 Task: Find connections with filter location Wenchi with filter topic #engineeringwith filter profile language German with filter current company CHINT with filter school Bangalore Jobs youth with filter industry Dance Companies with filter service category Software Testing with filter keywords title Customer Service
Action: Mouse moved to (182, 303)
Screenshot: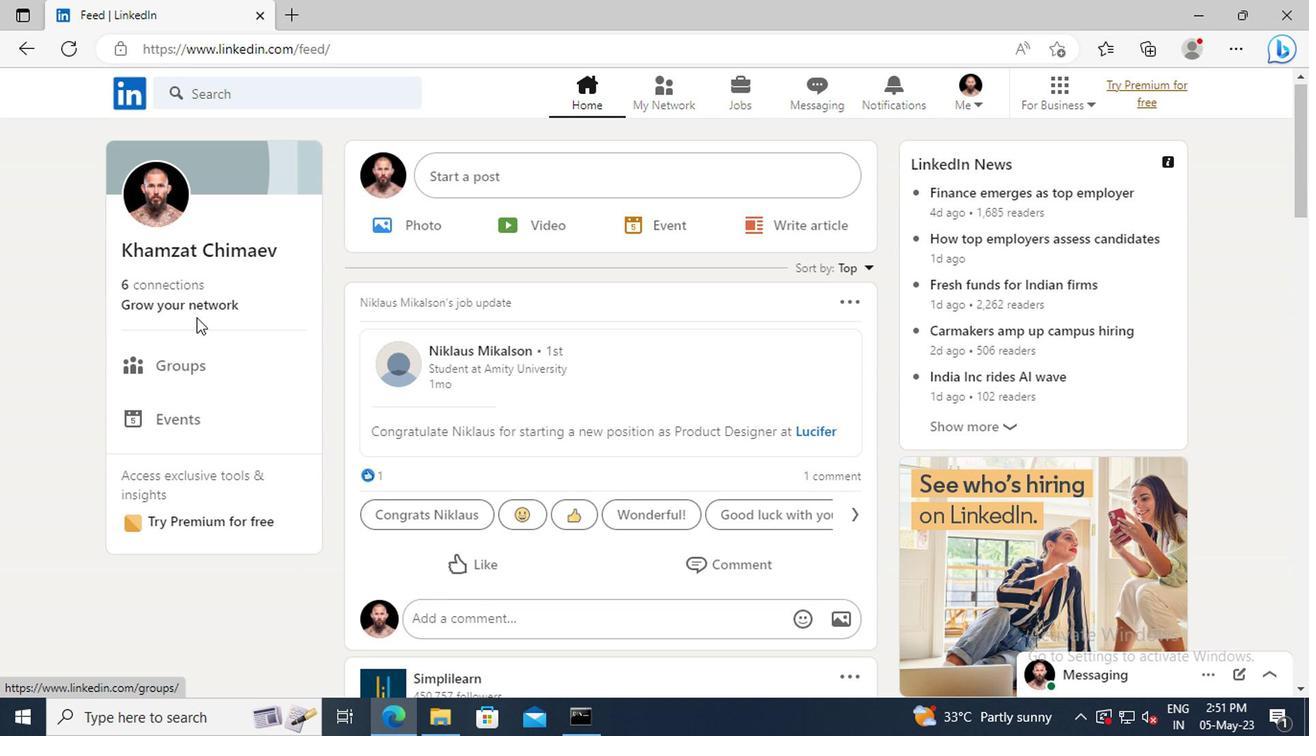 
Action: Mouse pressed left at (182, 303)
Screenshot: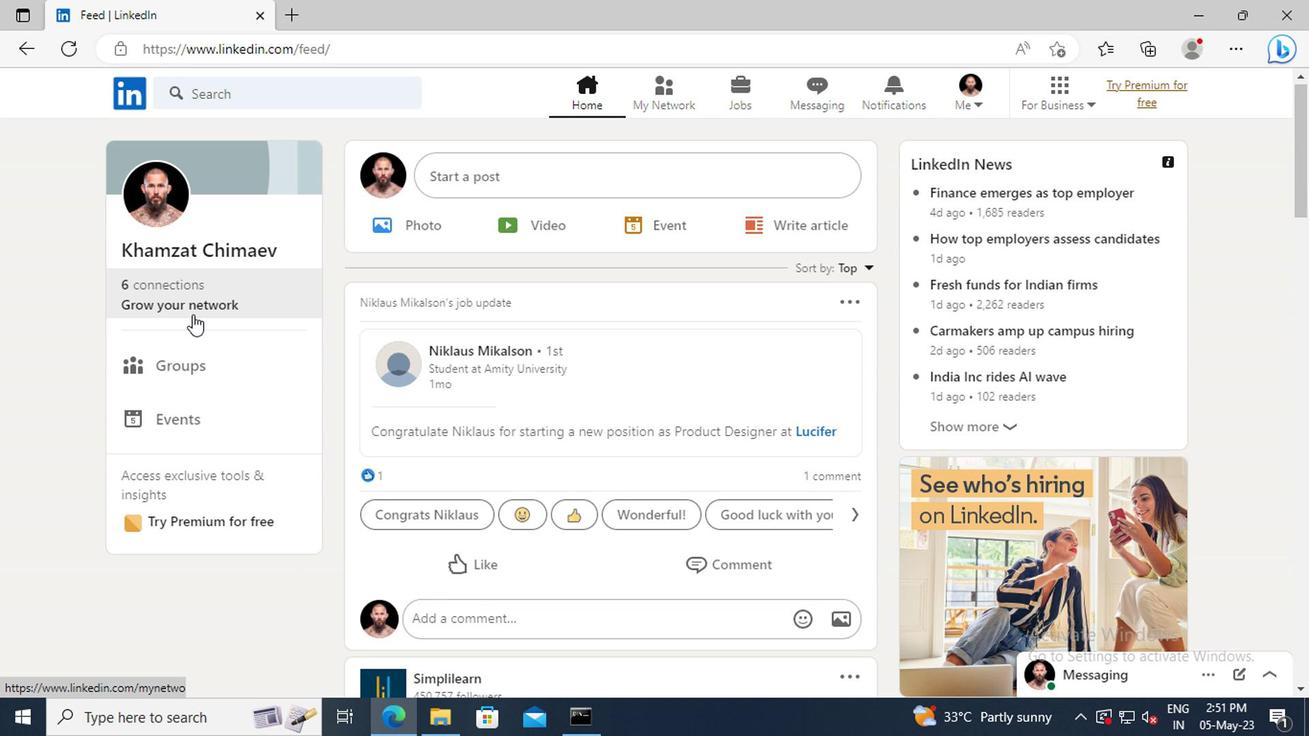 
Action: Mouse moved to (195, 204)
Screenshot: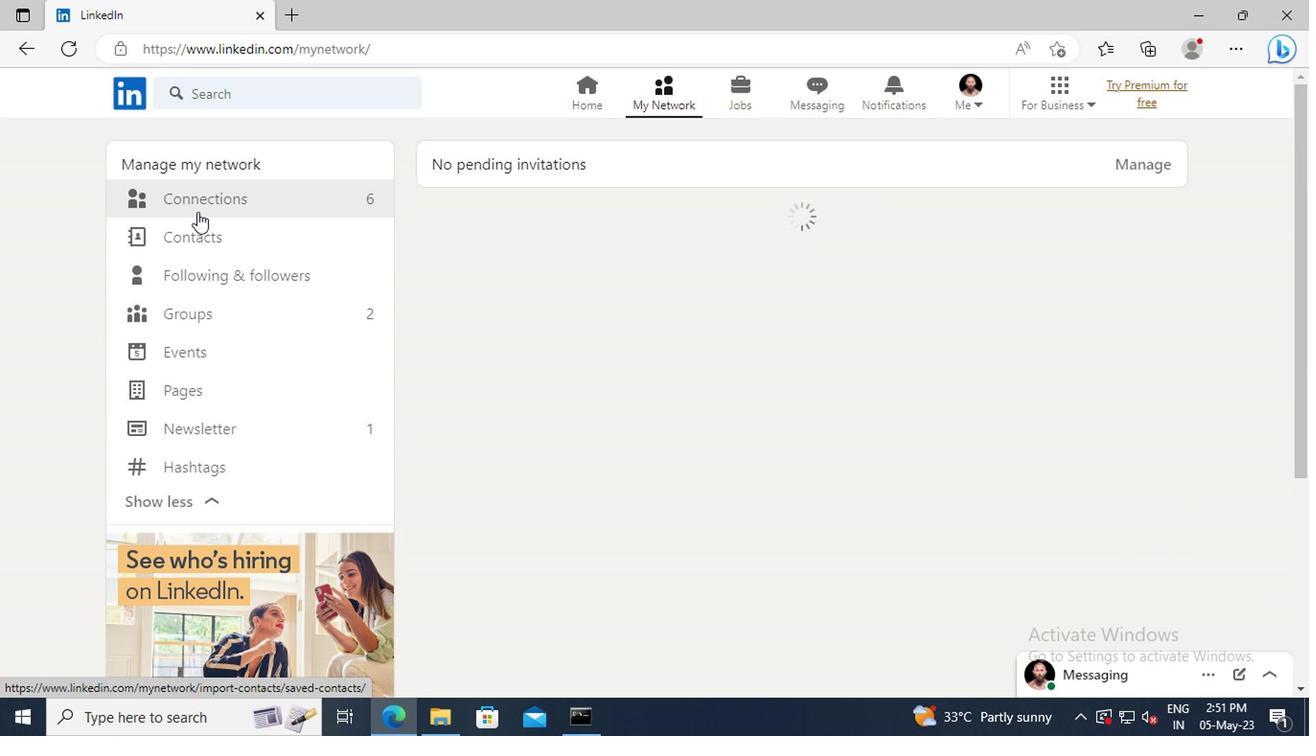 
Action: Mouse pressed left at (195, 204)
Screenshot: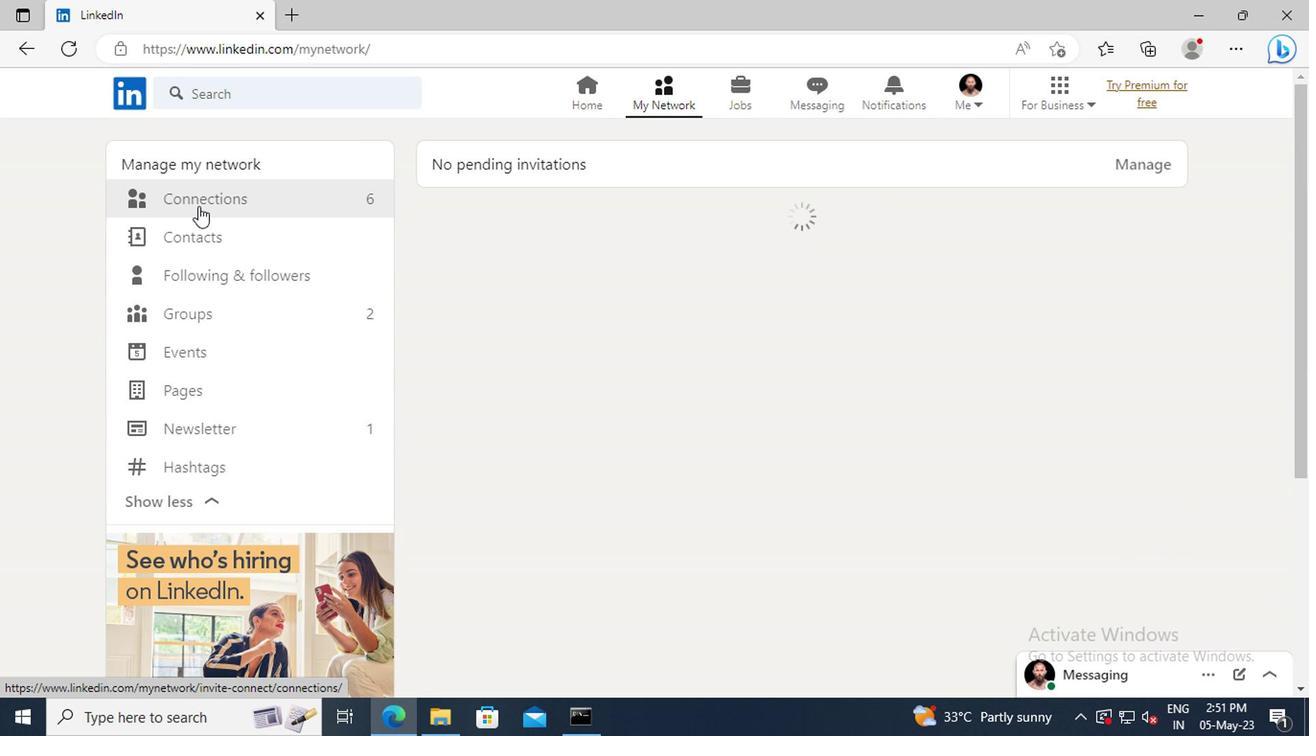 
Action: Mouse moved to (778, 205)
Screenshot: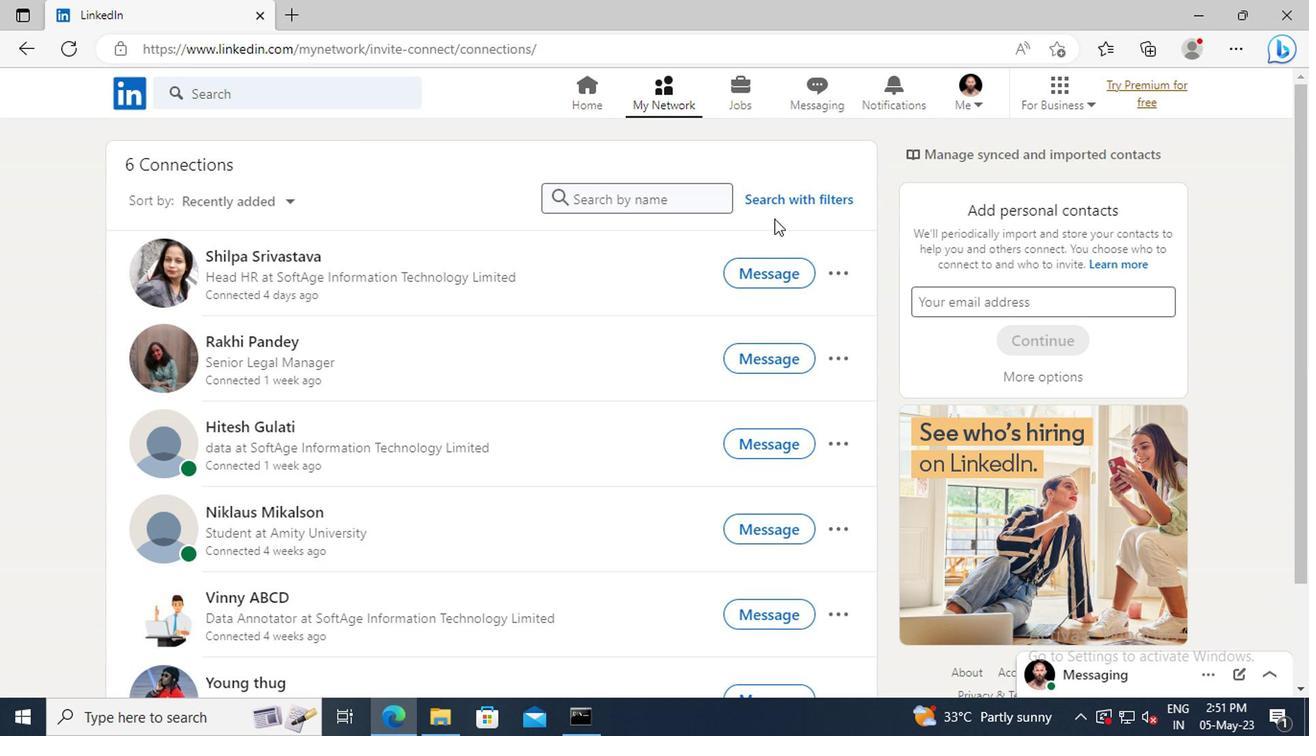 
Action: Mouse pressed left at (778, 205)
Screenshot: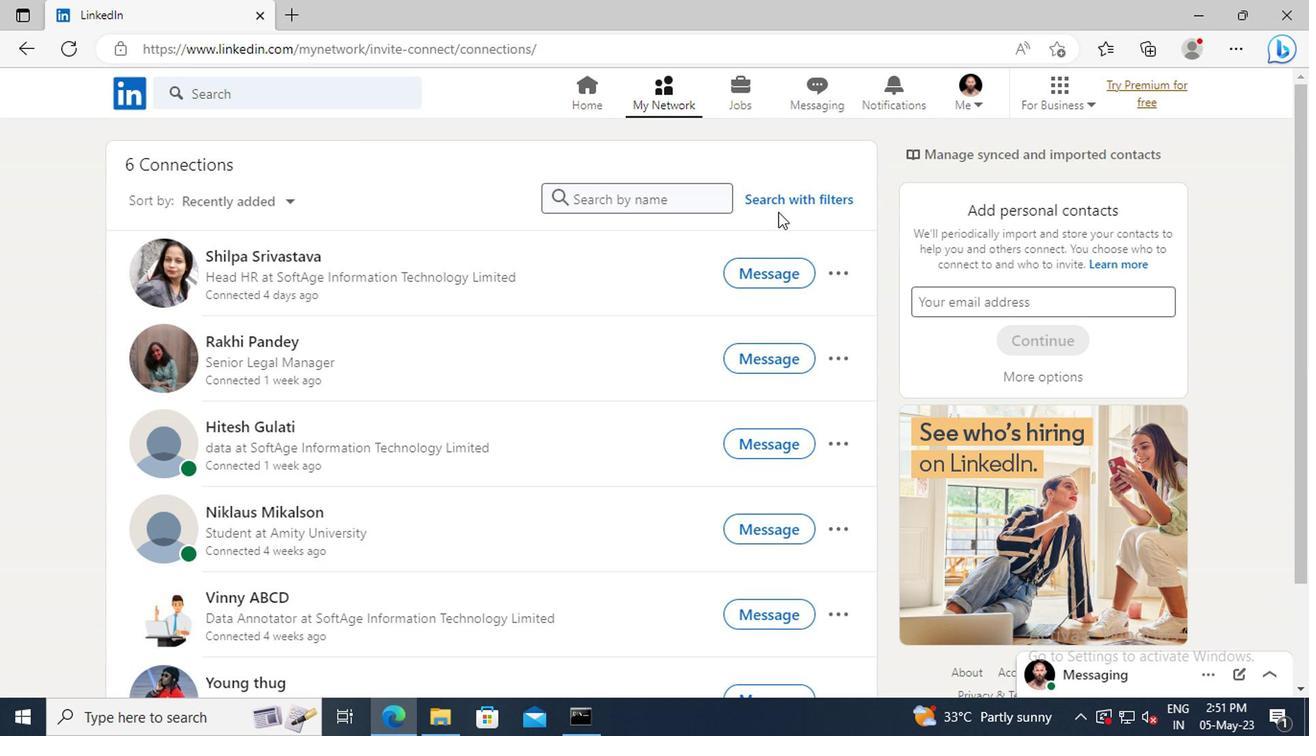 
Action: Mouse moved to (726, 154)
Screenshot: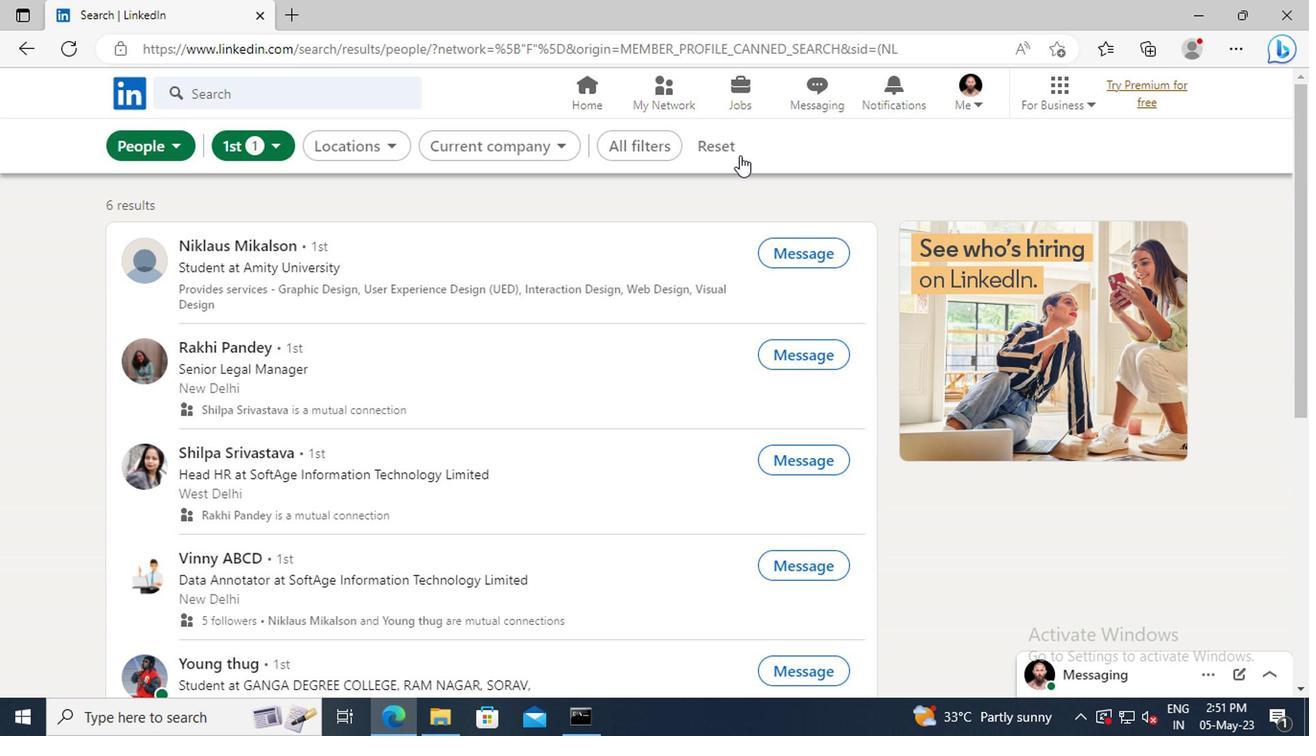 
Action: Mouse pressed left at (726, 154)
Screenshot: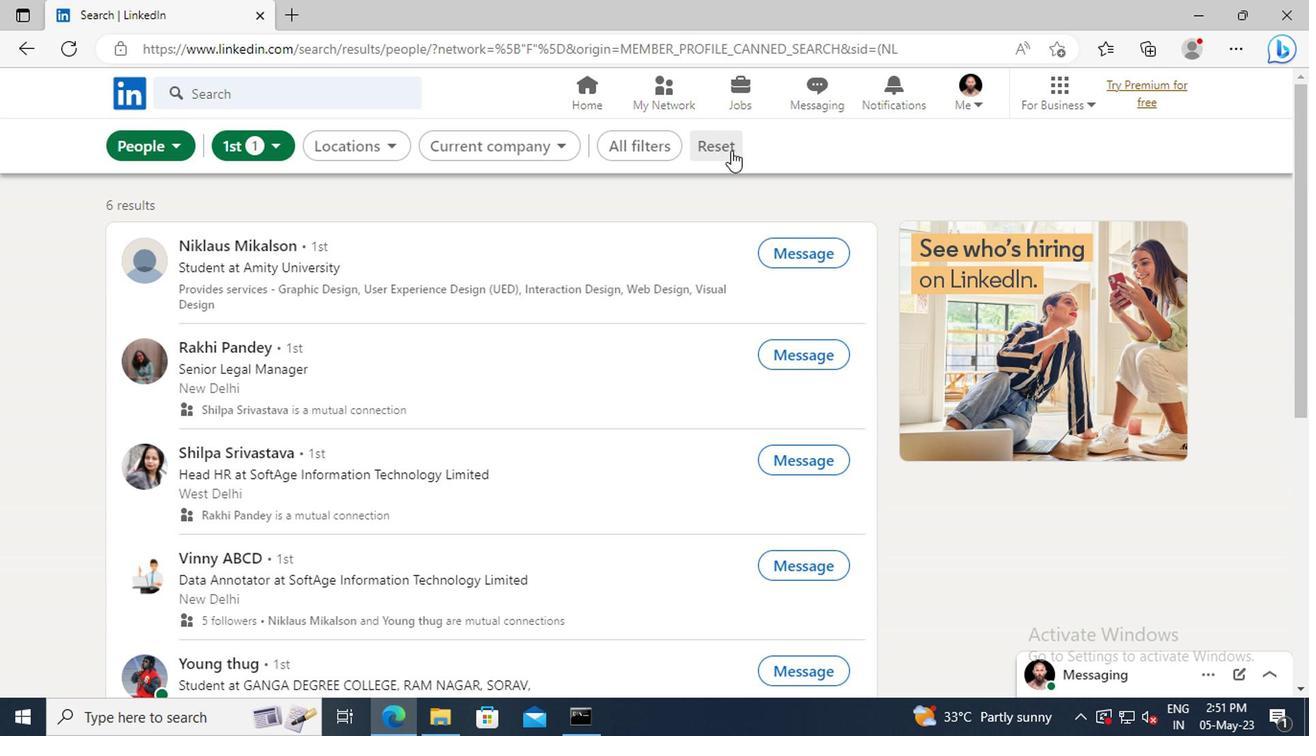 
Action: Mouse moved to (693, 154)
Screenshot: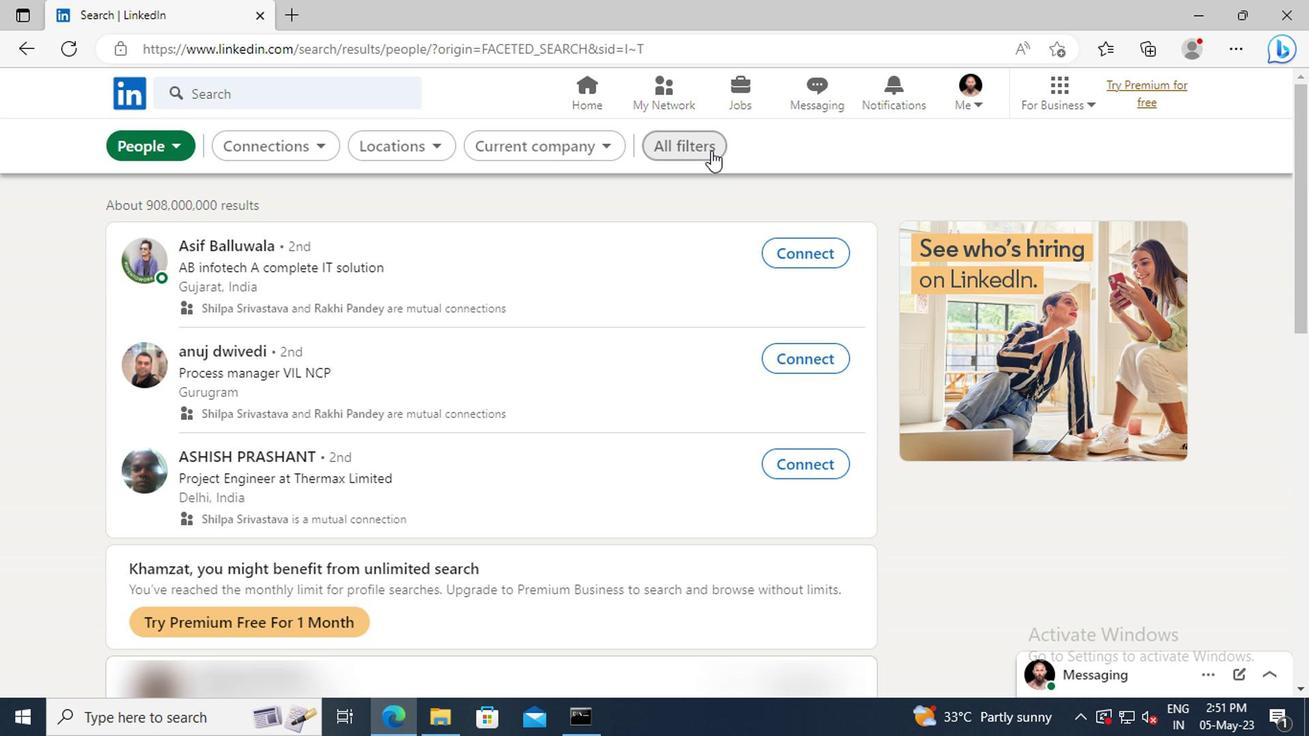 
Action: Mouse pressed left at (693, 154)
Screenshot: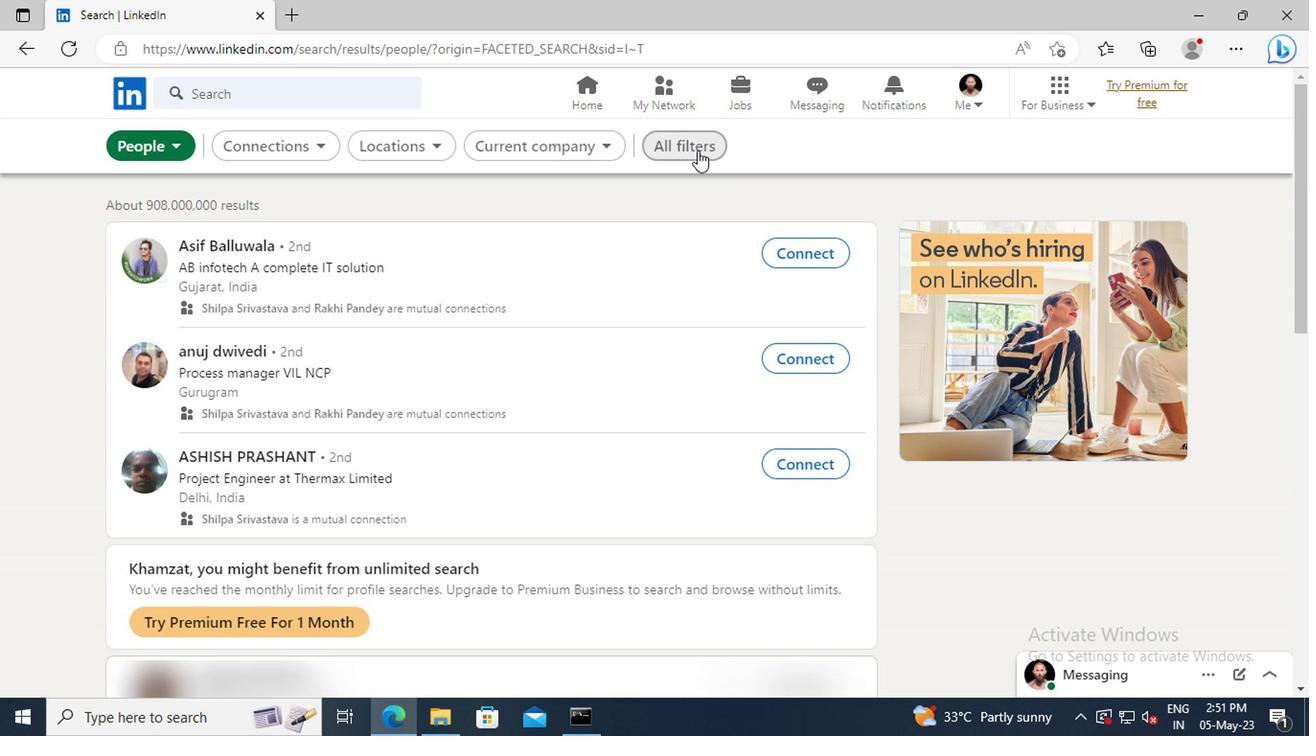 
Action: Mouse moved to (1024, 344)
Screenshot: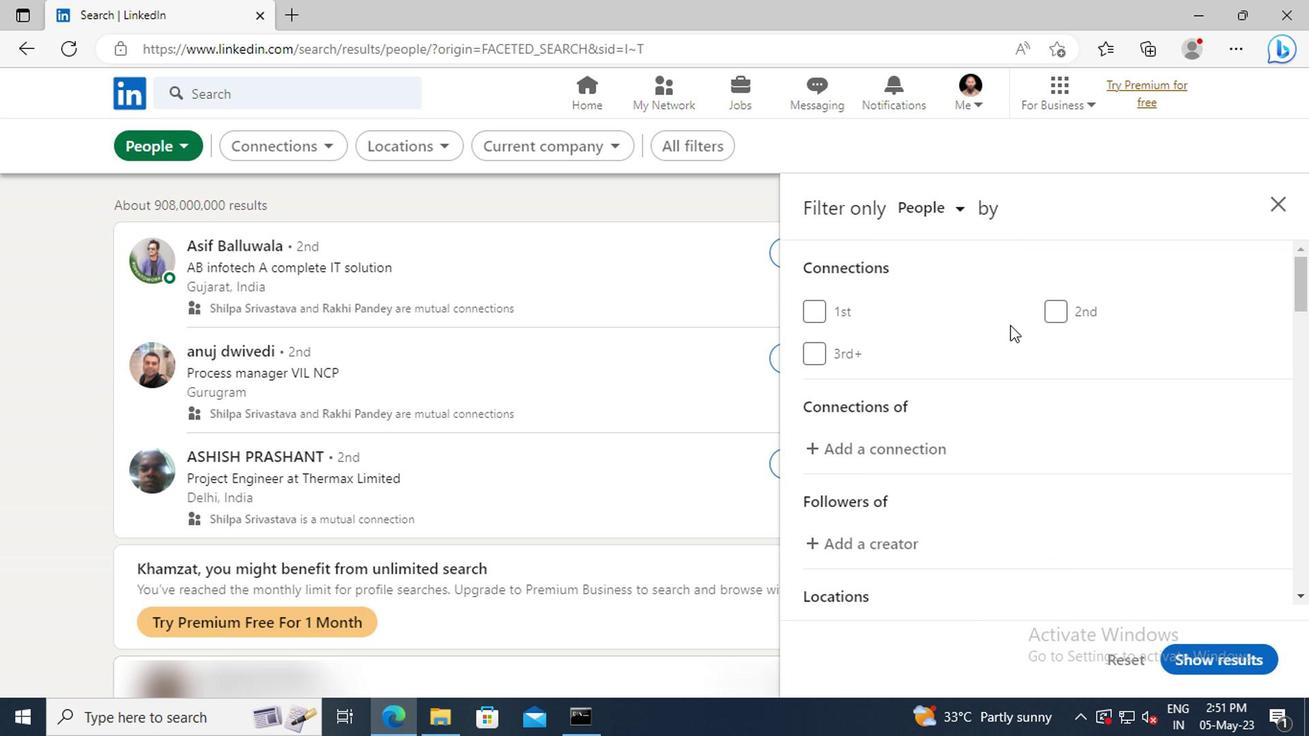 
Action: Mouse scrolled (1024, 342) with delta (0, -1)
Screenshot: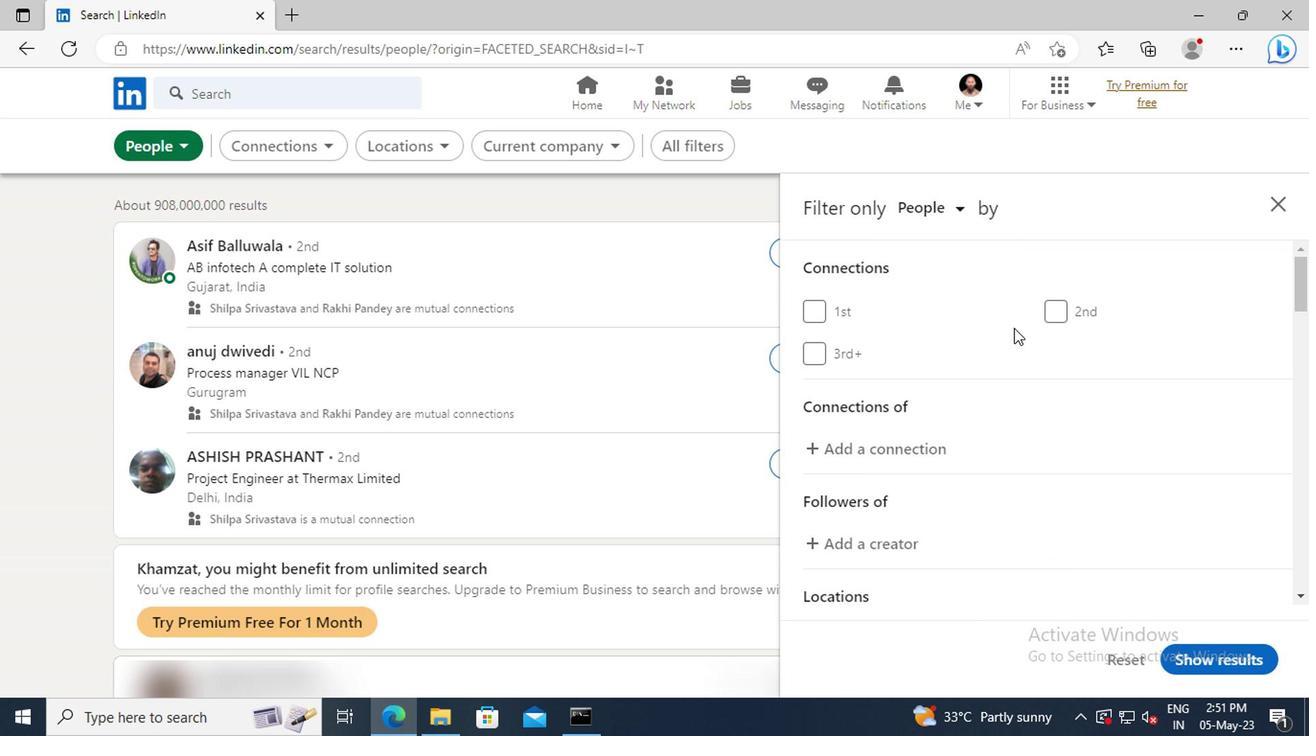 
Action: Mouse scrolled (1024, 342) with delta (0, -1)
Screenshot: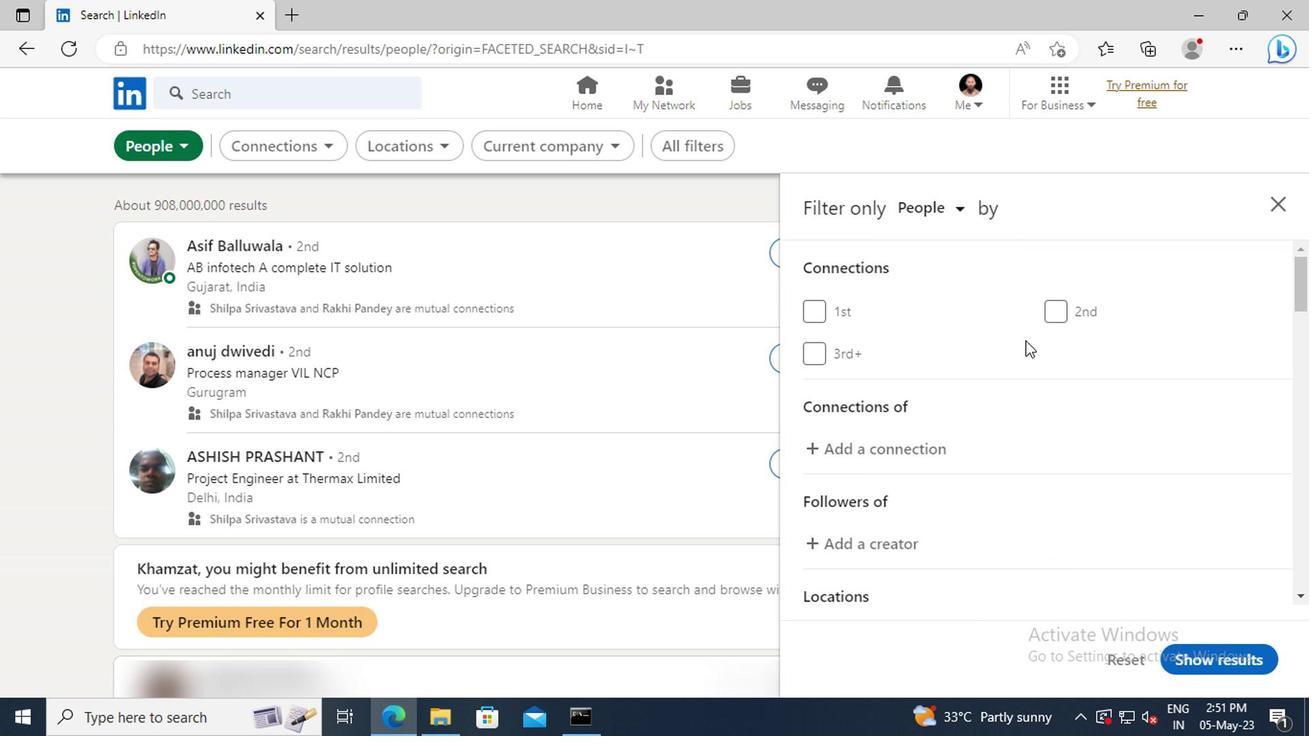 
Action: Mouse scrolled (1024, 342) with delta (0, -1)
Screenshot: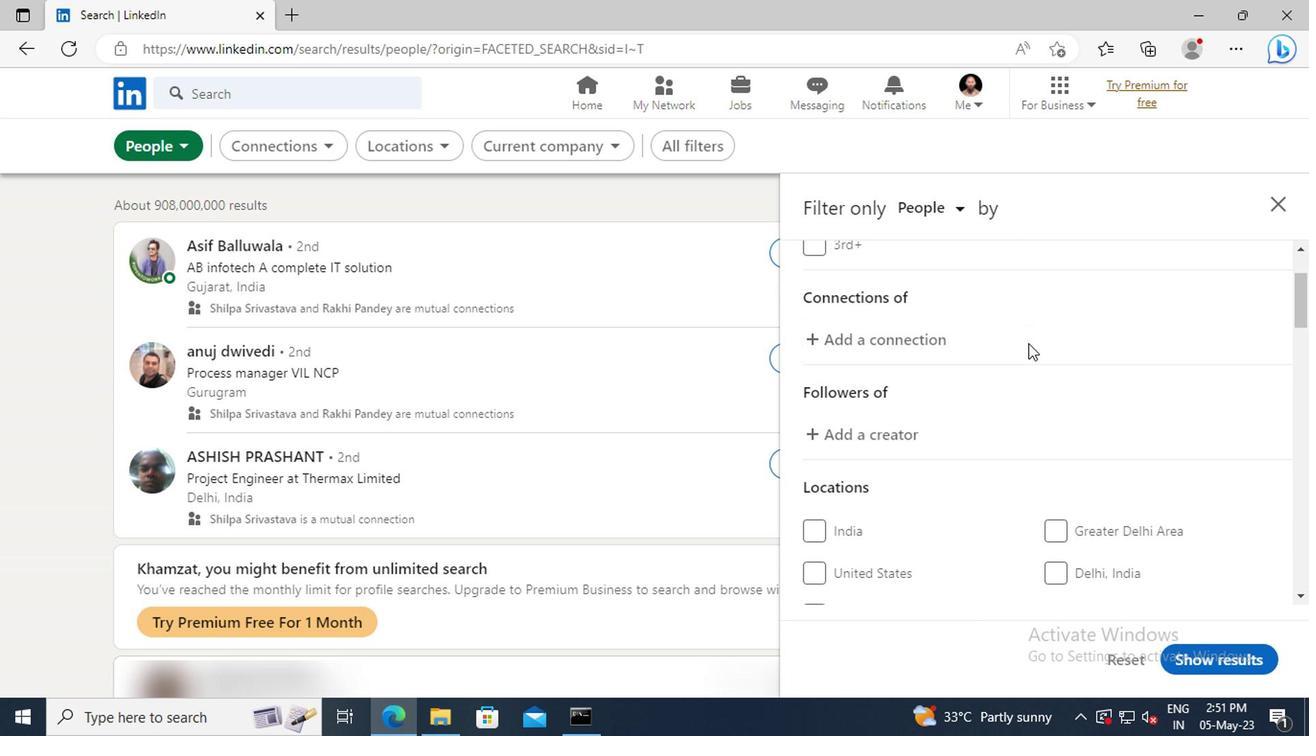 
Action: Mouse scrolled (1024, 342) with delta (0, -1)
Screenshot: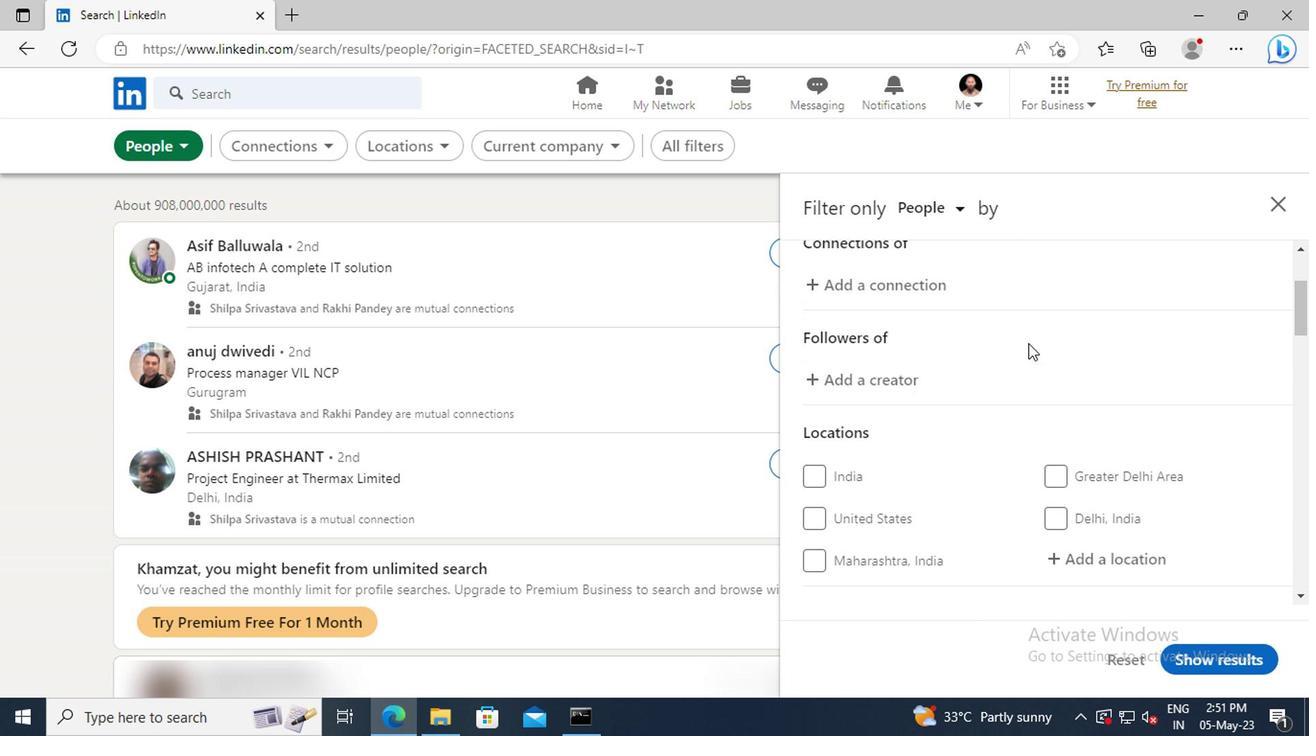 
Action: Mouse scrolled (1024, 342) with delta (0, -1)
Screenshot: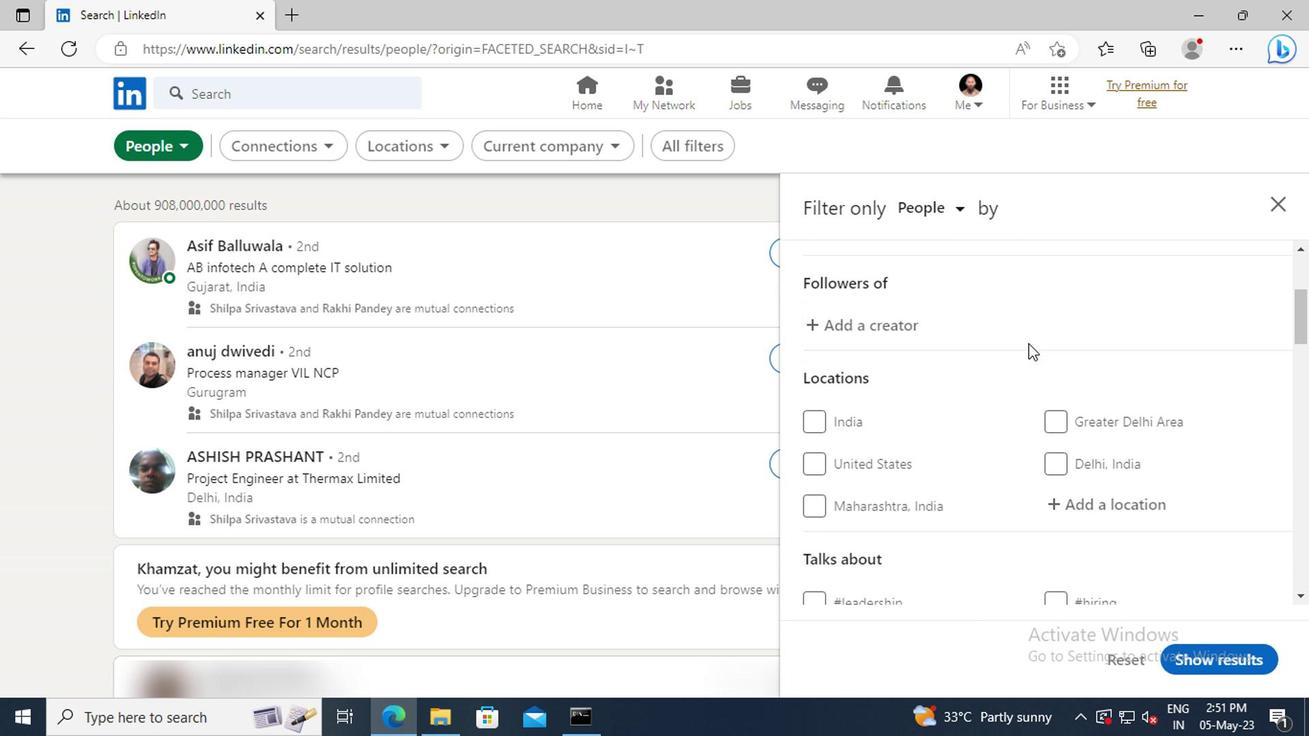 
Action: Mouse scrolled (1024, 342) with delta (0, -1)
Screenshot: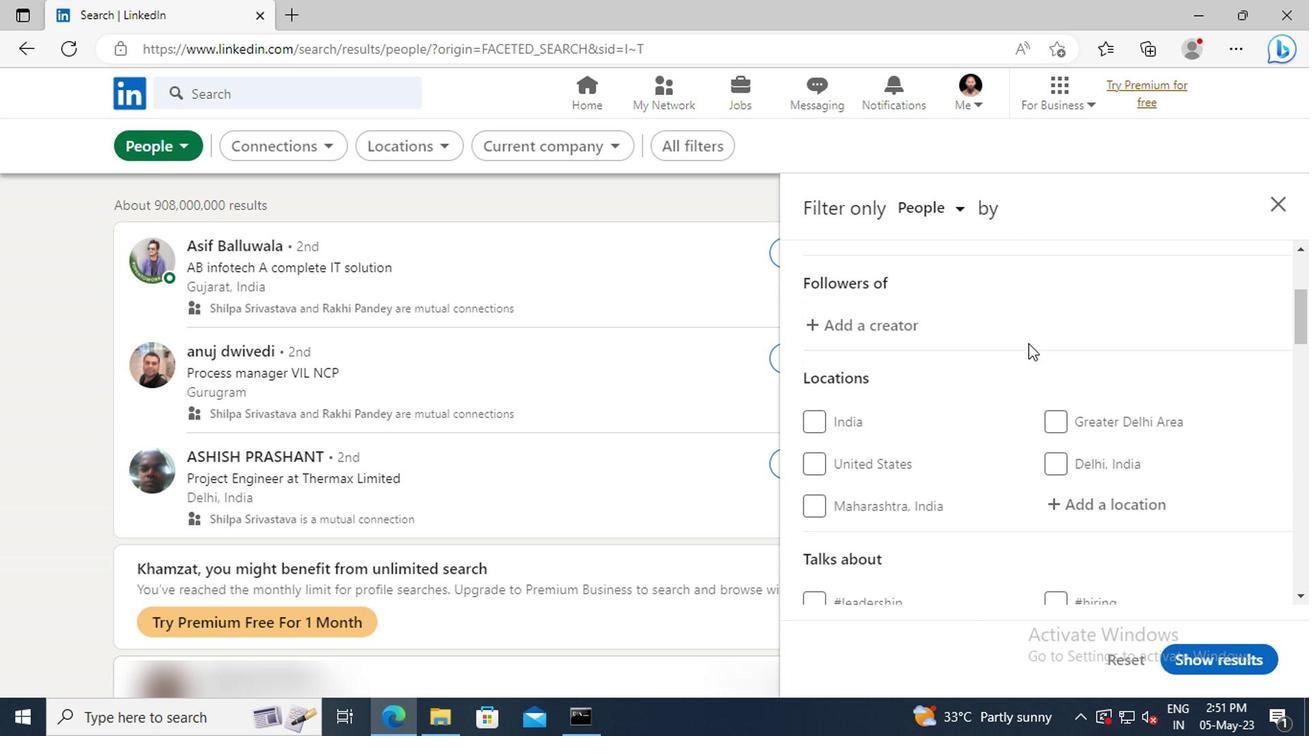
Action: Mouse moved to (1073, 394)
Screenshot: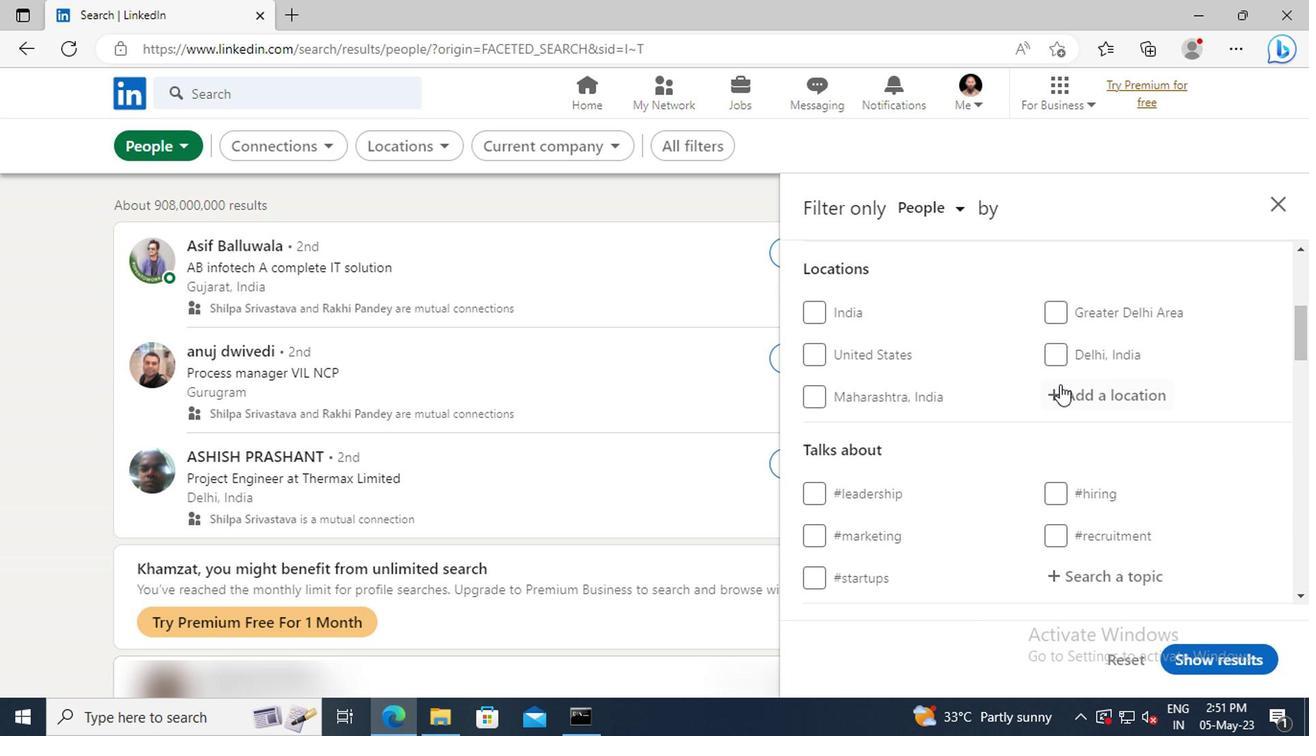 
Action: Mouse pressed left at (1073, 394)
Screenshot: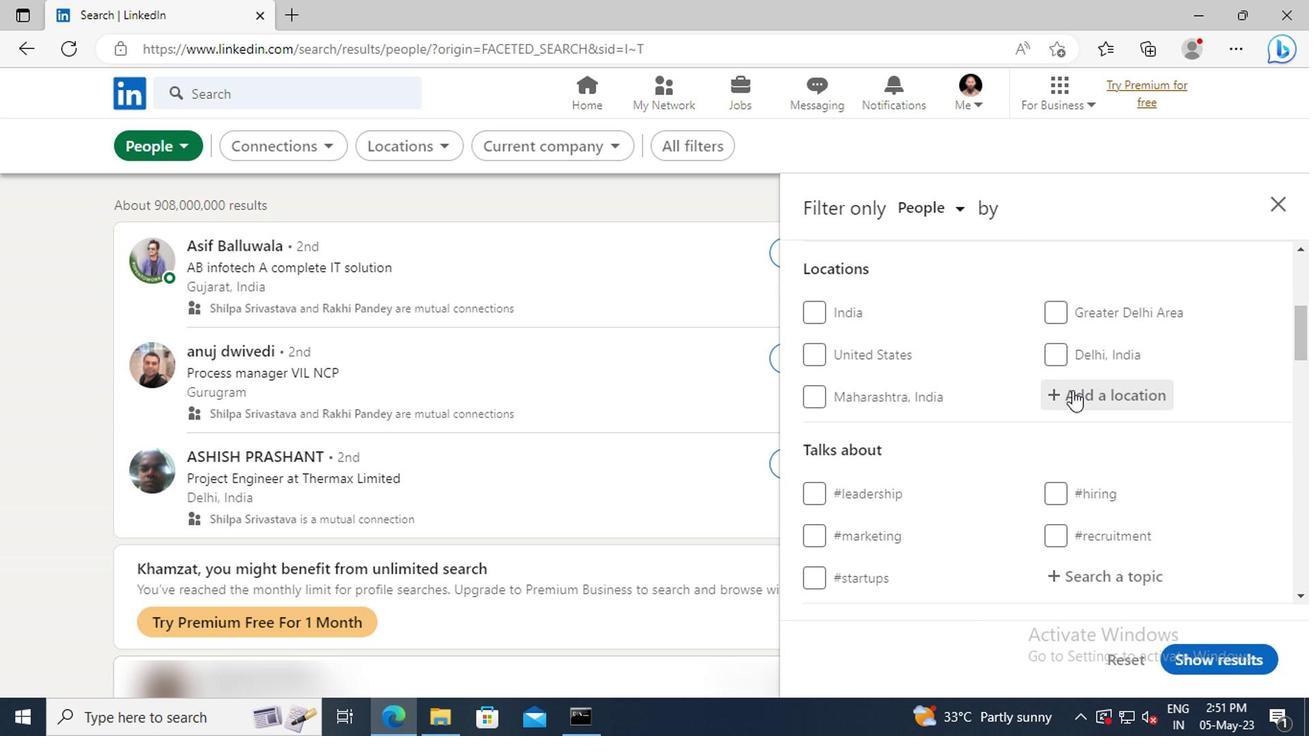 
Action: Key pressed <Key.shift><Key.shift><Key.shift><Key.shift><Key.shift><Key.shift><Key.shift>WENCHI<Key.enter>
Screenshot: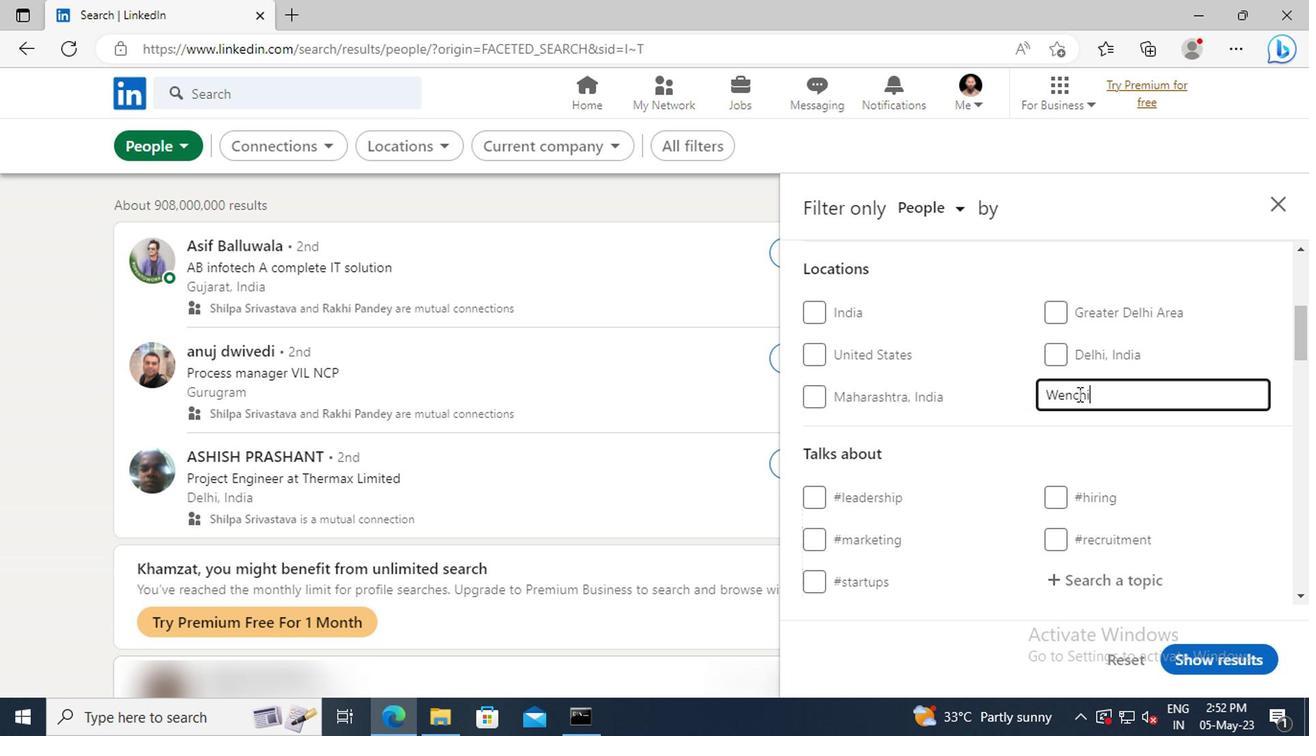 
Action: Mouse scrolled (1073, 393) with delta (0, 0)
Screenshot: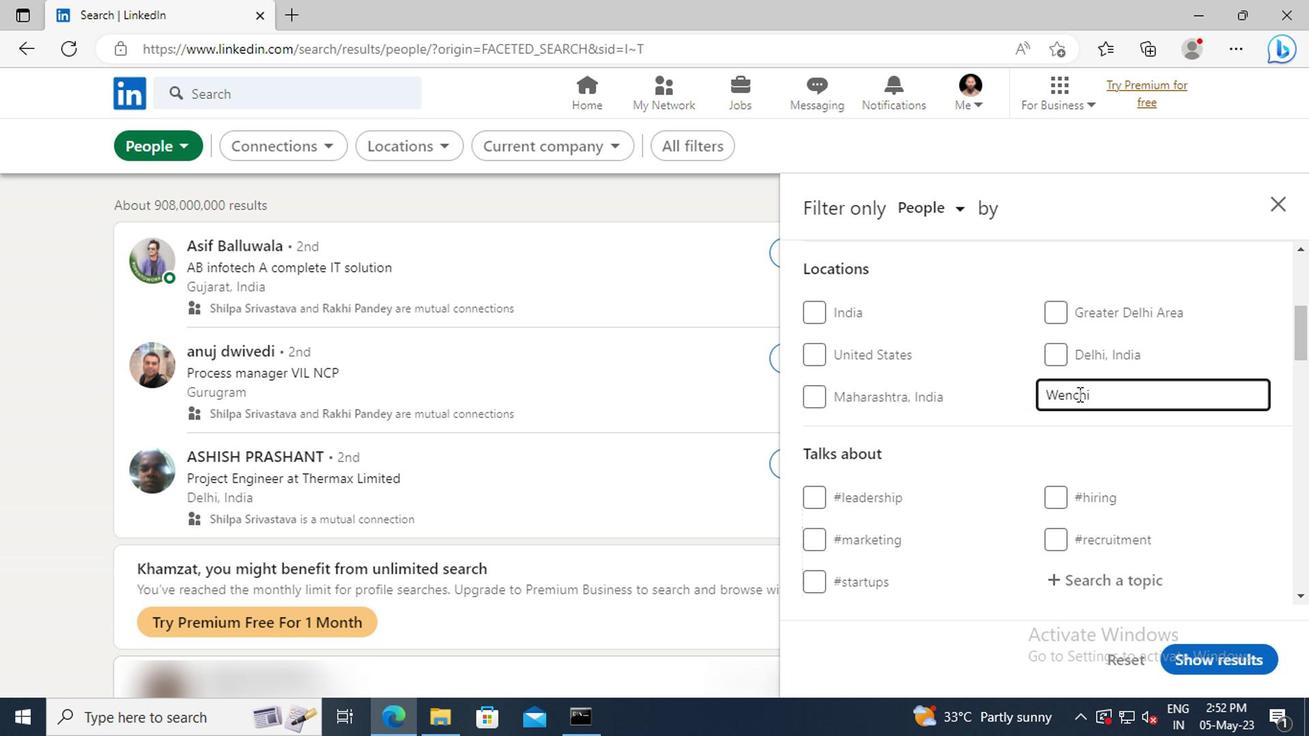 
Action: Mouse scrolled (1073, 393) with delta (0, 0)
Screenshot: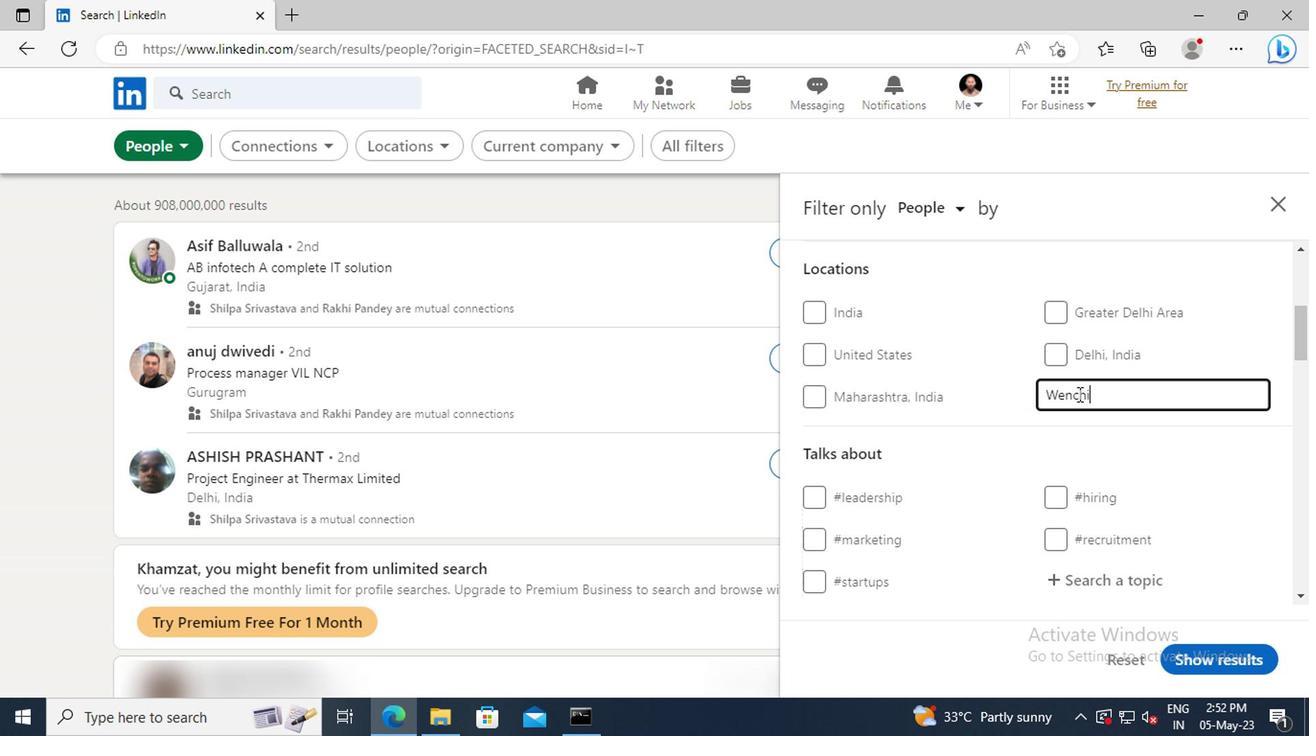 
Action: Mouse scrolled (1073, 393) with delta (0, 0)
Screenshot: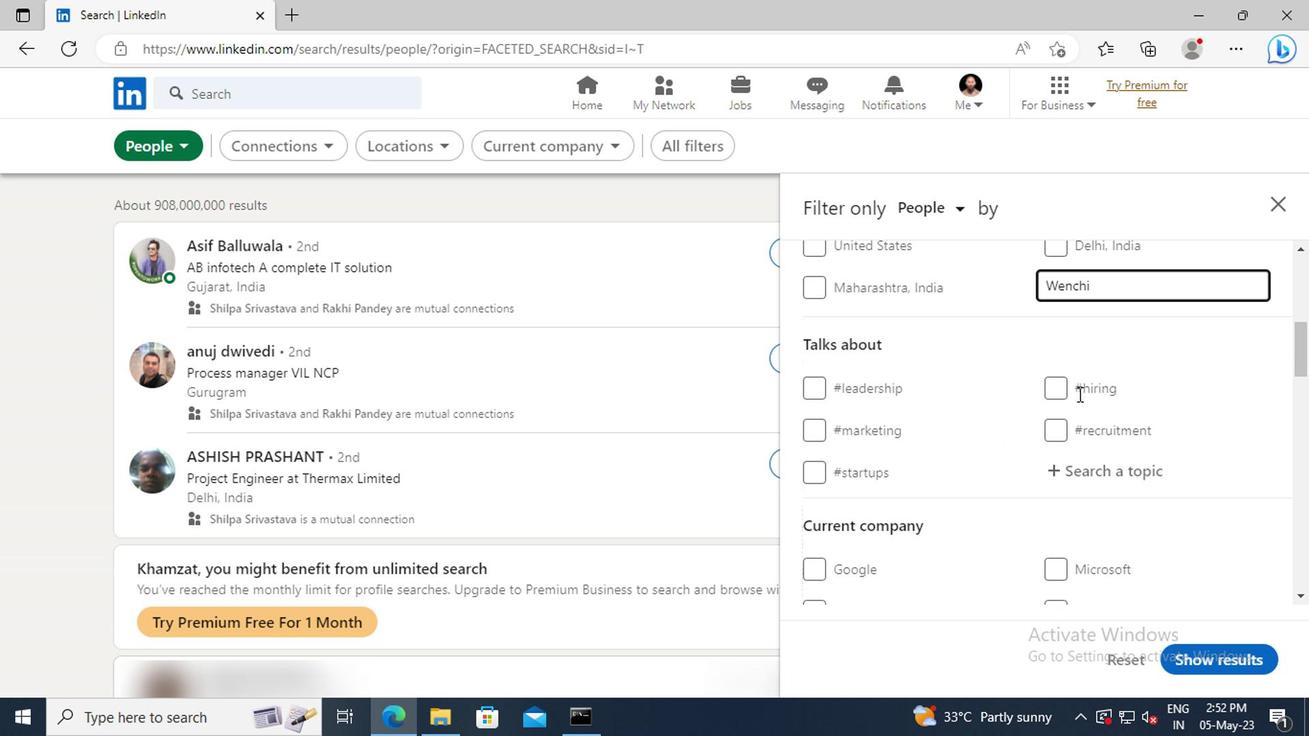 
Action: Mouse moved to (1082, 409)
Screenshot: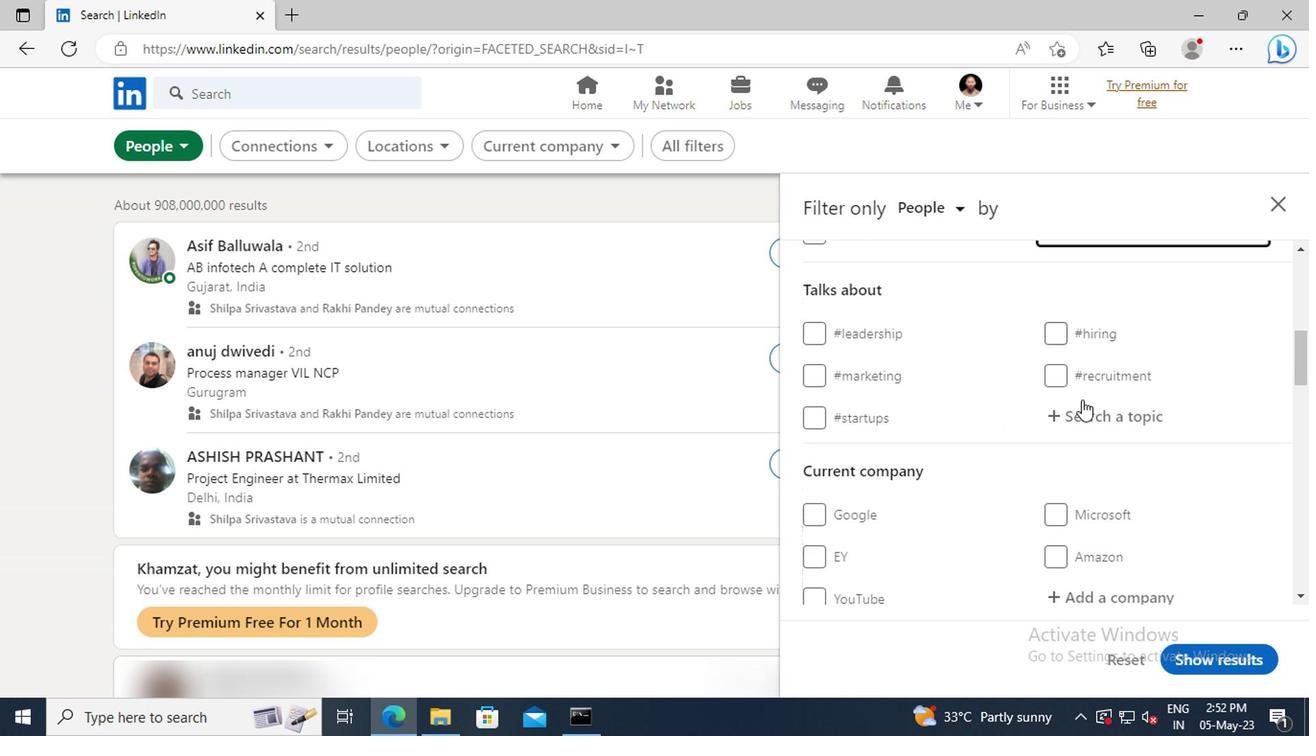 
Action: Mouse pressed left at (1082, 409)
Screenshot: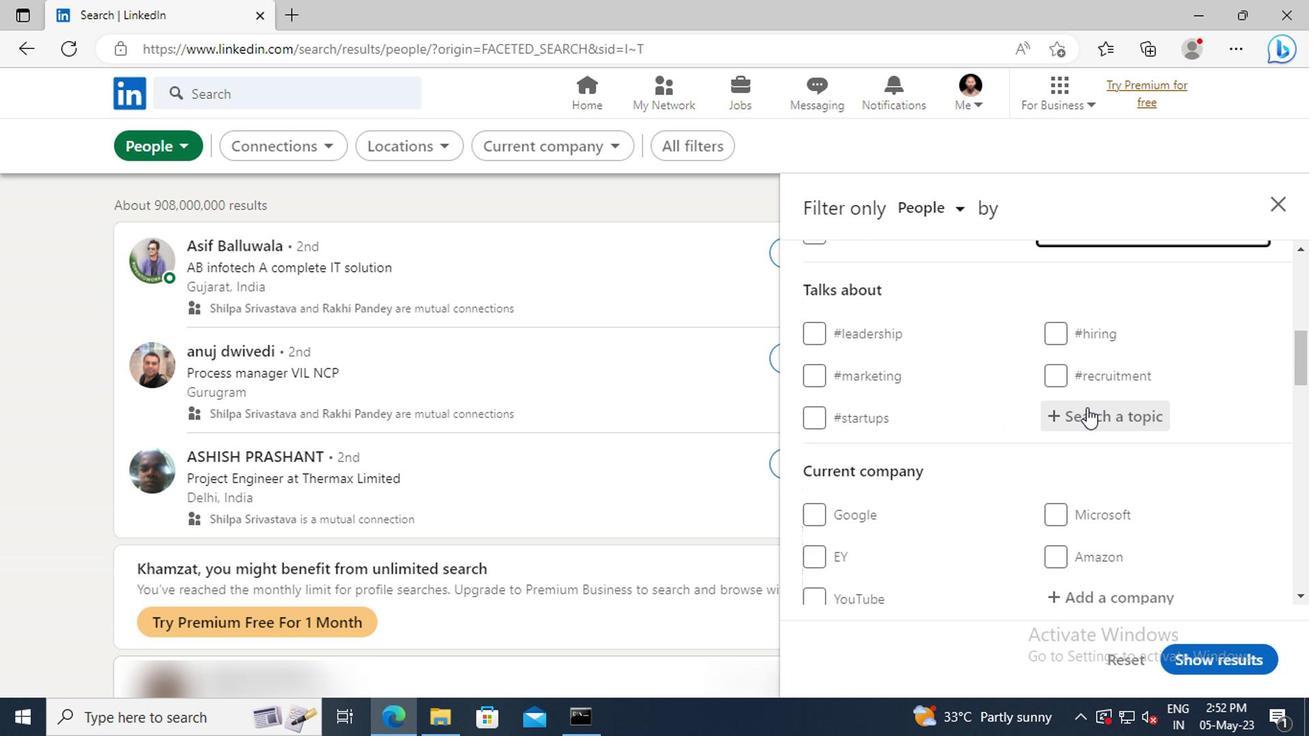 
Action: Key pressed ENGINEERIN
Screenshot: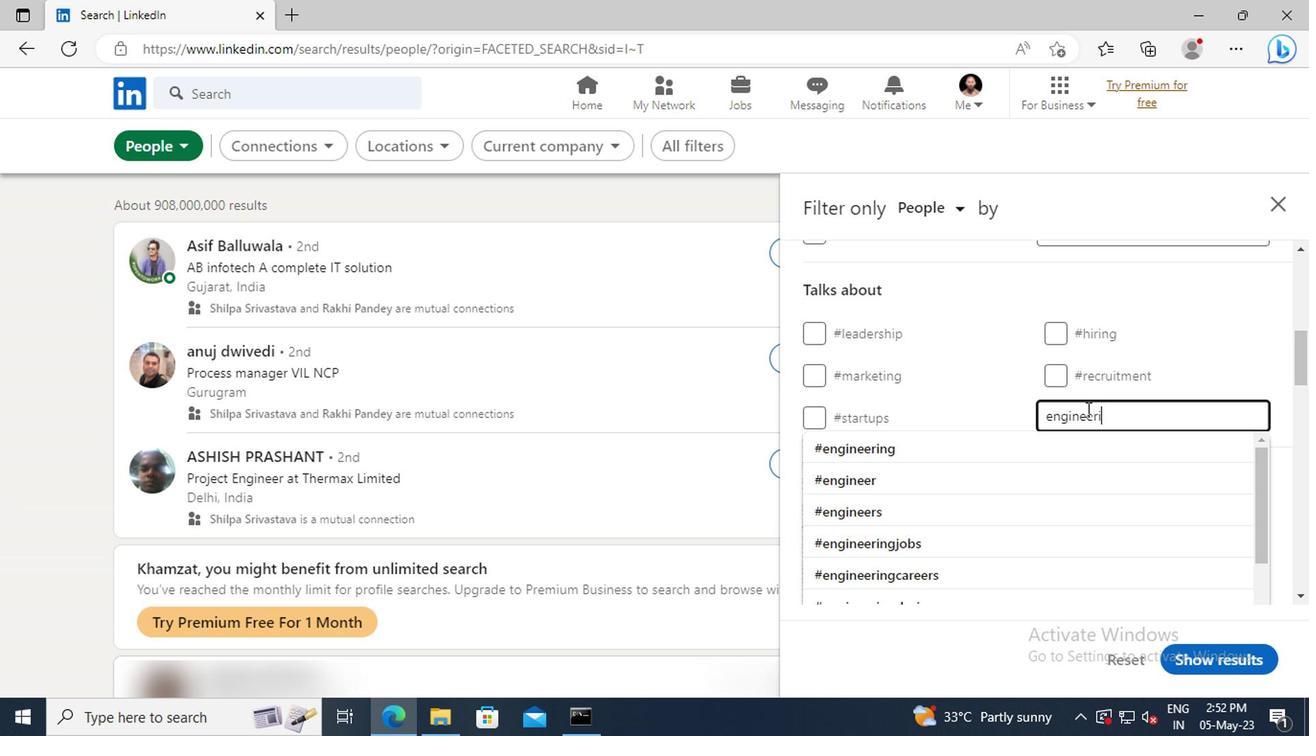 
Action: Mouse moved to (1083, 439)
Screenshot: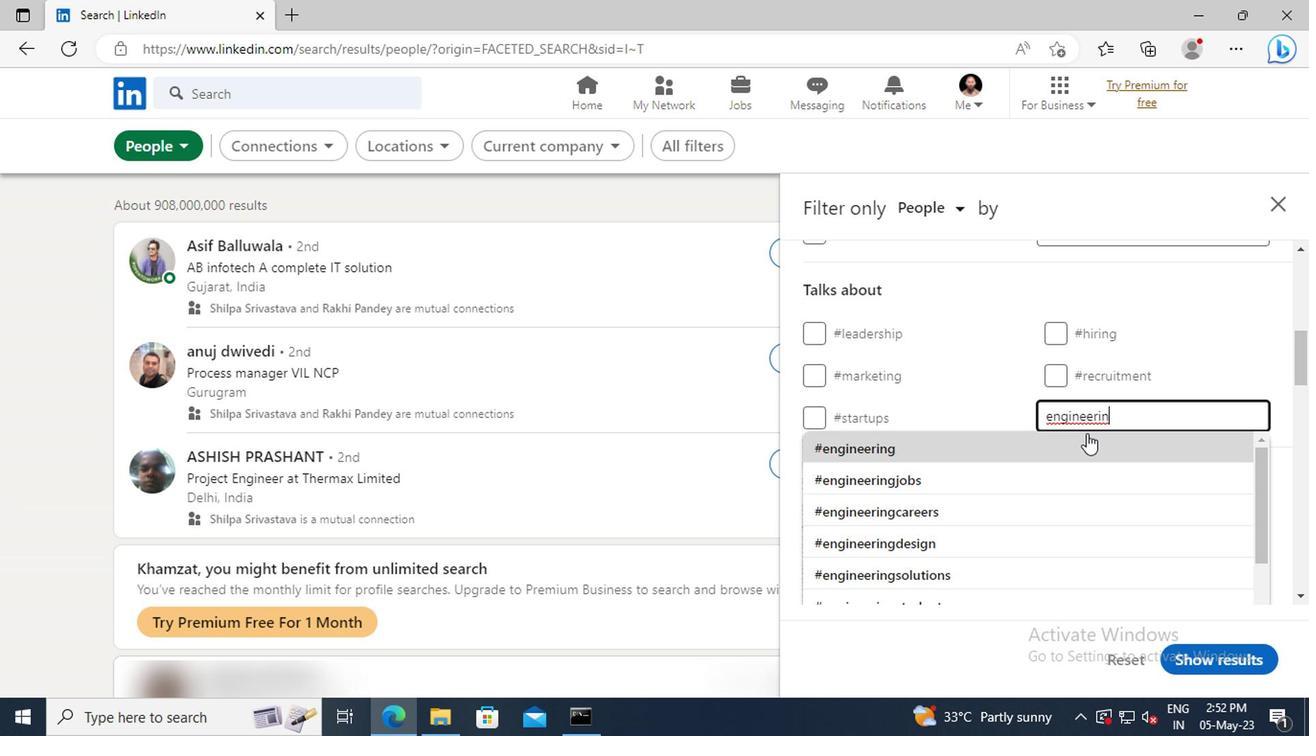 
Action: Mouse pressed left at (1083, 439)
Screenshot: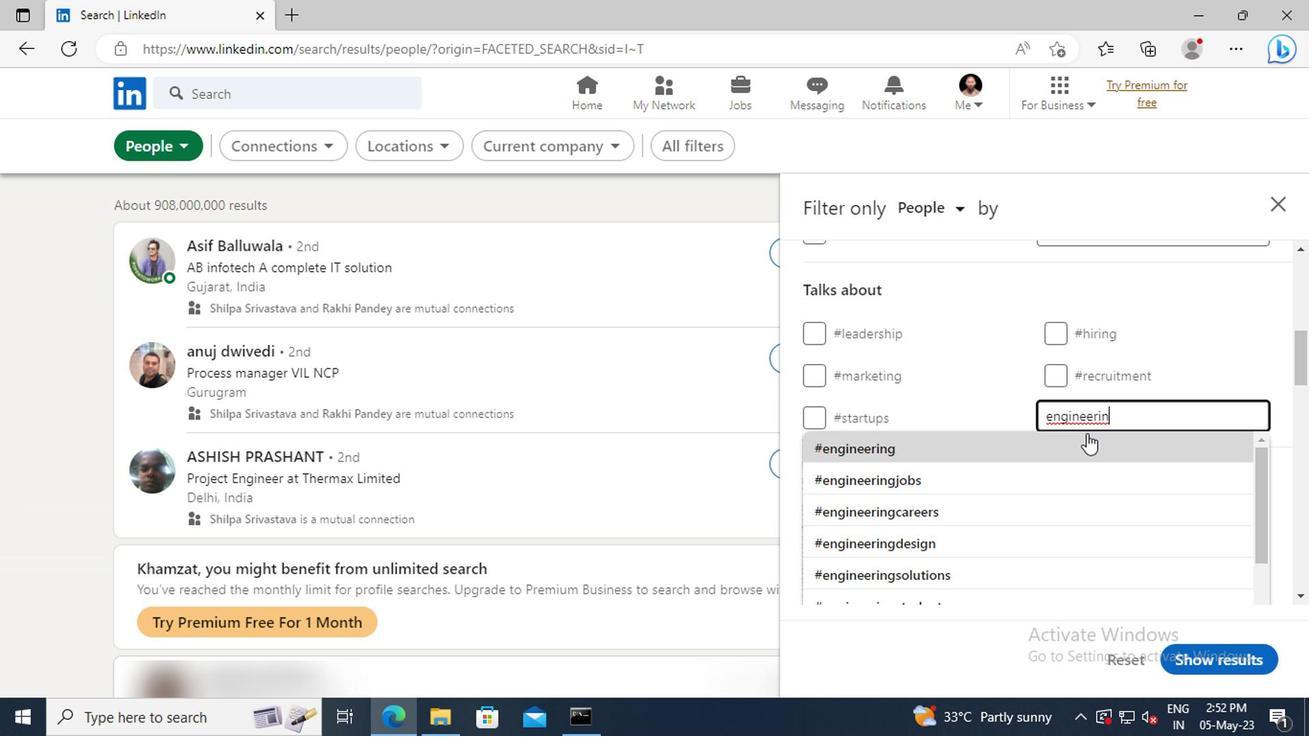 
Action: Mouse scrolled (1083, 439) with delta (0, 0)
Screenshot: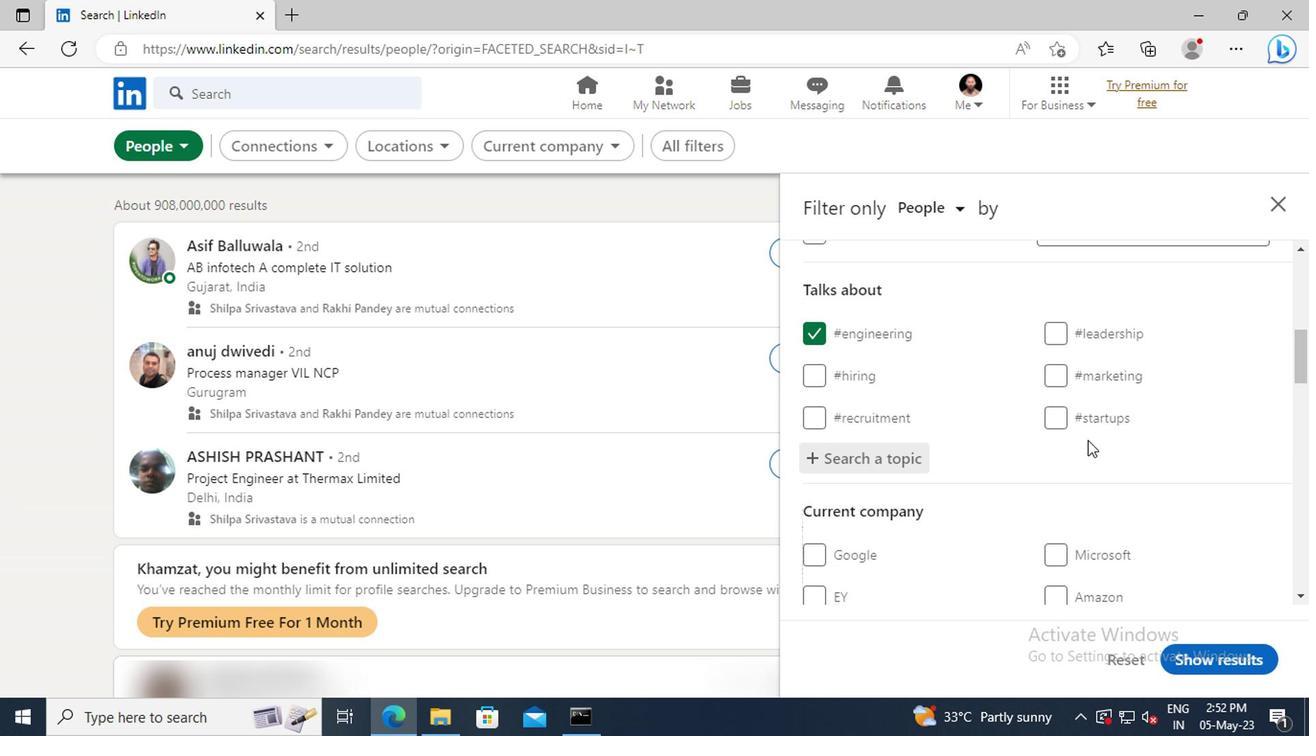 
Action: Mouse scrolled (1083, 439) with delta (0, 0)
Screenshot: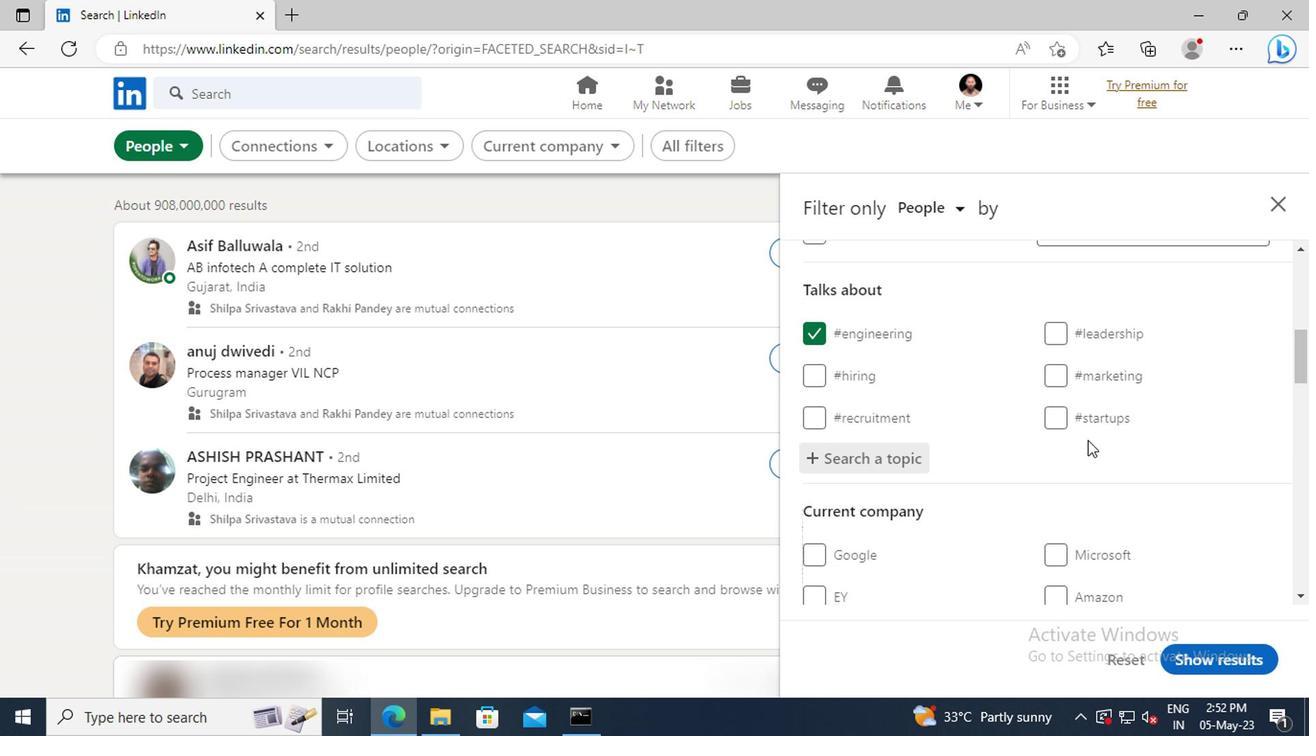 
Action: Mouse scrolled (1083, 439) with delta (0, 0)
Screenshot: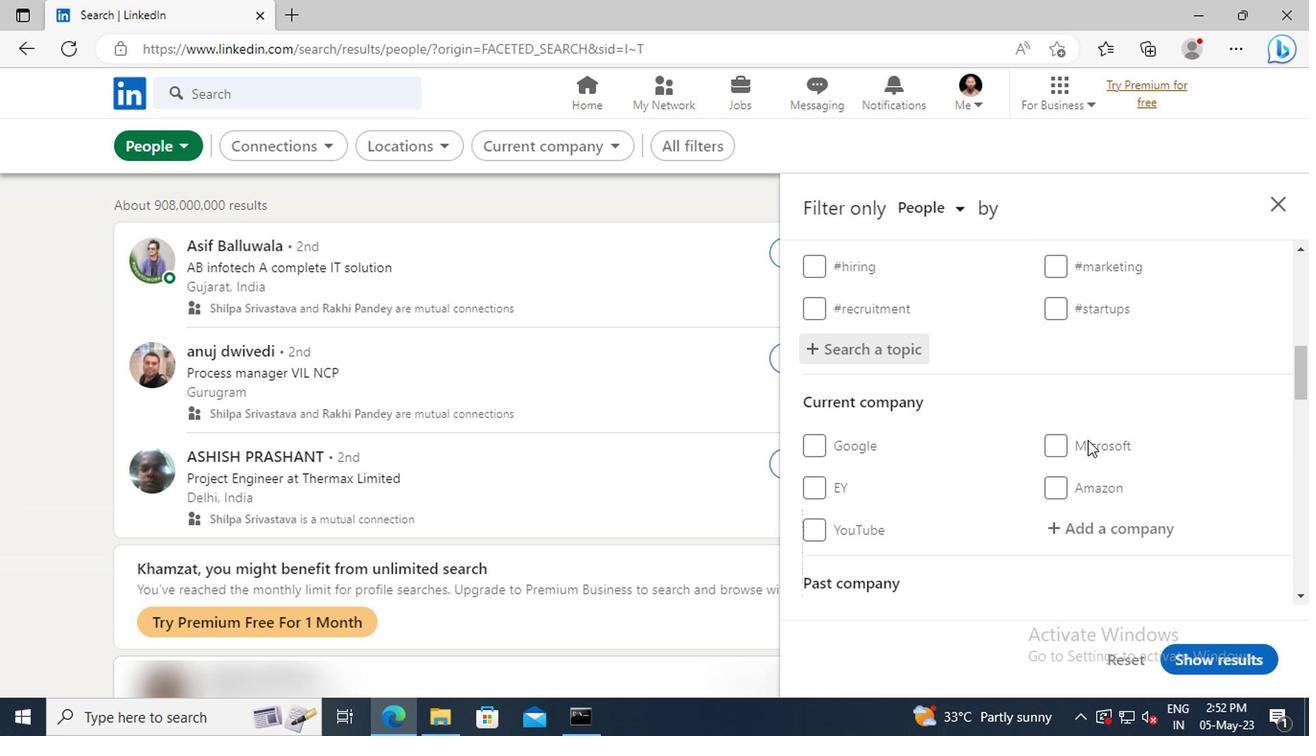 
Action: Mouse scrolled (1083, 439) with delta (0, 0)
Screenshot: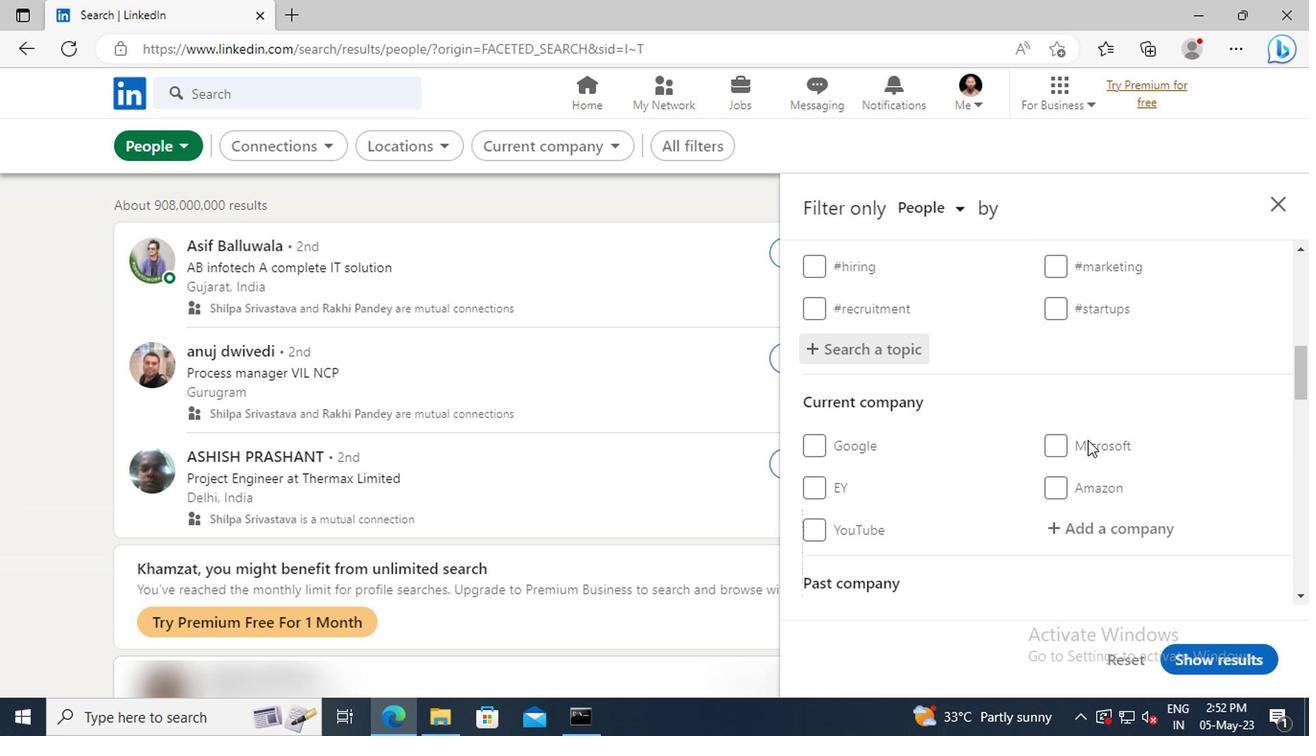 
Action: Mouse scrolled (1083, 439) with delta (0, 0)
Screenshot: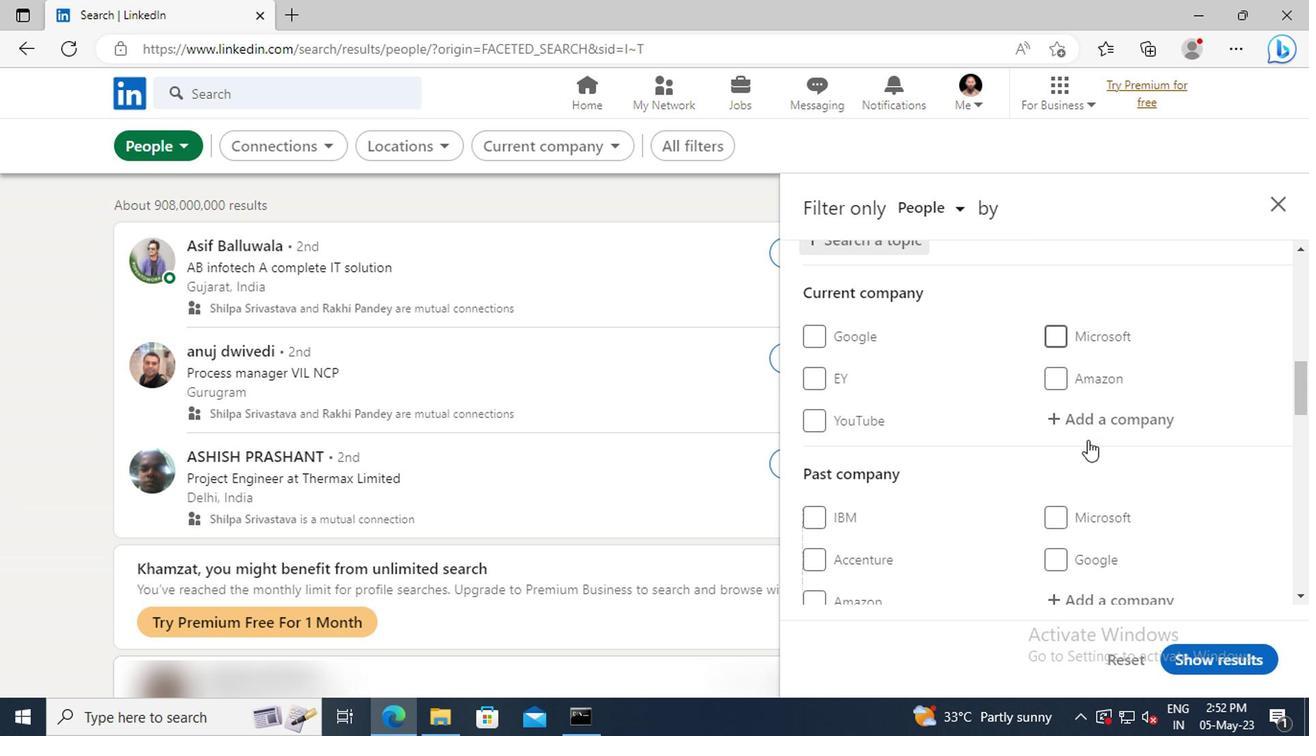 
Action: Mouse scrolled (1083, 439) with delta (0, 0)
Screenshot: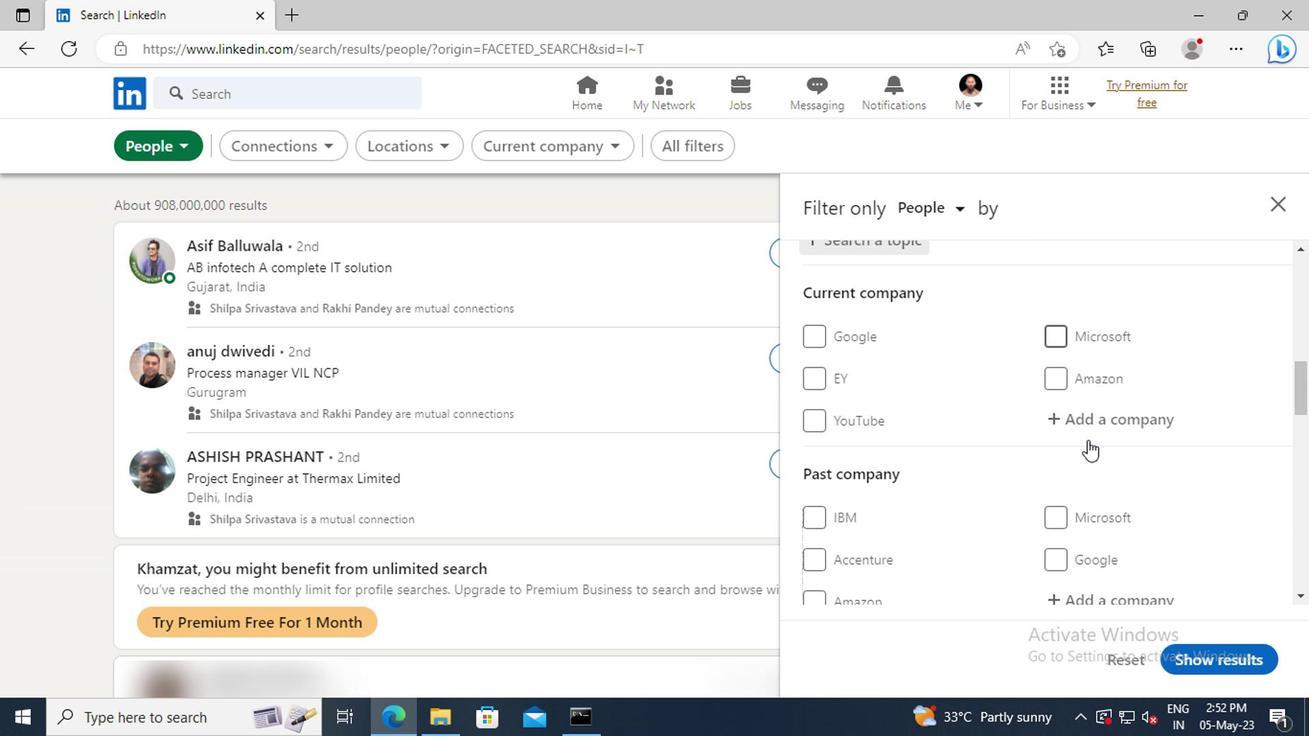 
Action: Mouse scrolled (1083, 439) with delta (0, 0)
Screenshot: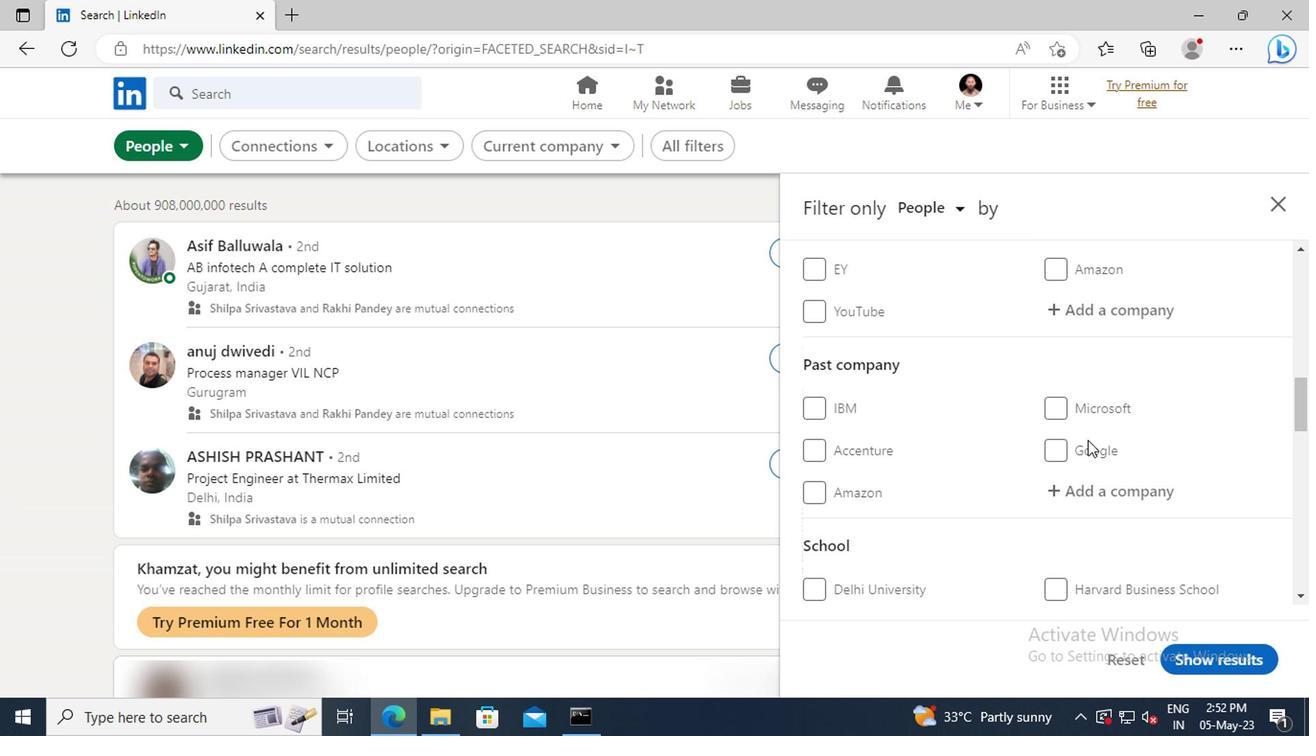 
Action: Mouse scrolled (1083, 439) with delta (0, 0)
Screenshot: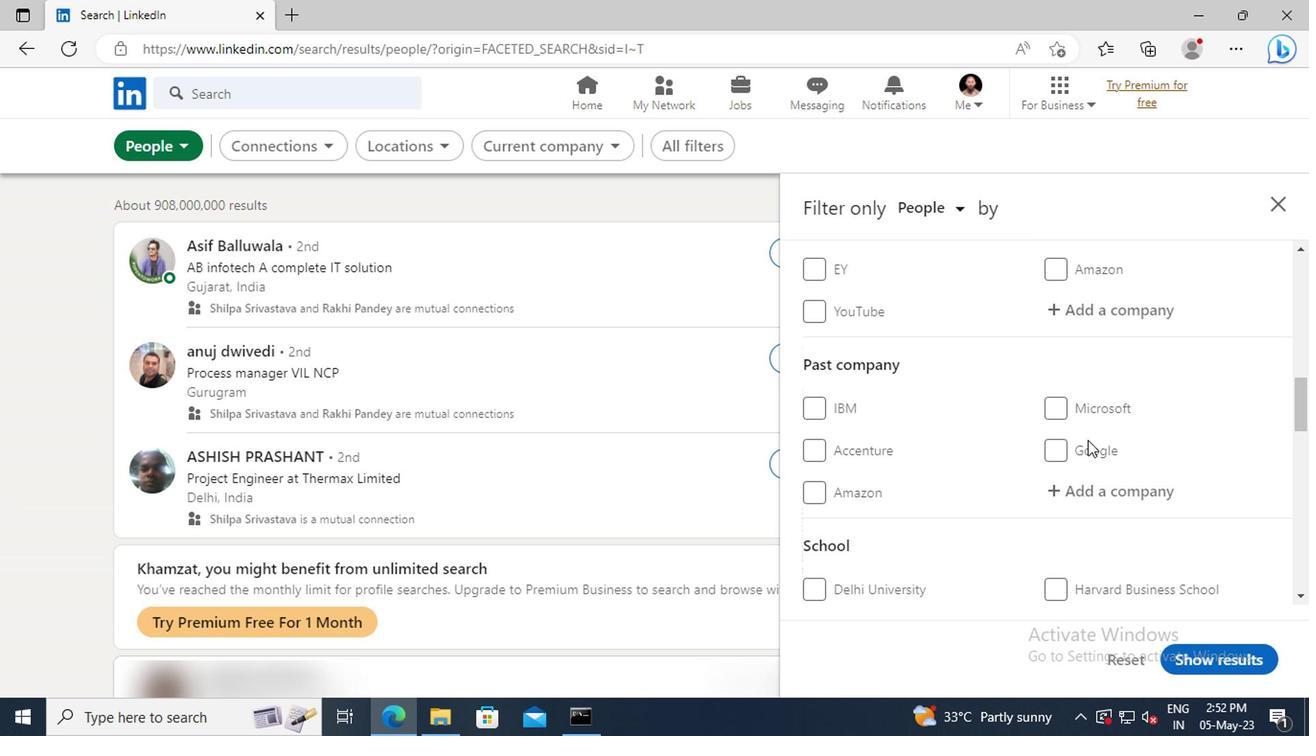 
Action: Mouse scrolled (1083, 439) with delta (0, 0)
Screenshot: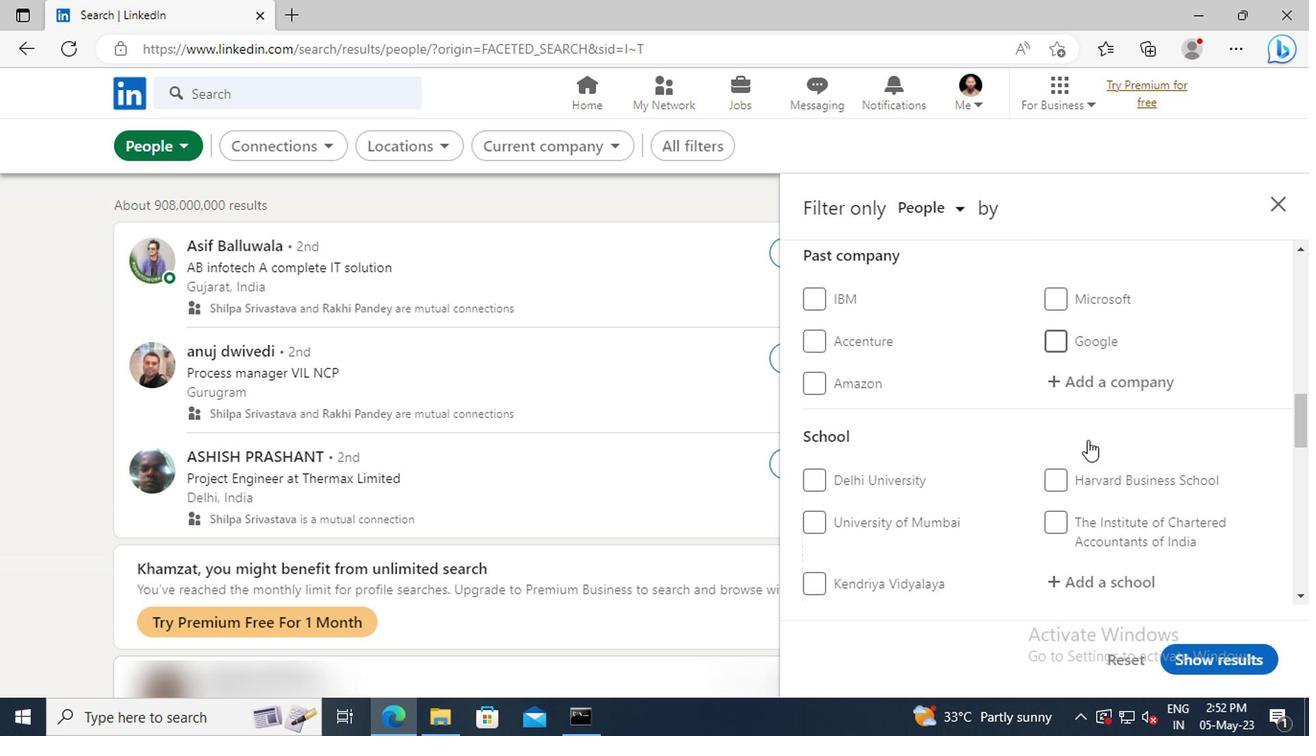 
Action: Mouse scrolled (1083, 439) with delta (0, 0)
Screenshot: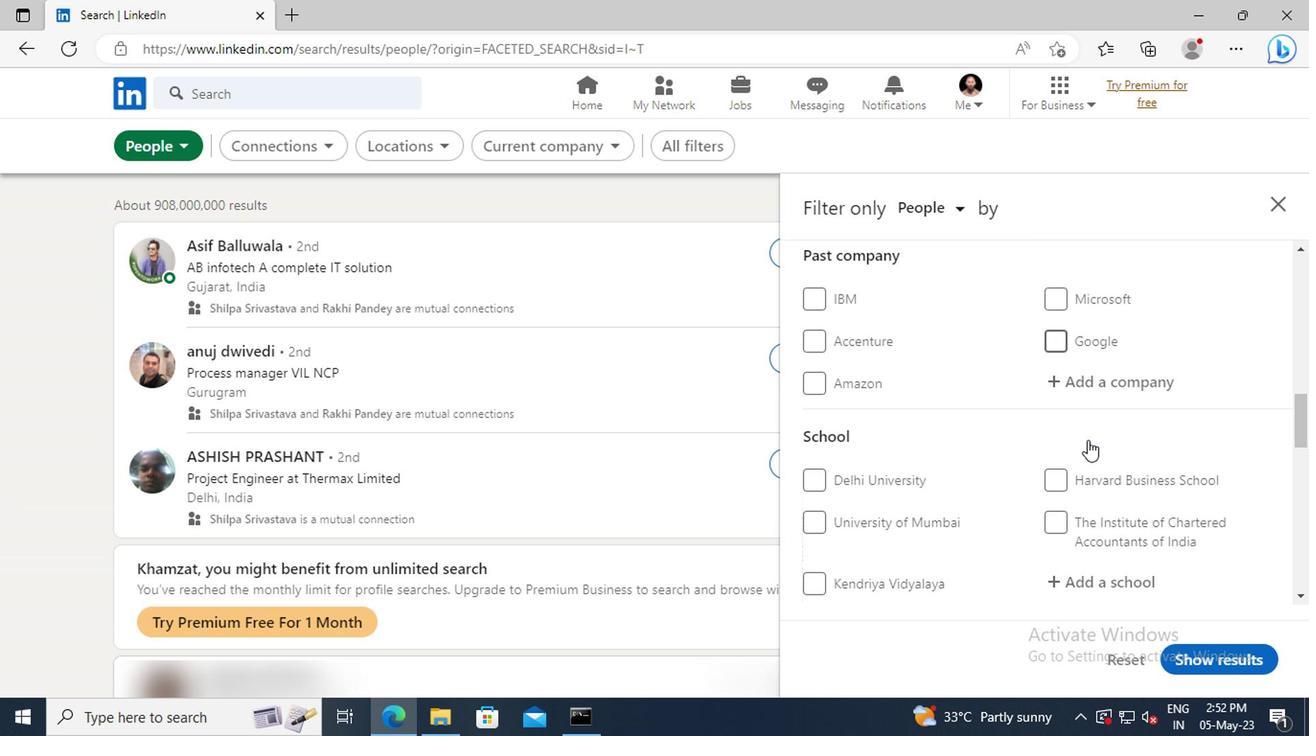 
Action: Mouse scrolled (1083, 439) with delta (0, 0)
Screenshot: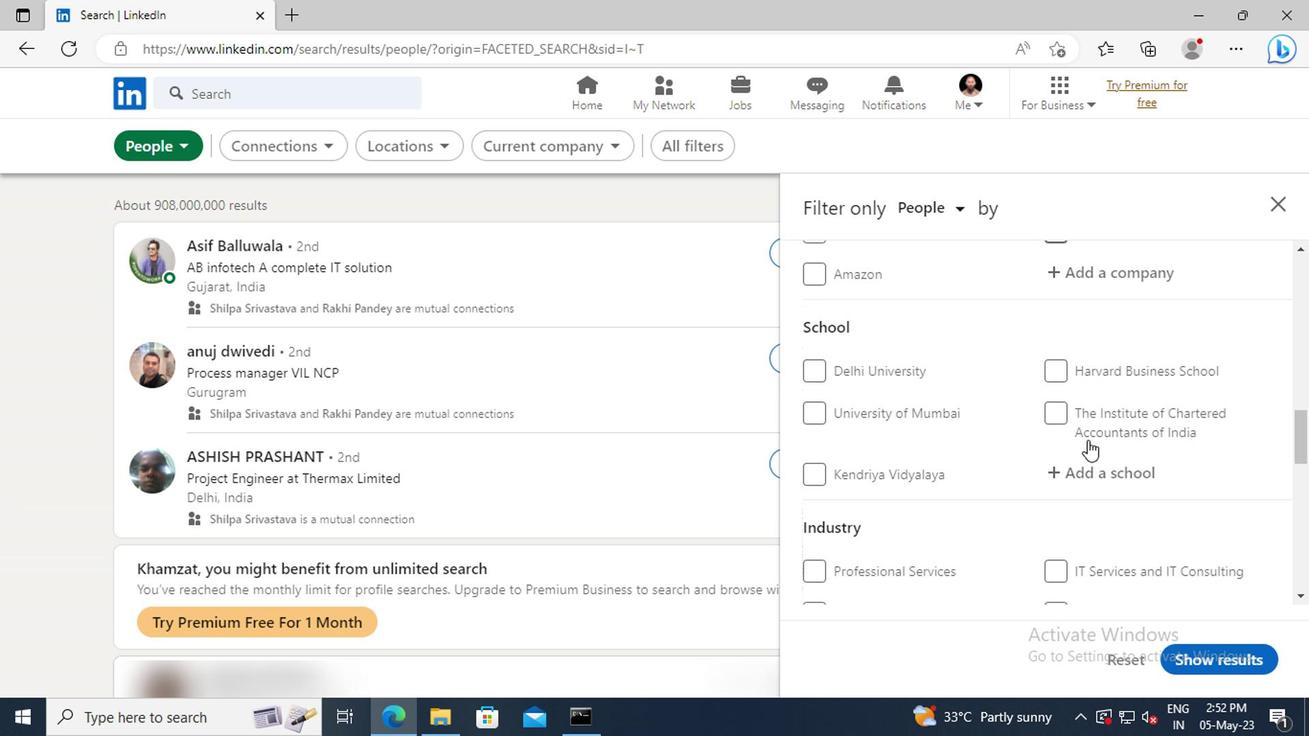 
Action: Mouse scrolled (1083, 439) with delta (0, 0)
Screenshot: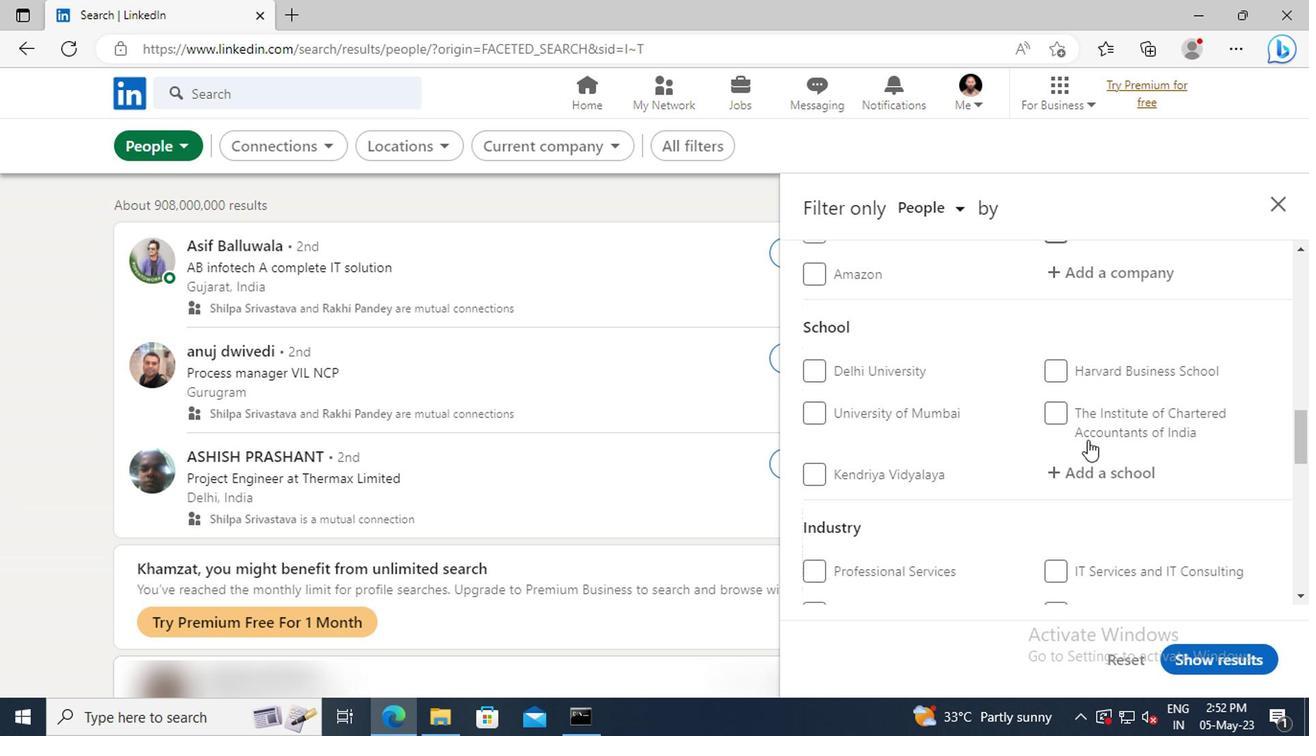
Action: Mouse scrolled (1083, 439) with delta (0, 0)
Screenshot: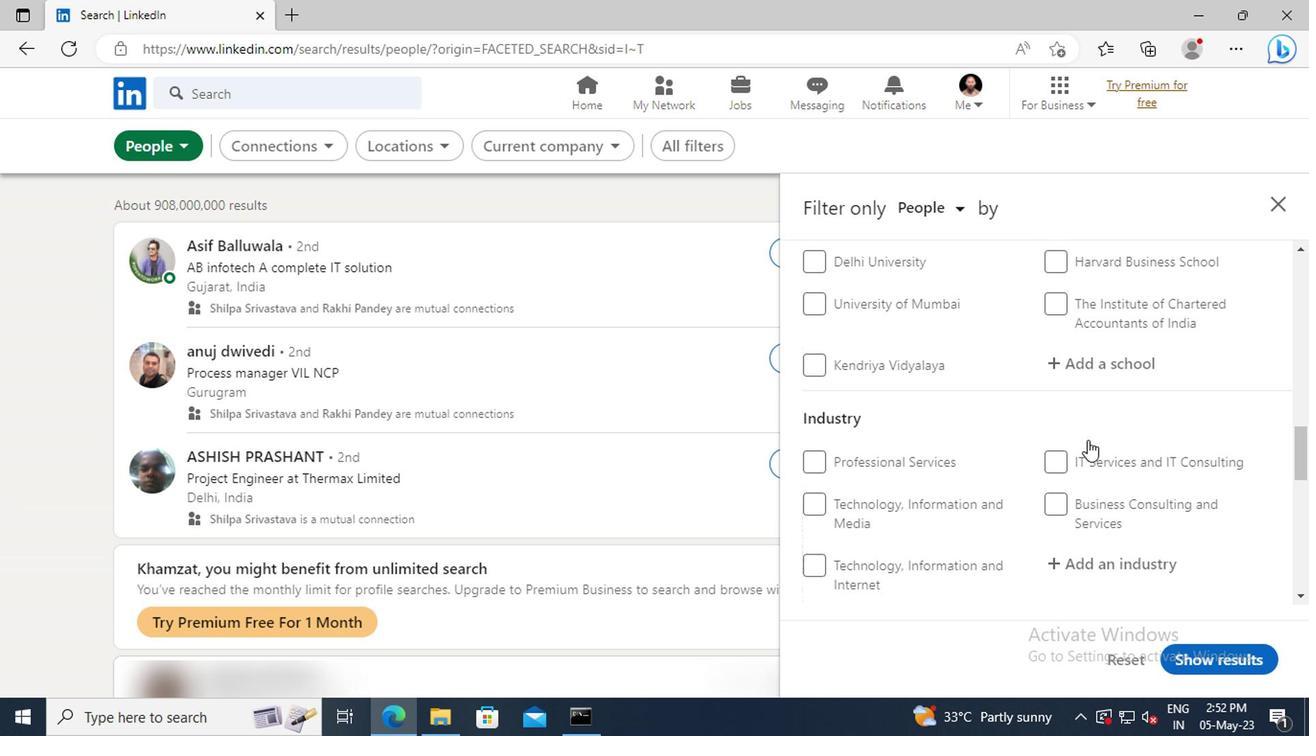 
Action: Mouse scrolled (1083, 439) with delta (0, 0)
Screenshot: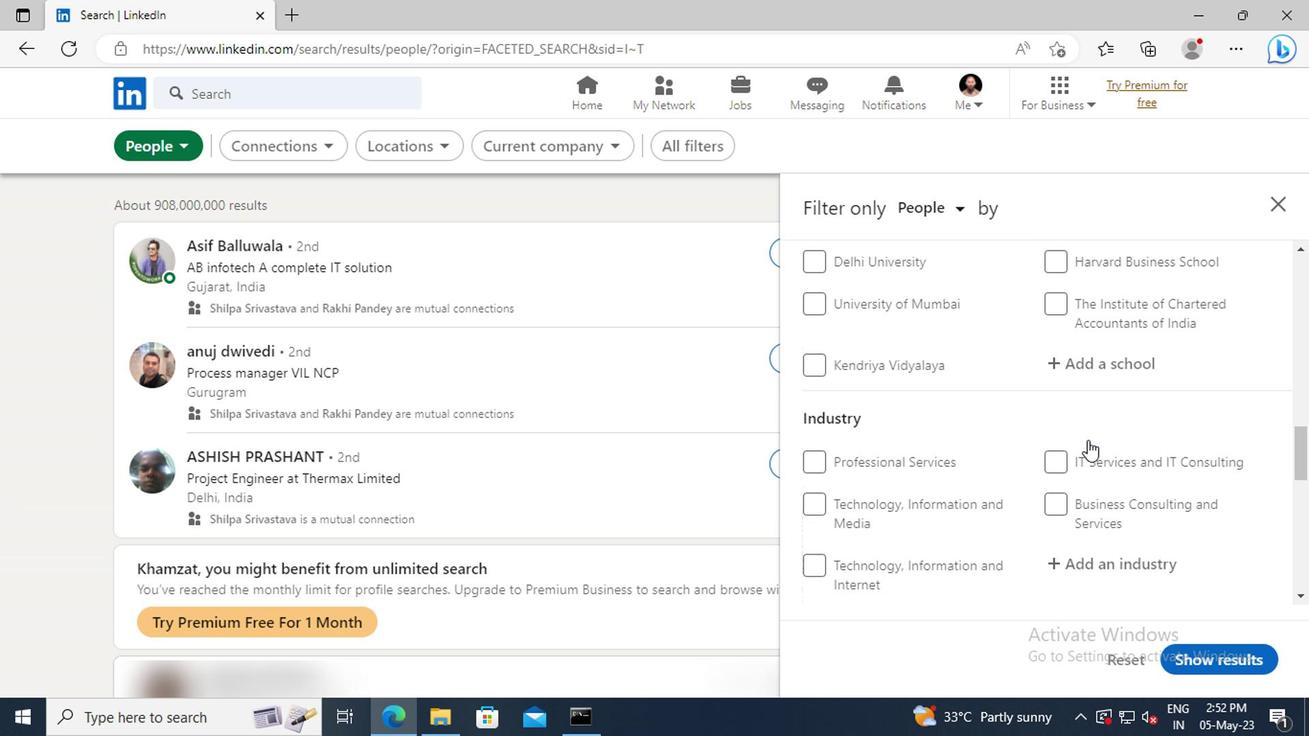 
Action: Mouse scrolled (1083, 439) with delta (0, 0)
Screenshot: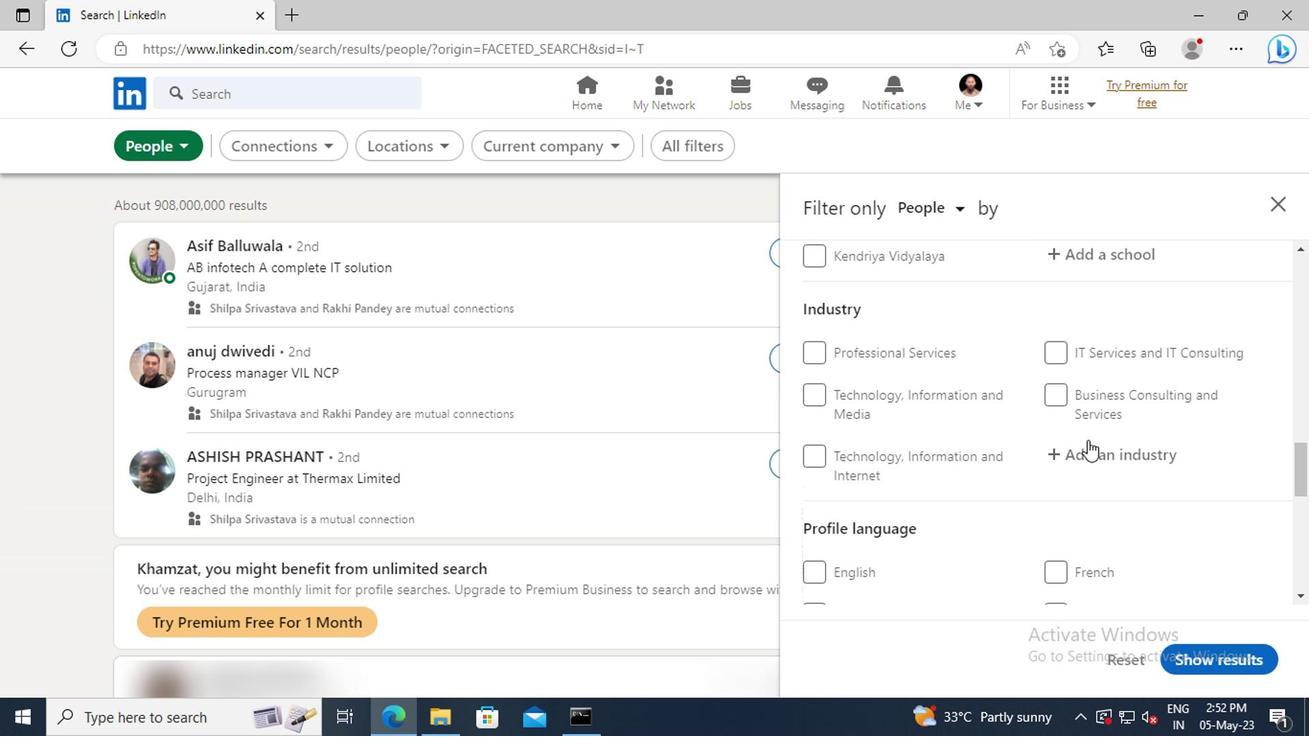 
Action: Mouse scrolled (1083, 439) with delta (0, 0)
Screenshot: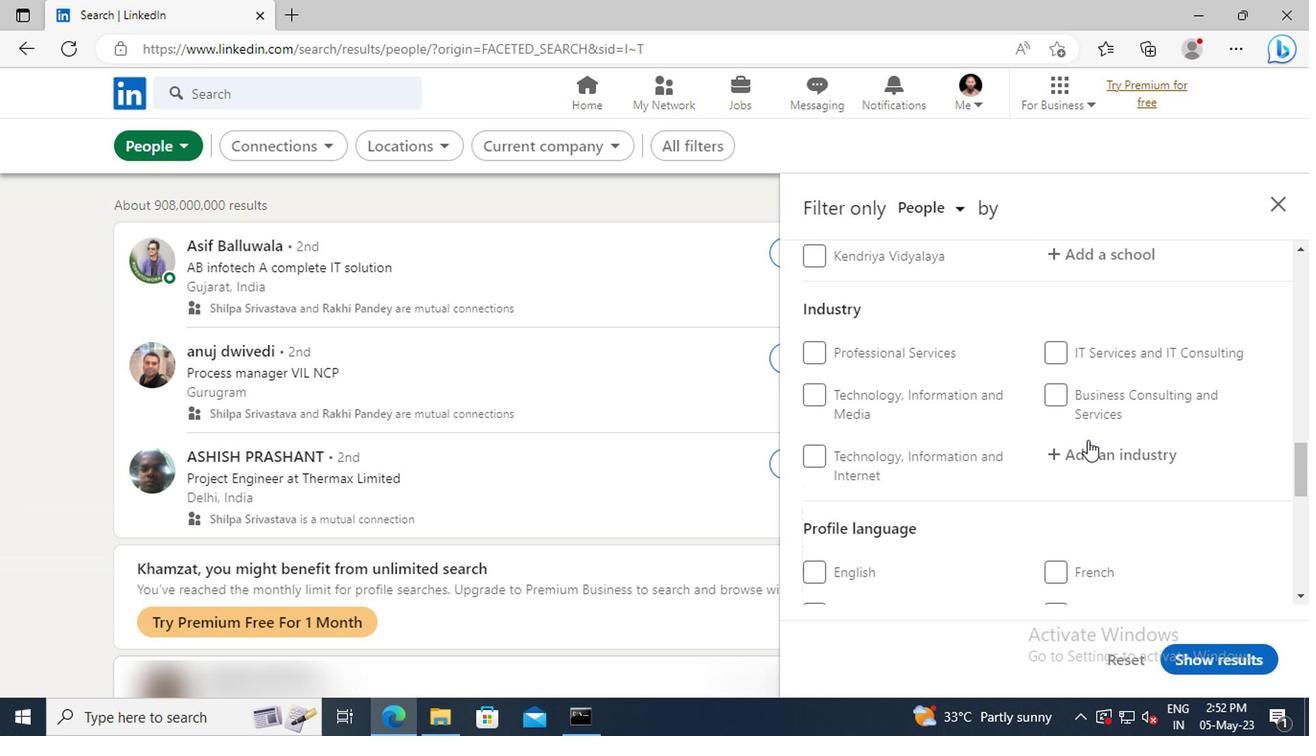 
Action: Mouse scrolled (1083, 439) with delta (0, 0)
Screenshot: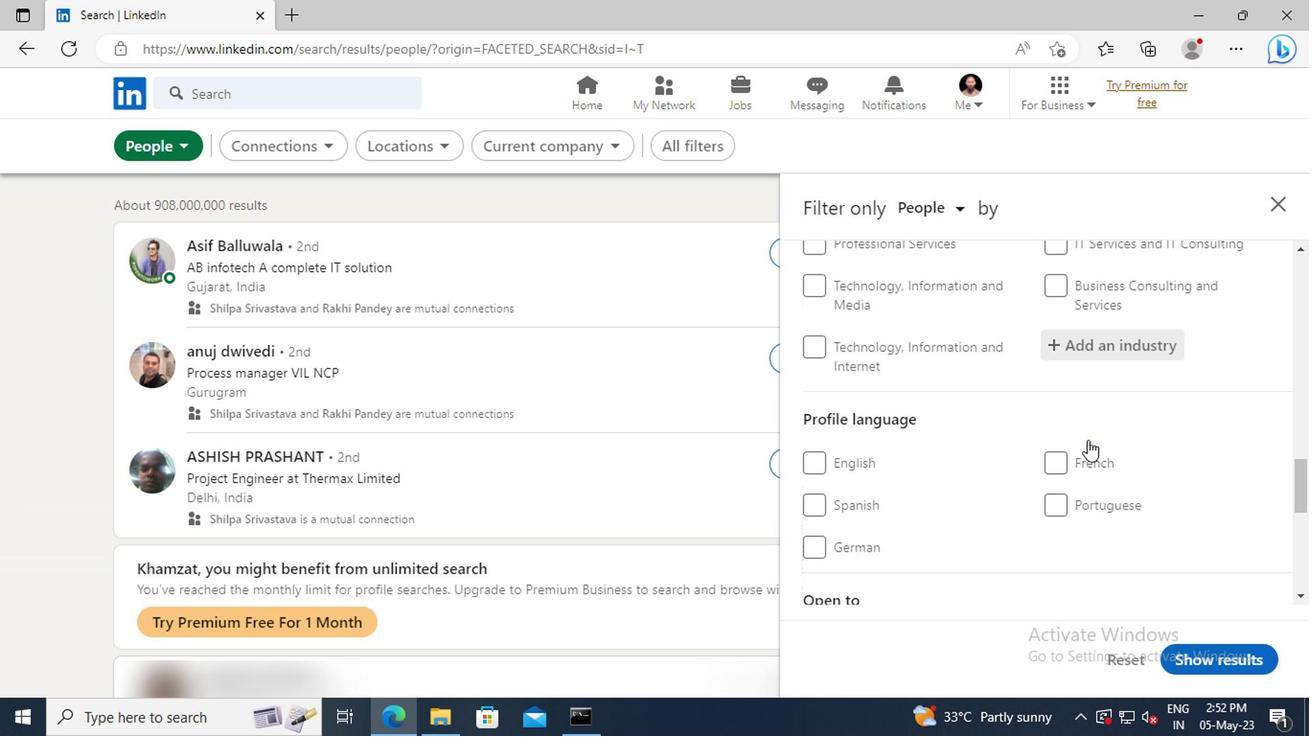 
Action: Mouse moved to (812, 493)
Screenshot: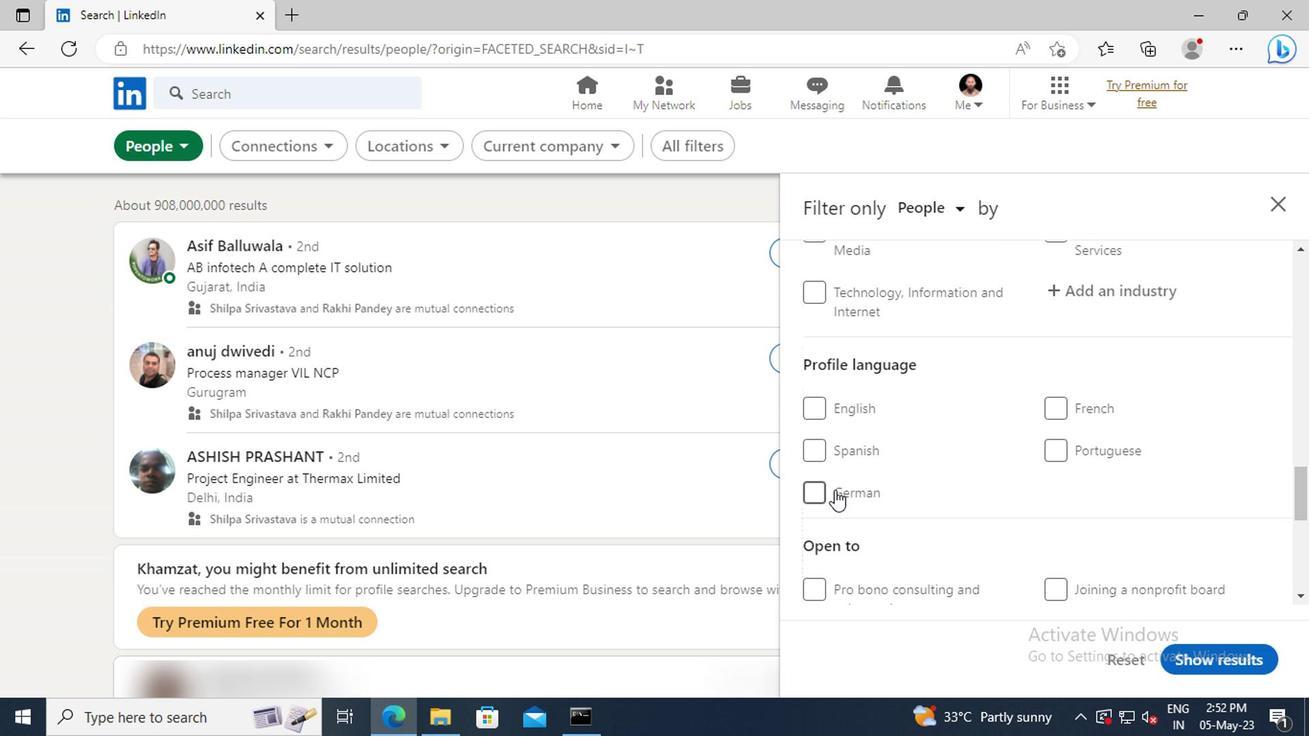 
Action: Mouse pressed left at (812, 493)
Screenshot: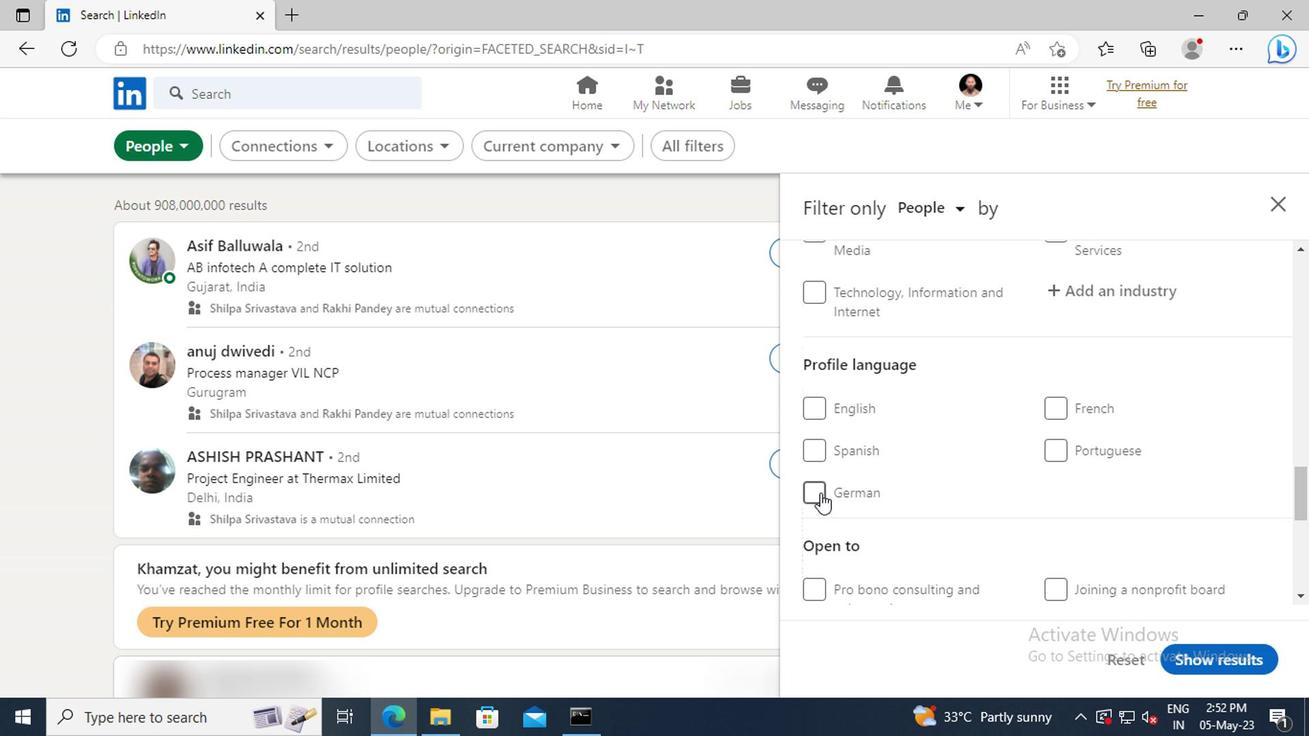 
Action: Mouse moved to (1019, 469)
Screenshot: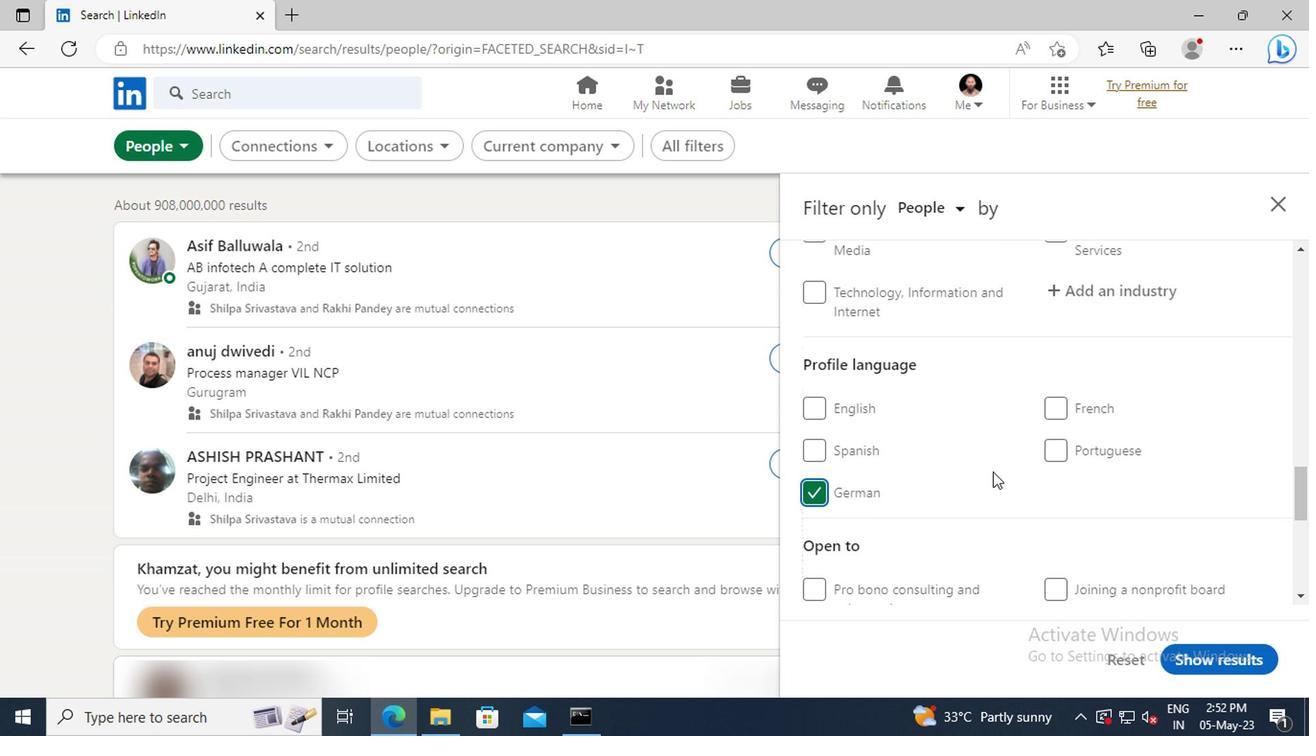 
Action: Mouse scrolled (1019, 469) with delta (0, 0)
Screenshot: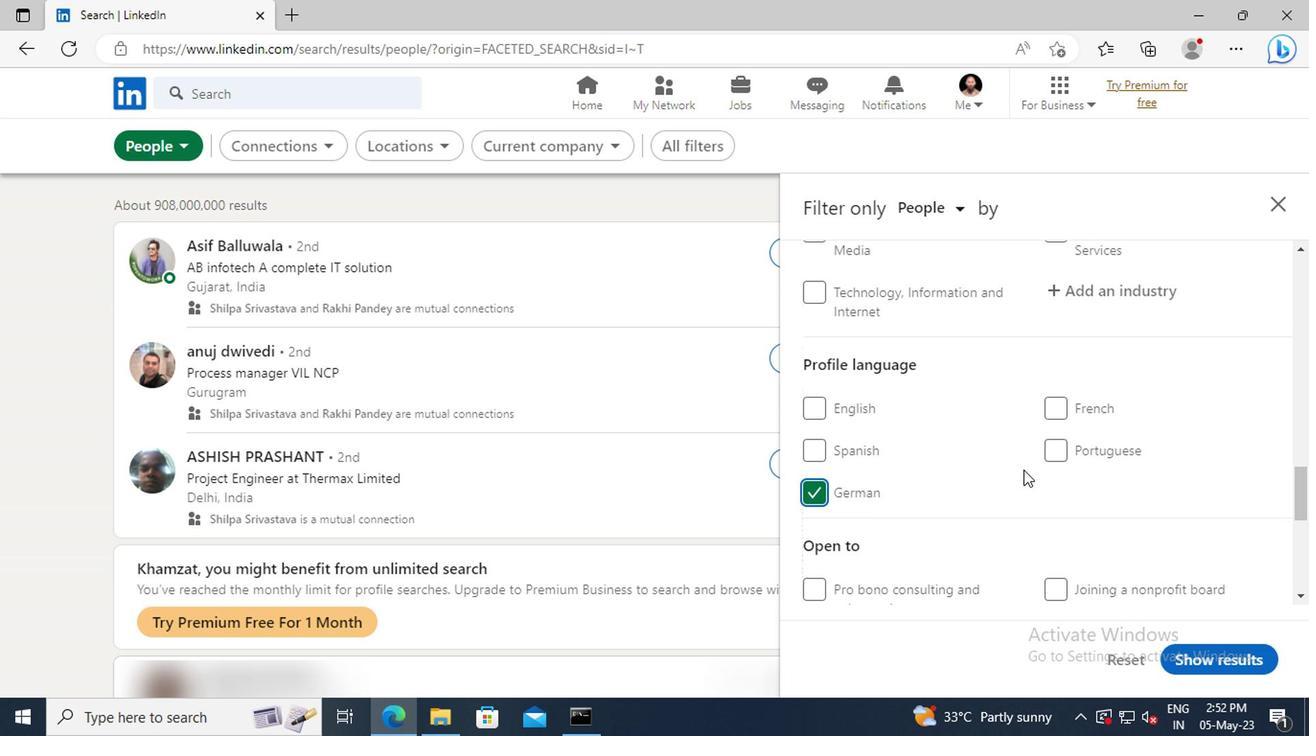 
Action: Mouse scrolled (1019, 469) with delta (0, 0)
Screenshot: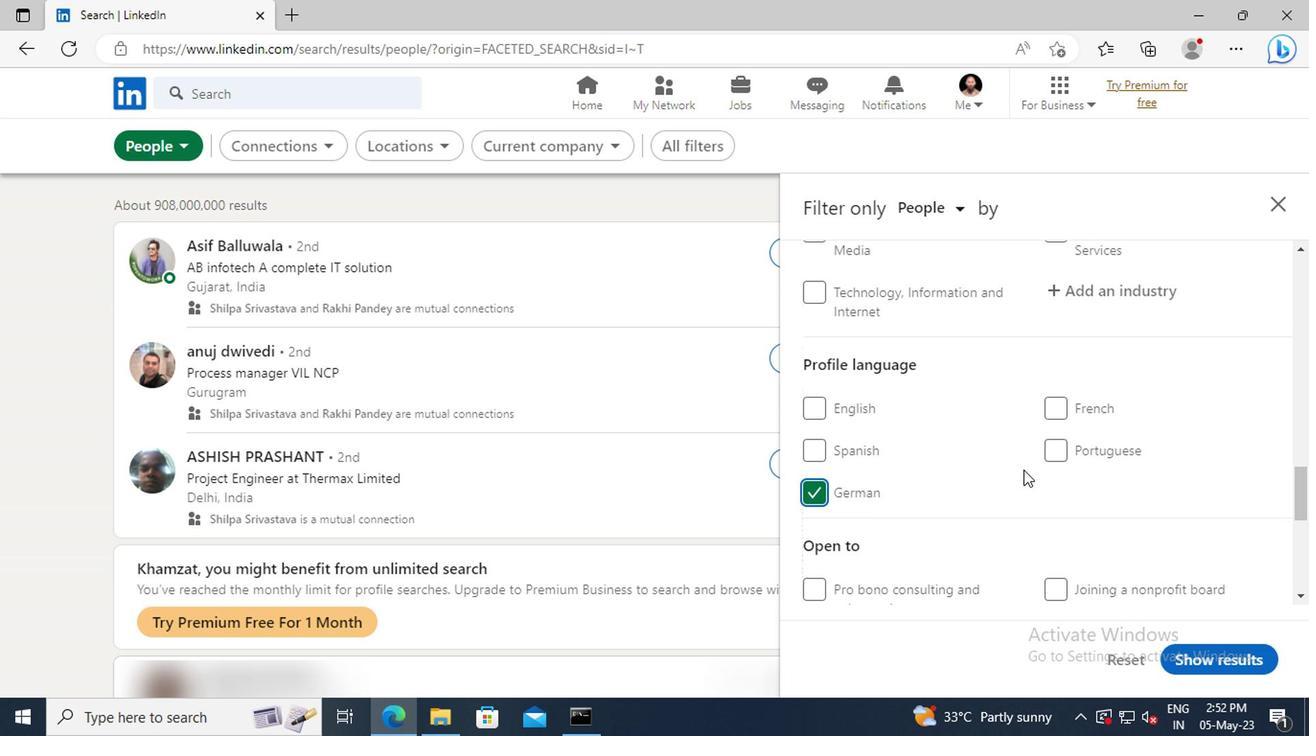 
Action: Mouse scrolled (1019, 469) with delta (0, 0)
Screenshot: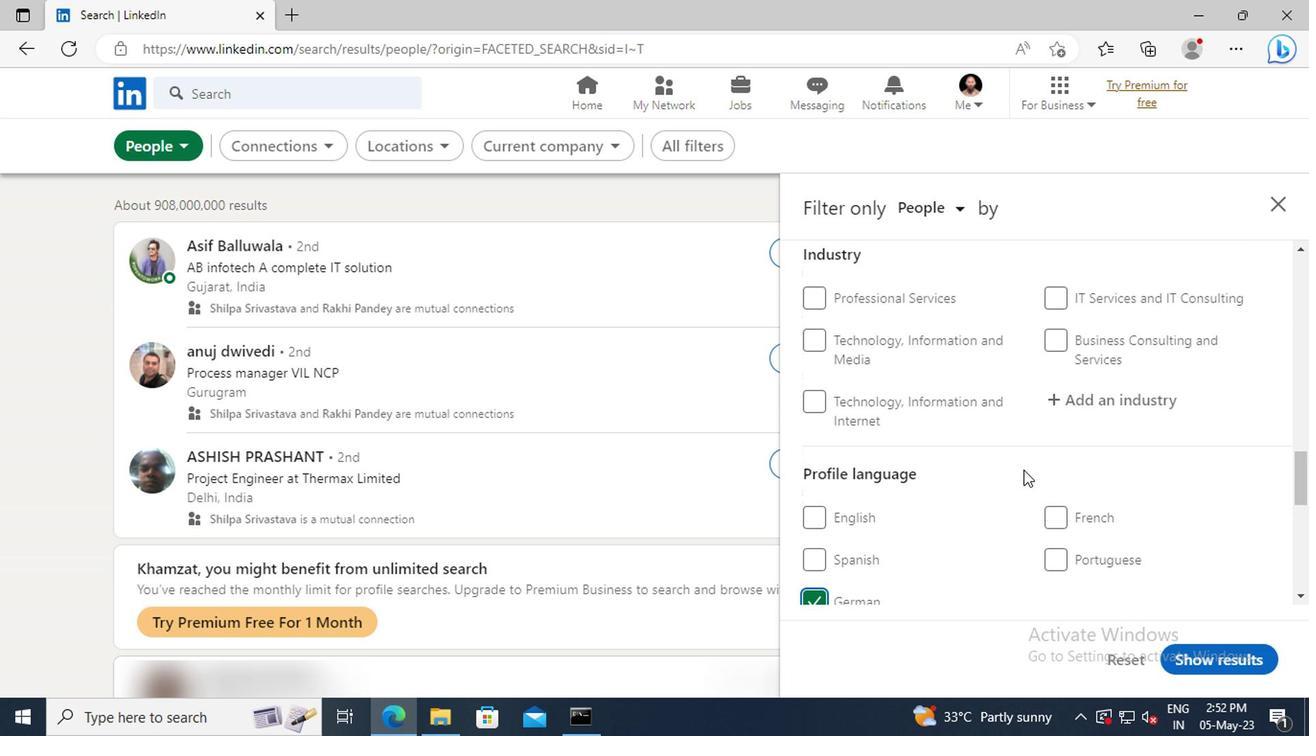 
Action: Mouse scrolled (1019, 469) with delta (0, 0)
Screenshot: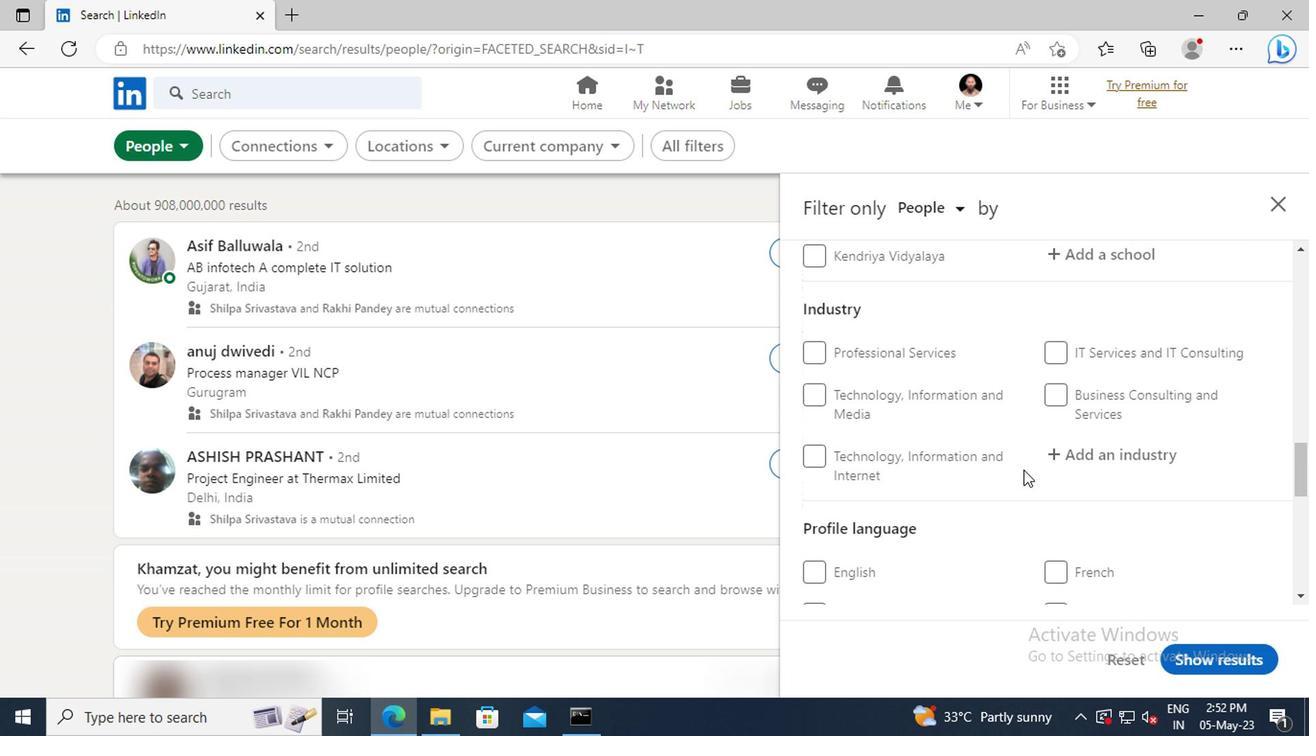 
Action: Mouse scrolled (1019, 469) with delta (0, 0)
Screenshot: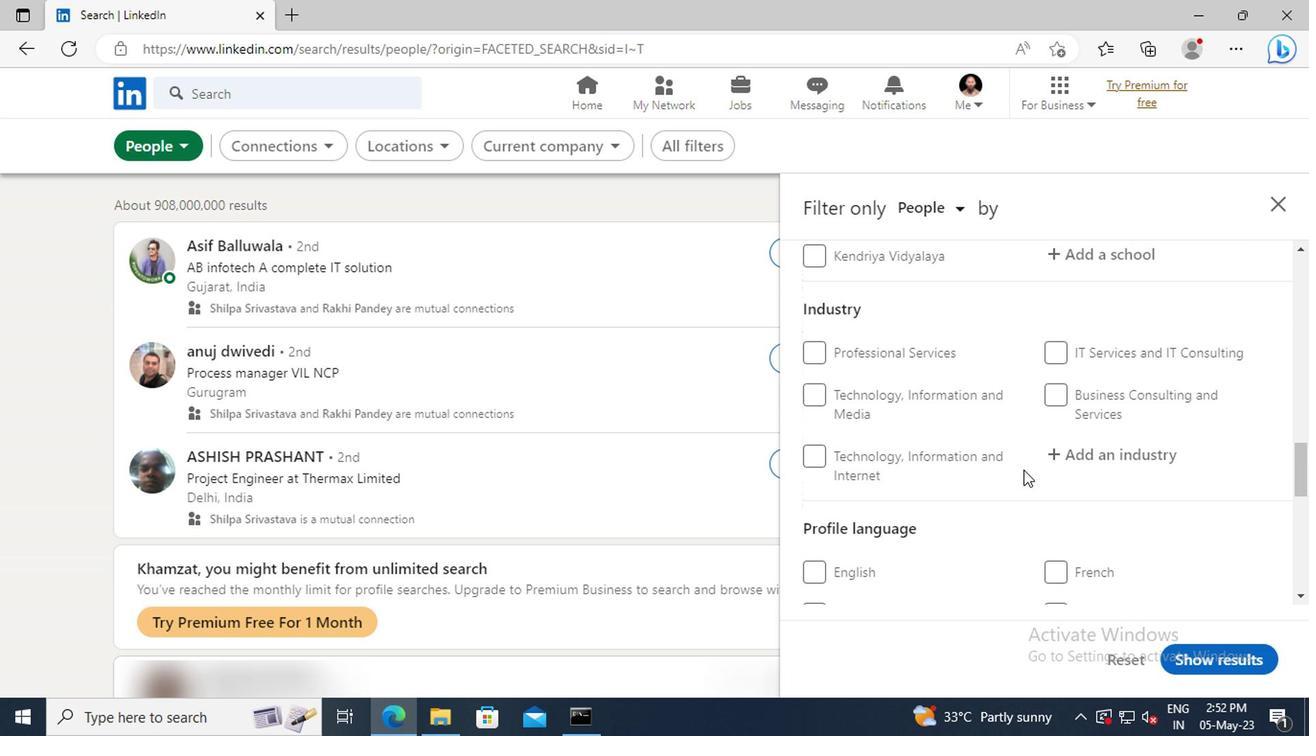 
Action: Mouse scrolled (1019, 469) with delta (0, 0)
Screenshot: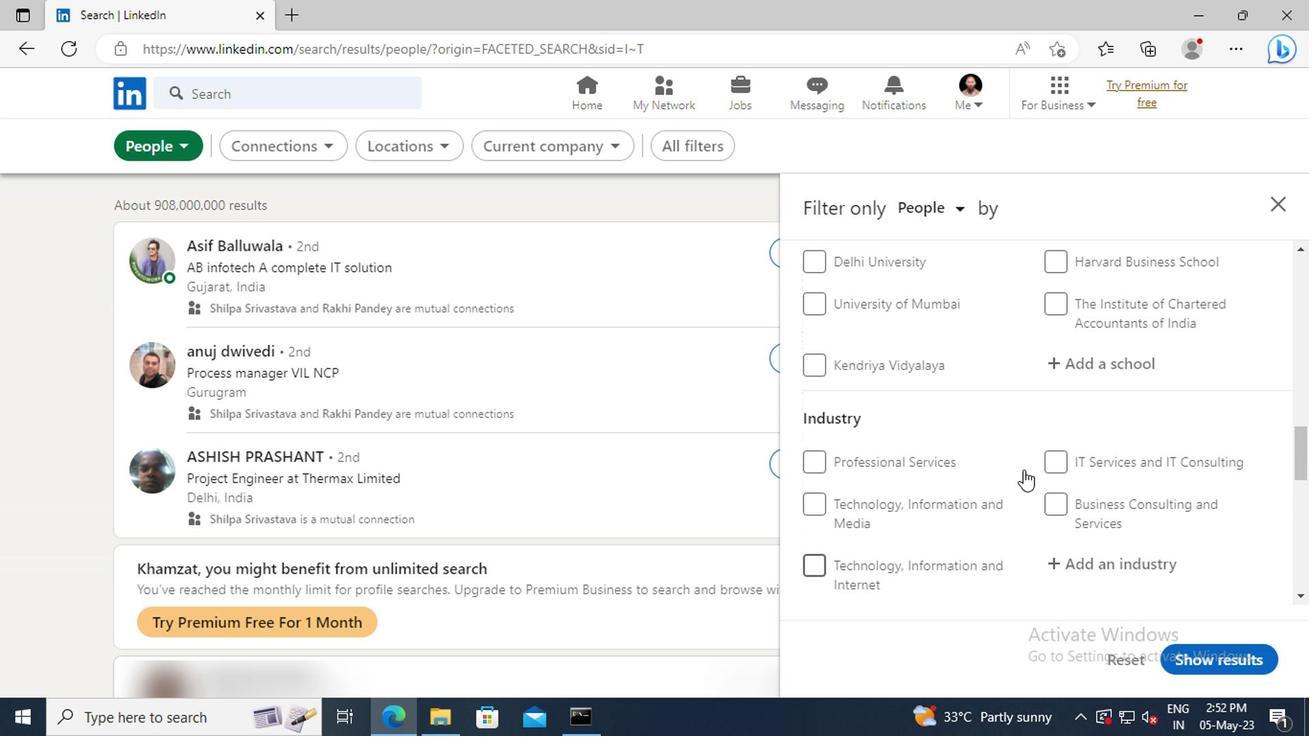 
Action: Mouse scrolled (1019, 469) with delta (0, 0)
Screenshot: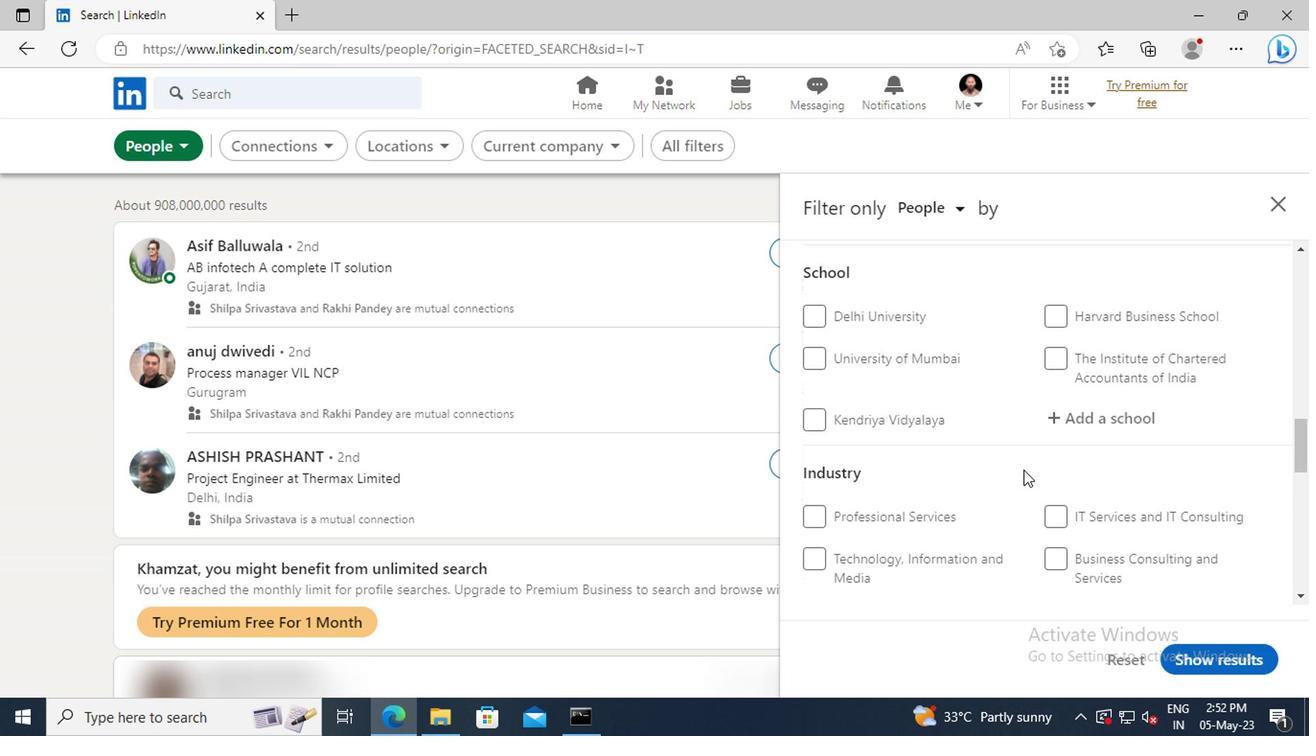 
Action: Mouse scrolled (1019, 469) with delta (0, 0)
Screenshot: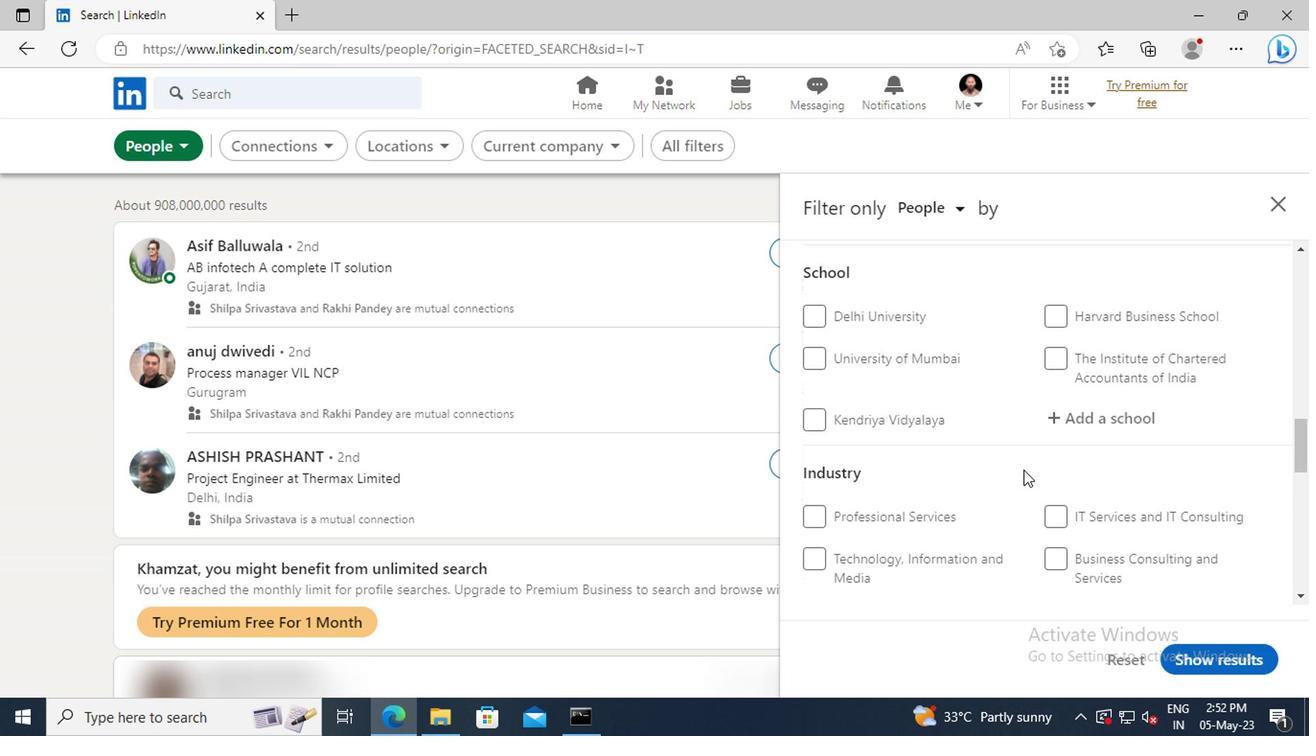 
Action: Mouse scrolled (1019, 469) with delta (0, 0)
Screenshot: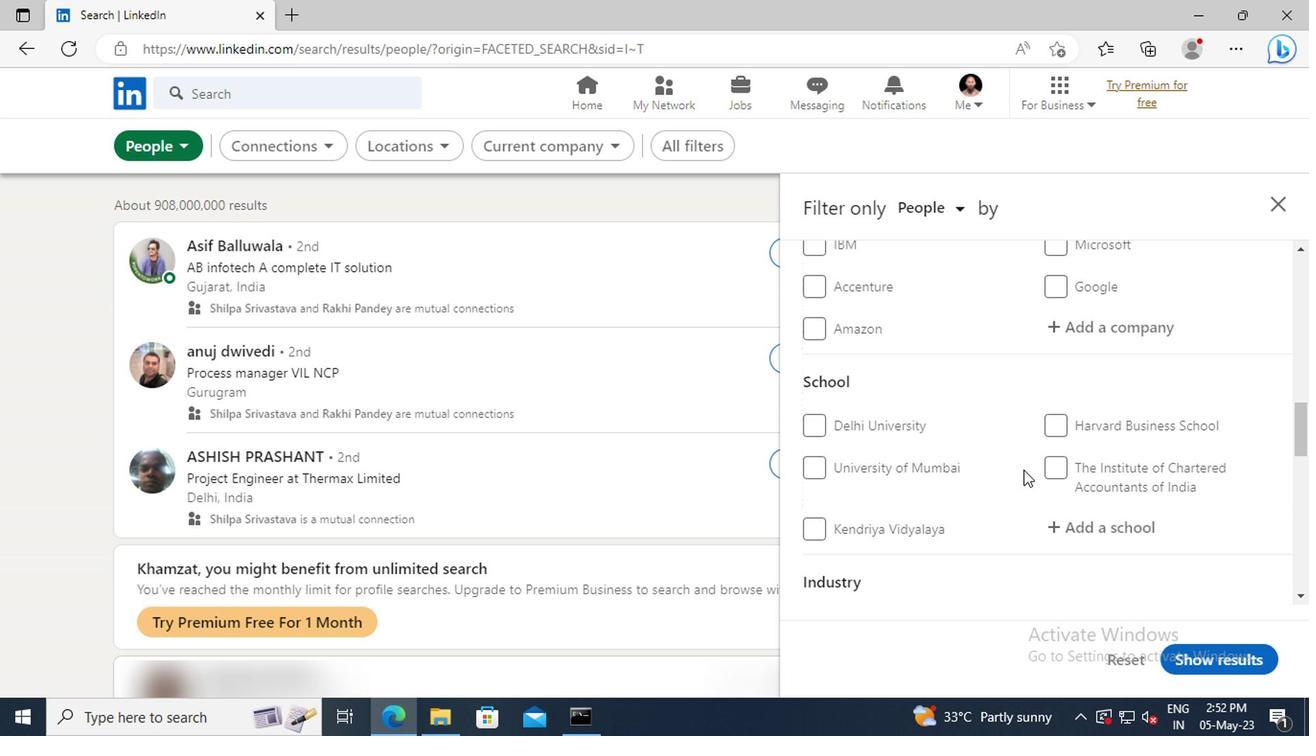 
Action: Mouse scrolled (1019, 469) with delta (0, 0)
Screenshot: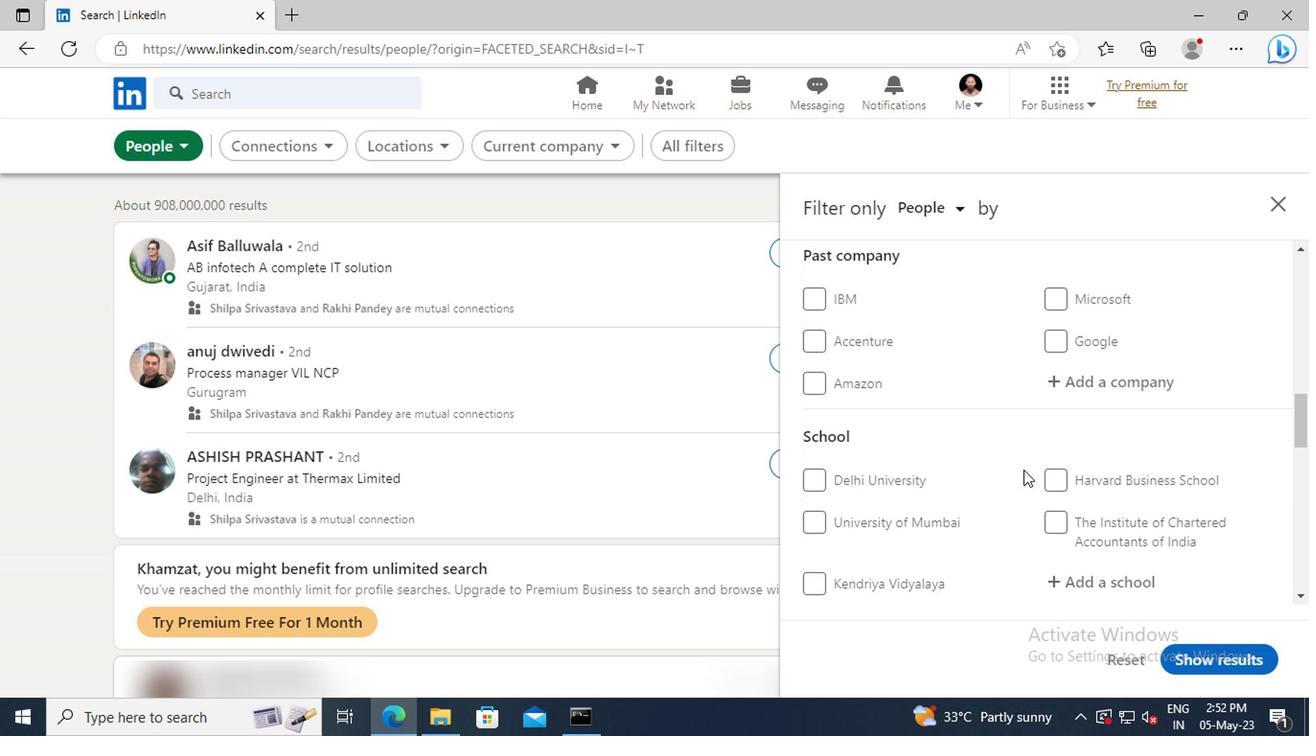 
Action: Mouse scrolled (1019, 469) with delta (0, 0)
Screenshot: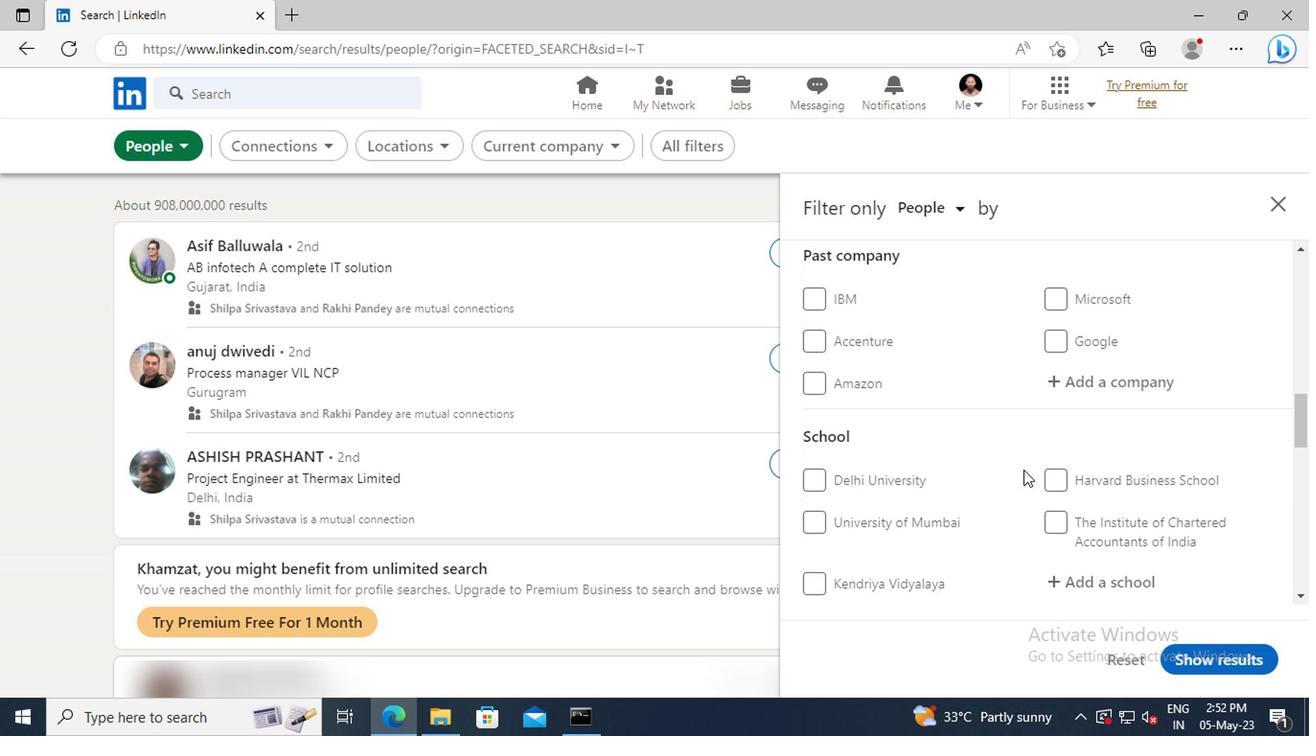 
Action: Mouse scrolled (1019, 469) with delta (0, 0)
Screenshot: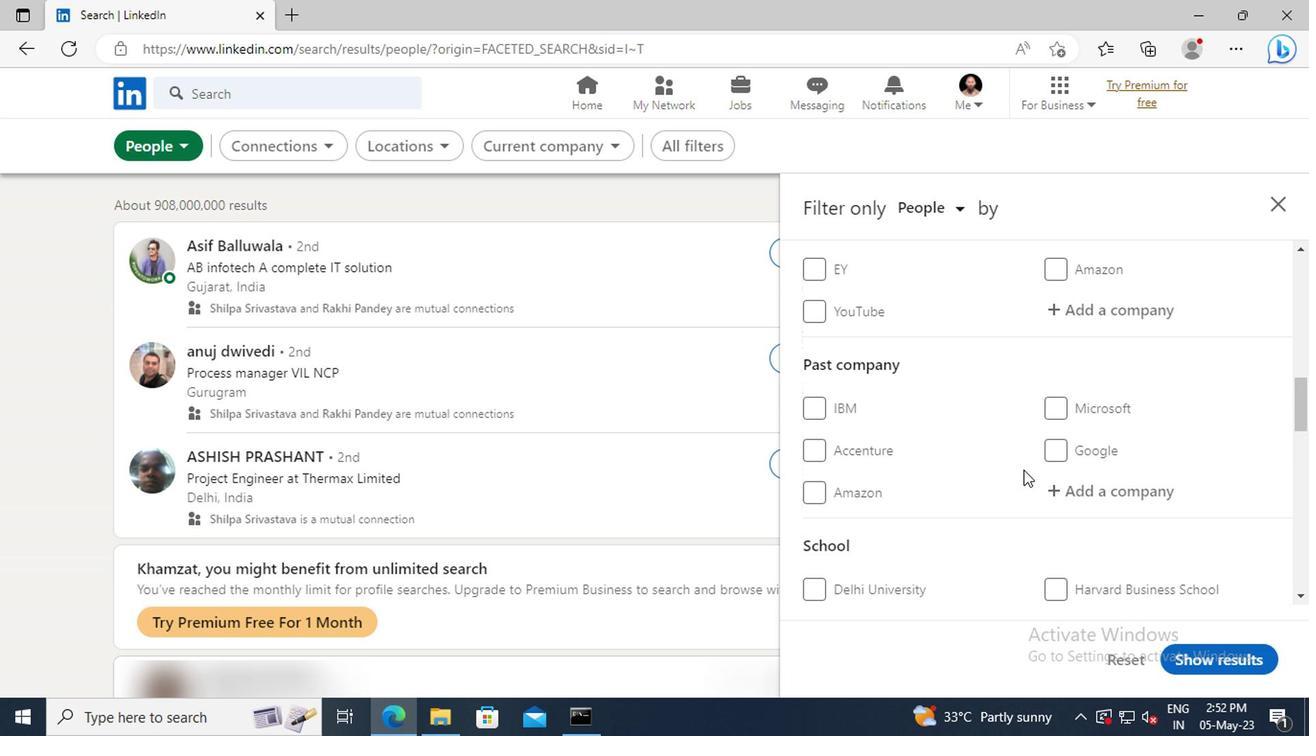 
Action: Mouse scrolled (1019, 469) with delta (0, 0)
Screenshot: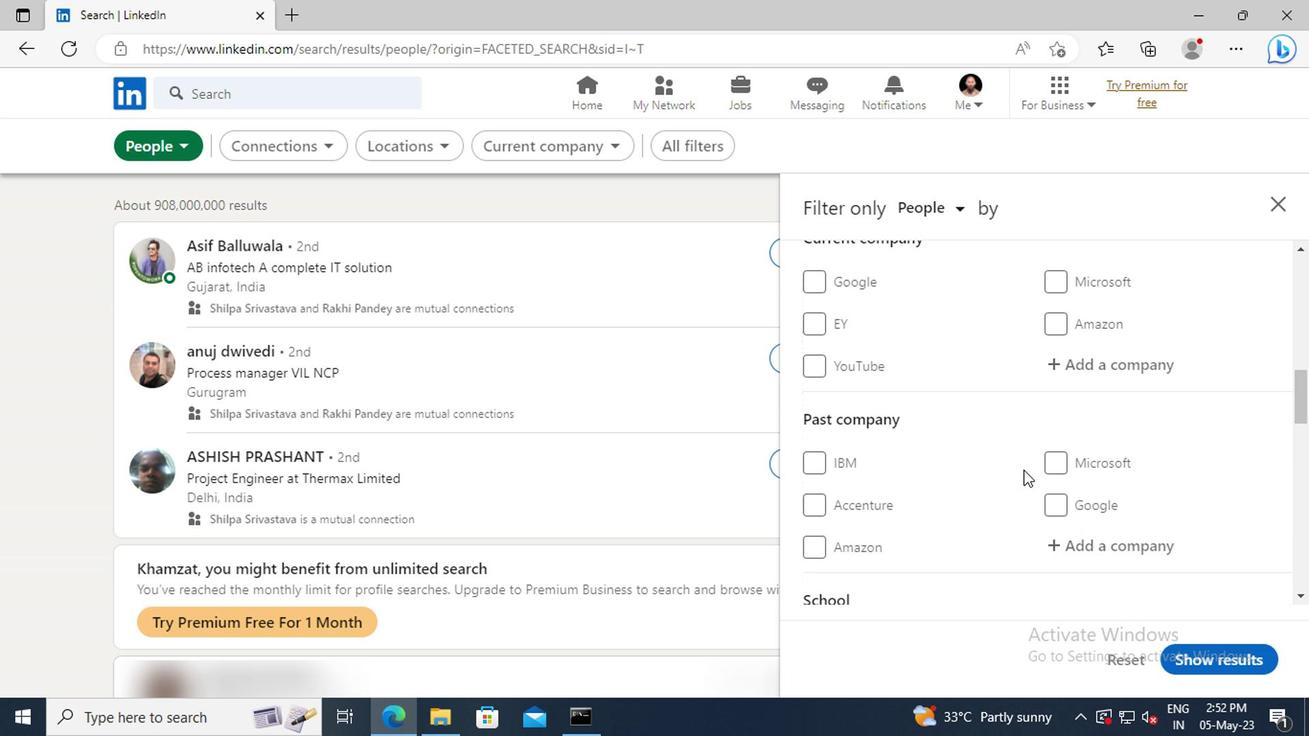 
Action: Mouse scrolled (1019, 469) with delta (0, 0)
Screenshot: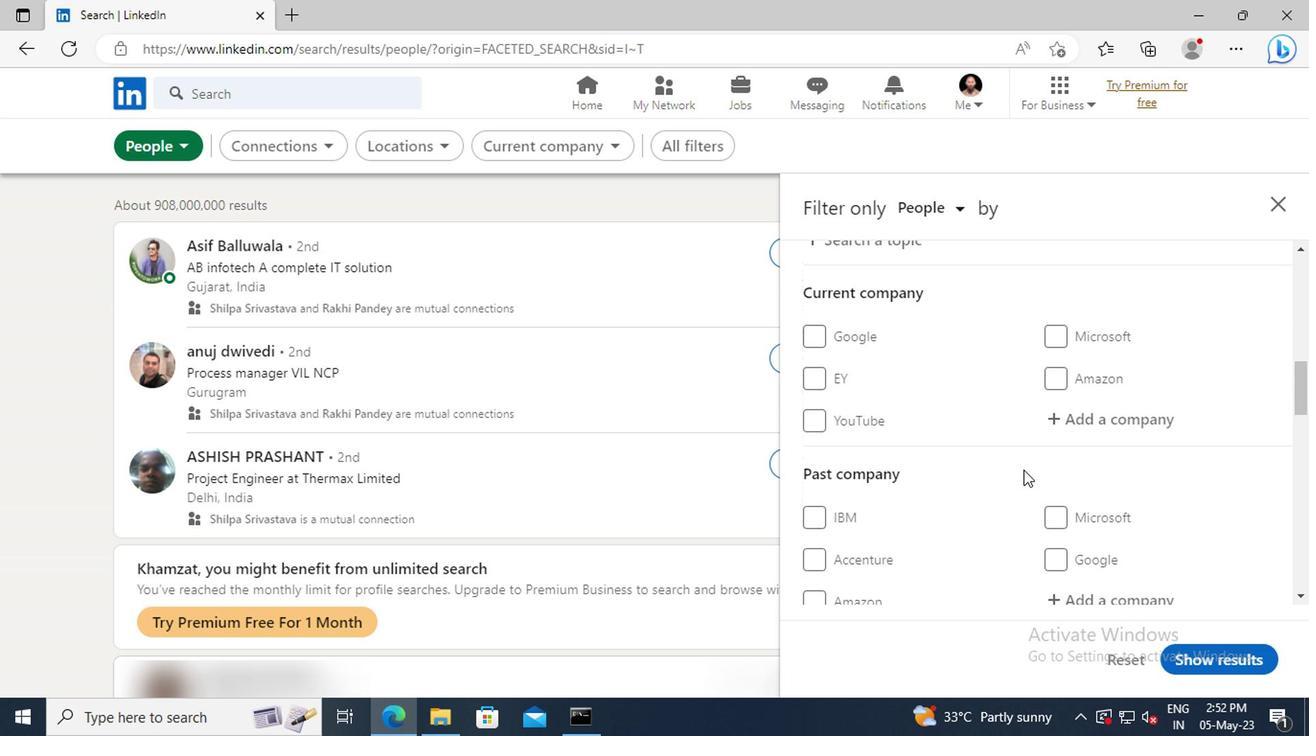 
Action: Mouse moved to (1050, 469)
Screenshot: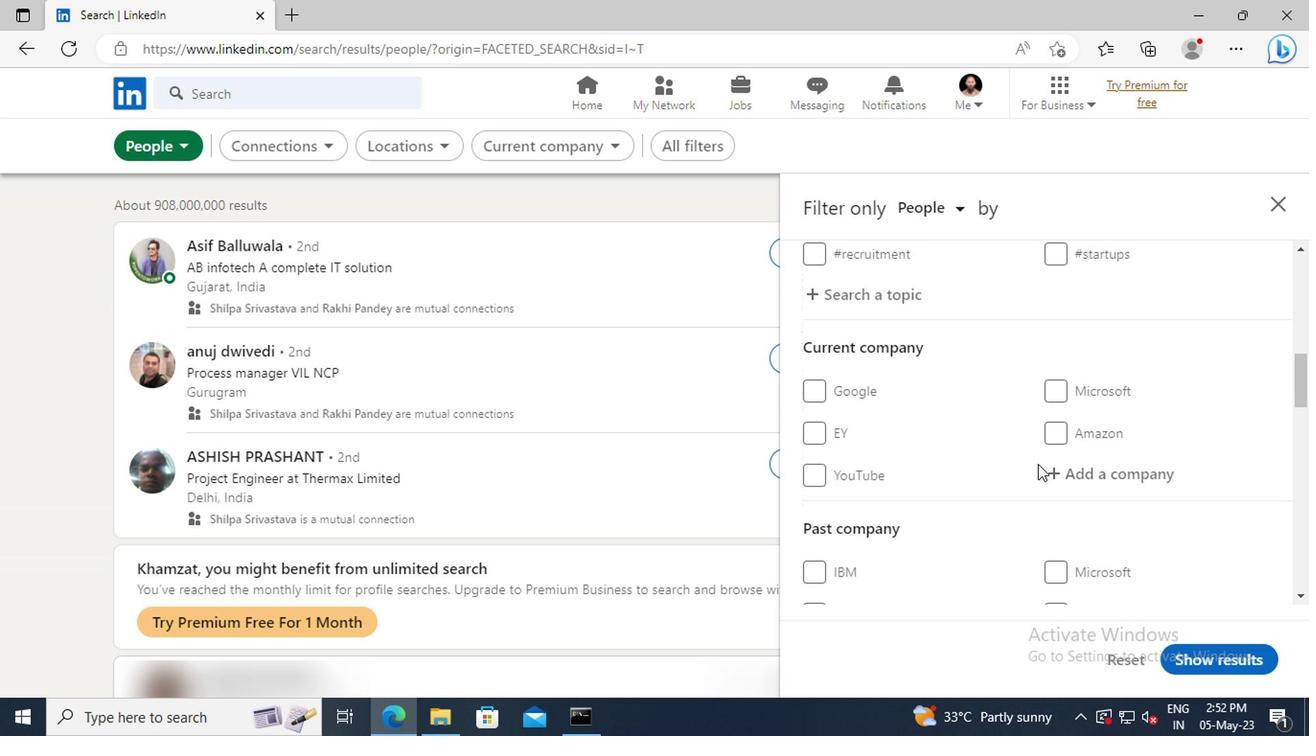 
Action: Mouse pressed left at (1050, 469)
Screenshot: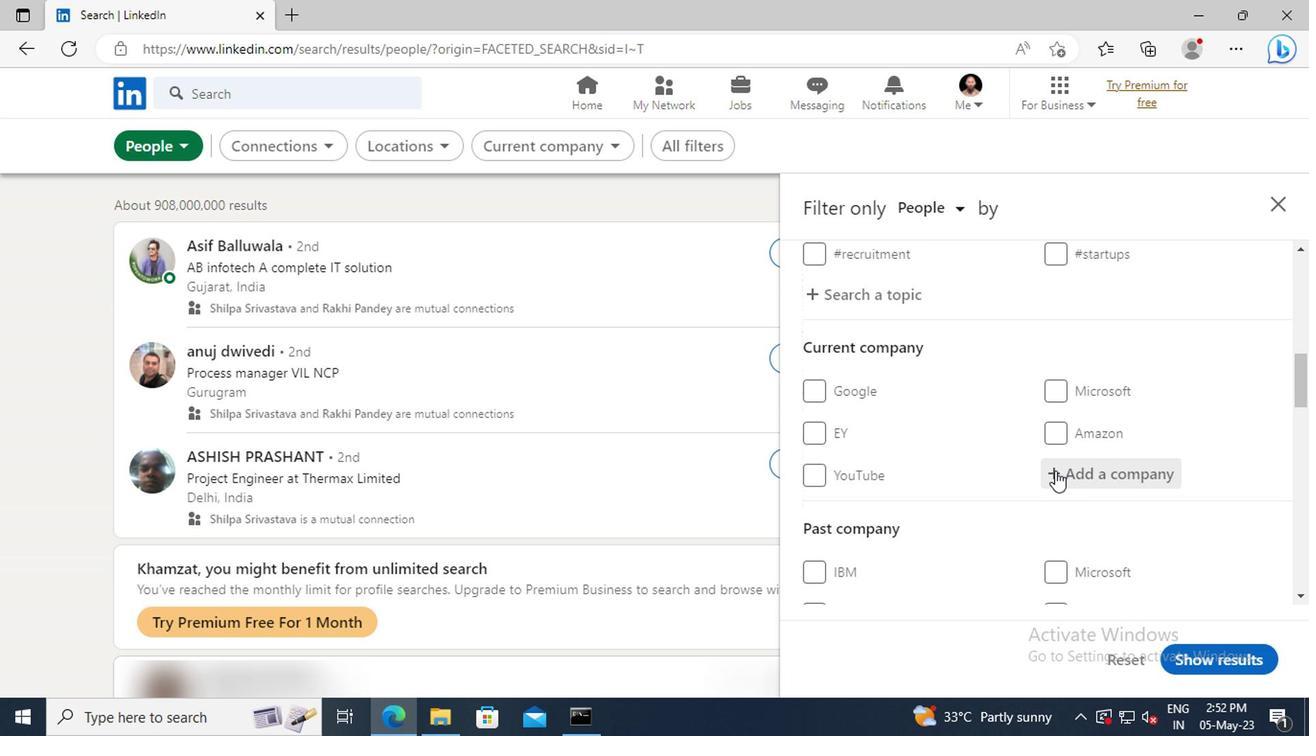 
Action: Key pressed <Key.shift>CHINT
Screenshot: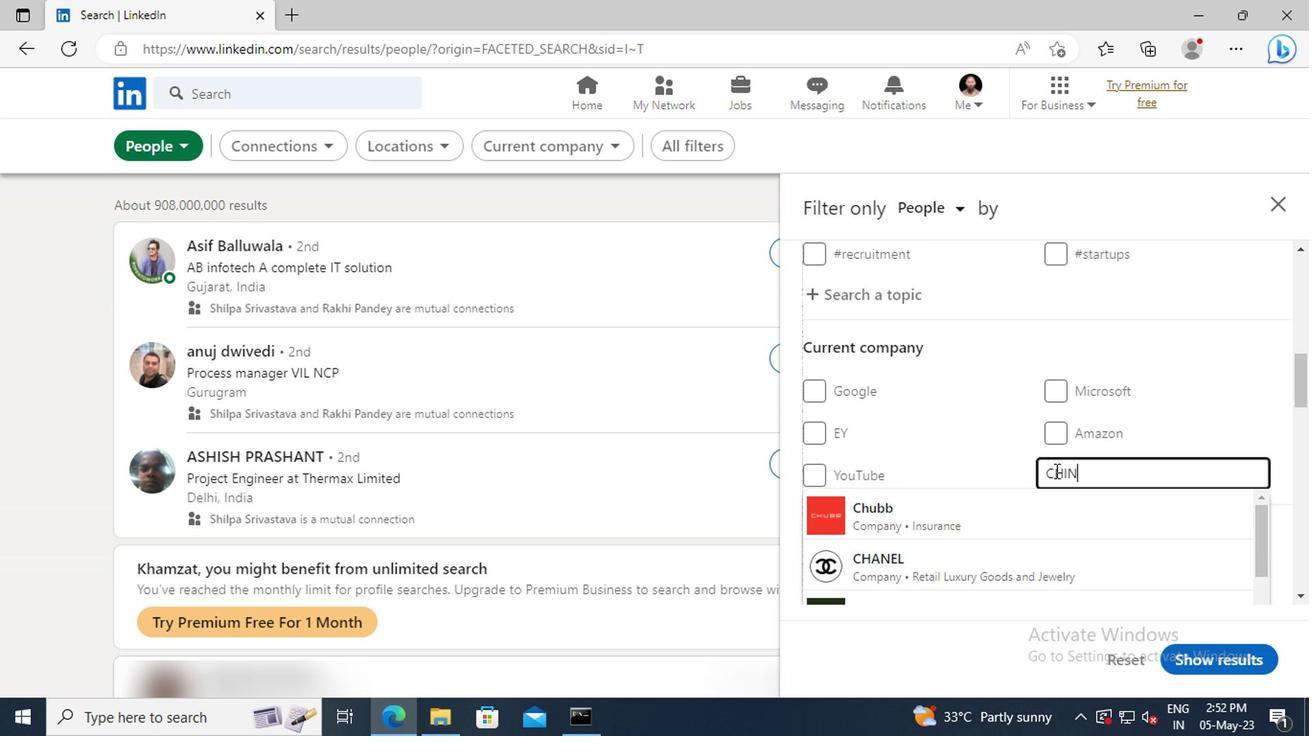
Action: Mouse moved to (1050, 508)
Screenshot: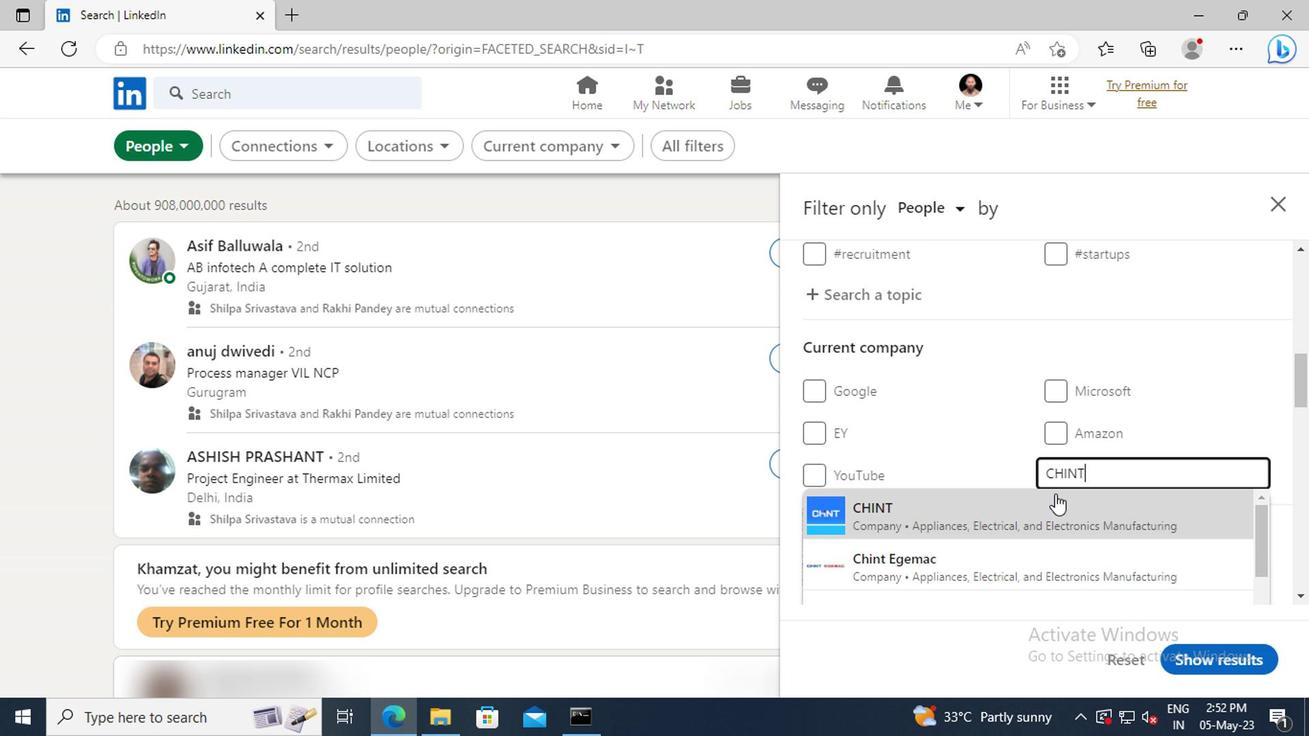 
Action: Mouse pressed left at (1050, 508)
Screenshot: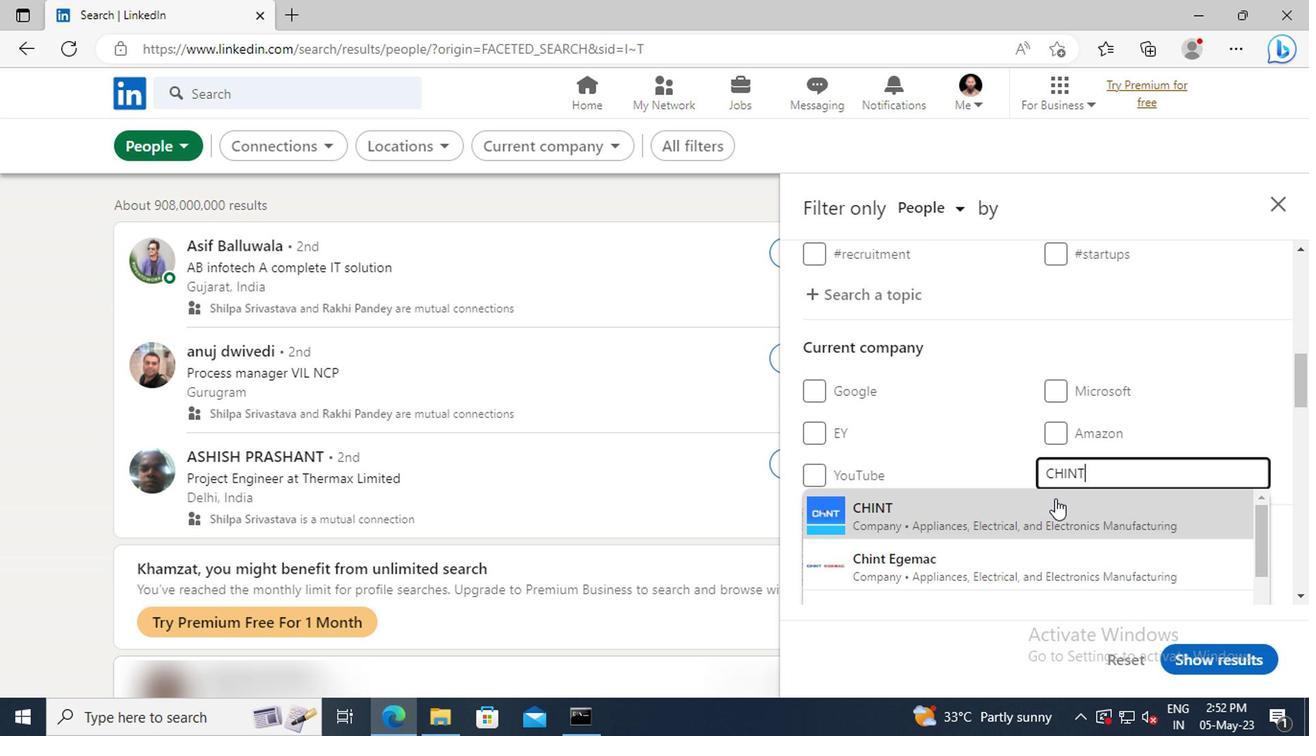 
Action: Mouse moved to (1050, 497)
Screenshot: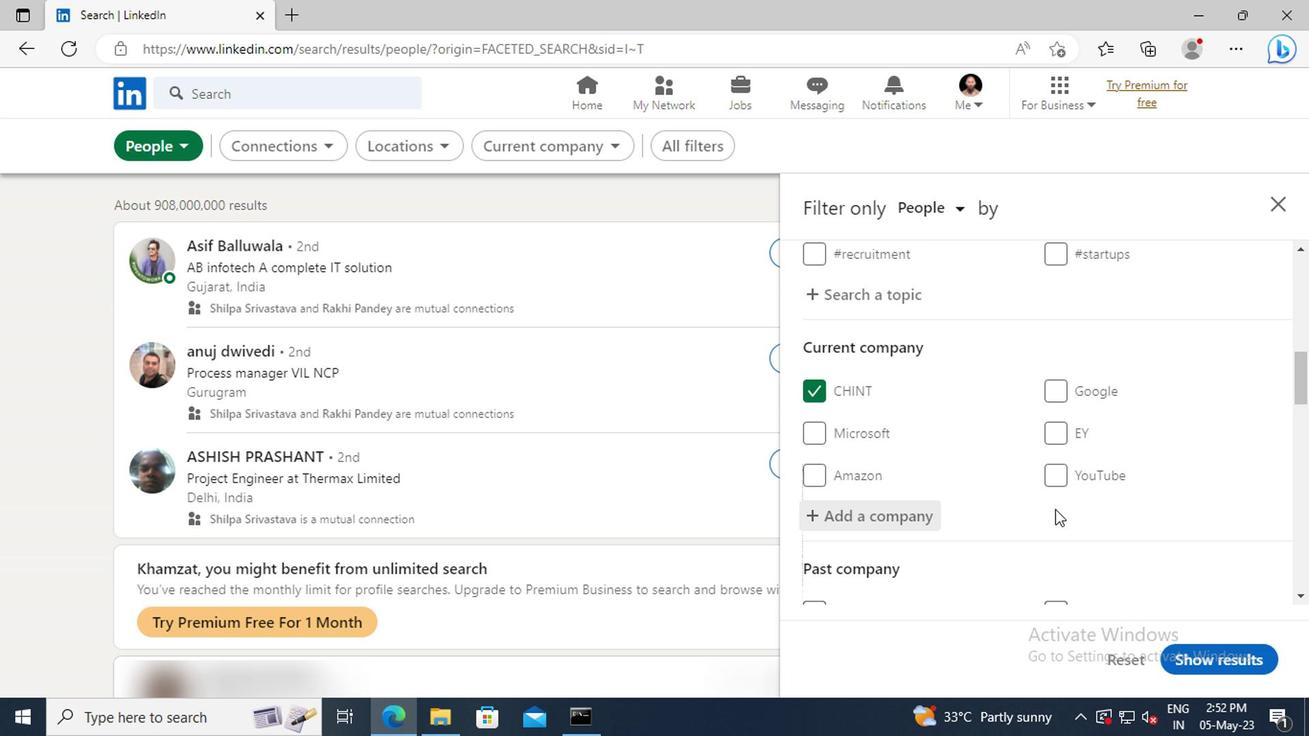 
Action: Mouse scrolled (1050, 496) with delta (0, -1)
Screenshot: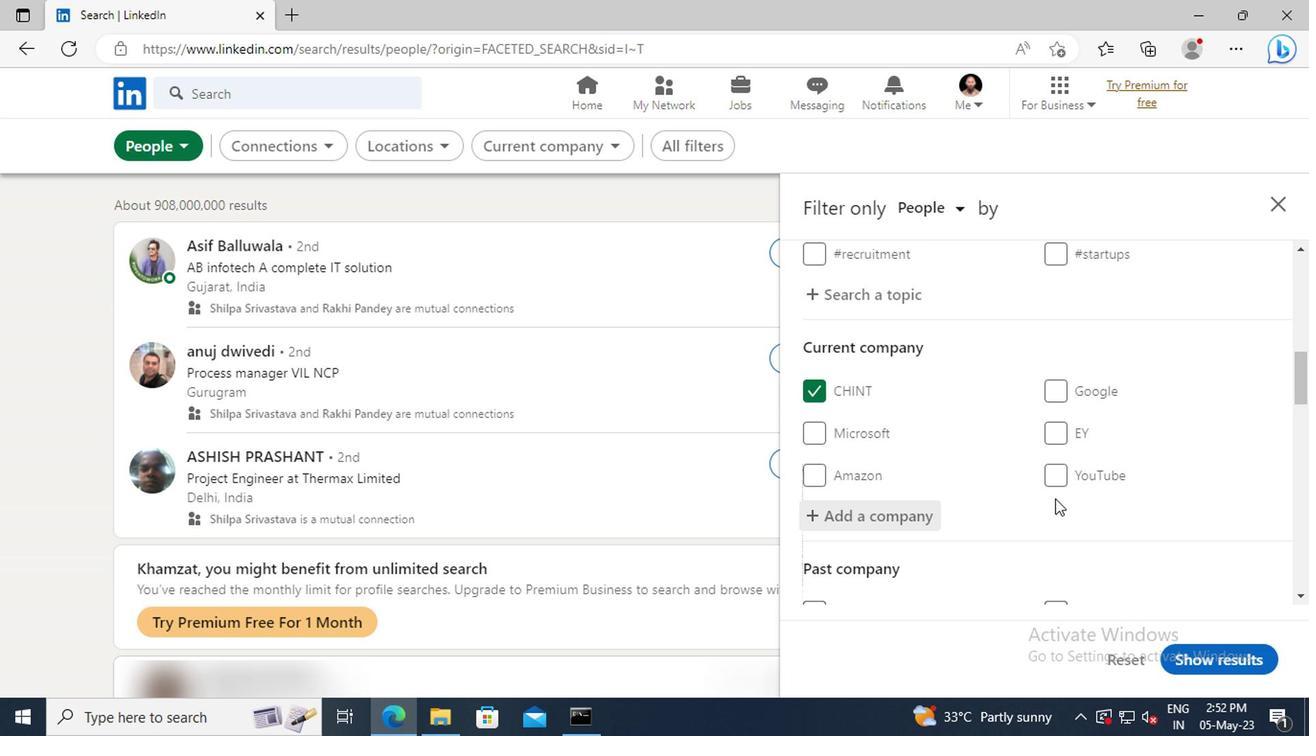 
Action: Mouse scrolled (1050, 496) with delta (0, -1)
Screenshot: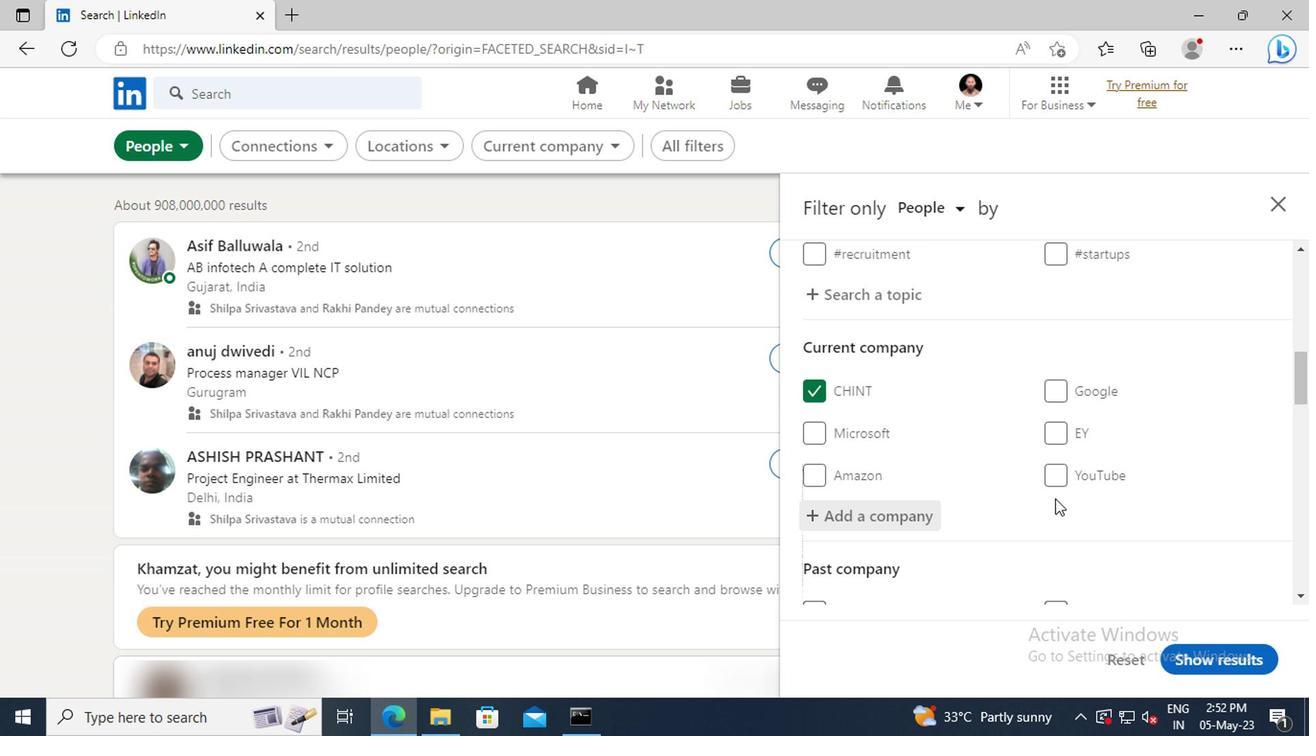 
Action: Mouse moved to (1054, 467)
Screenshot: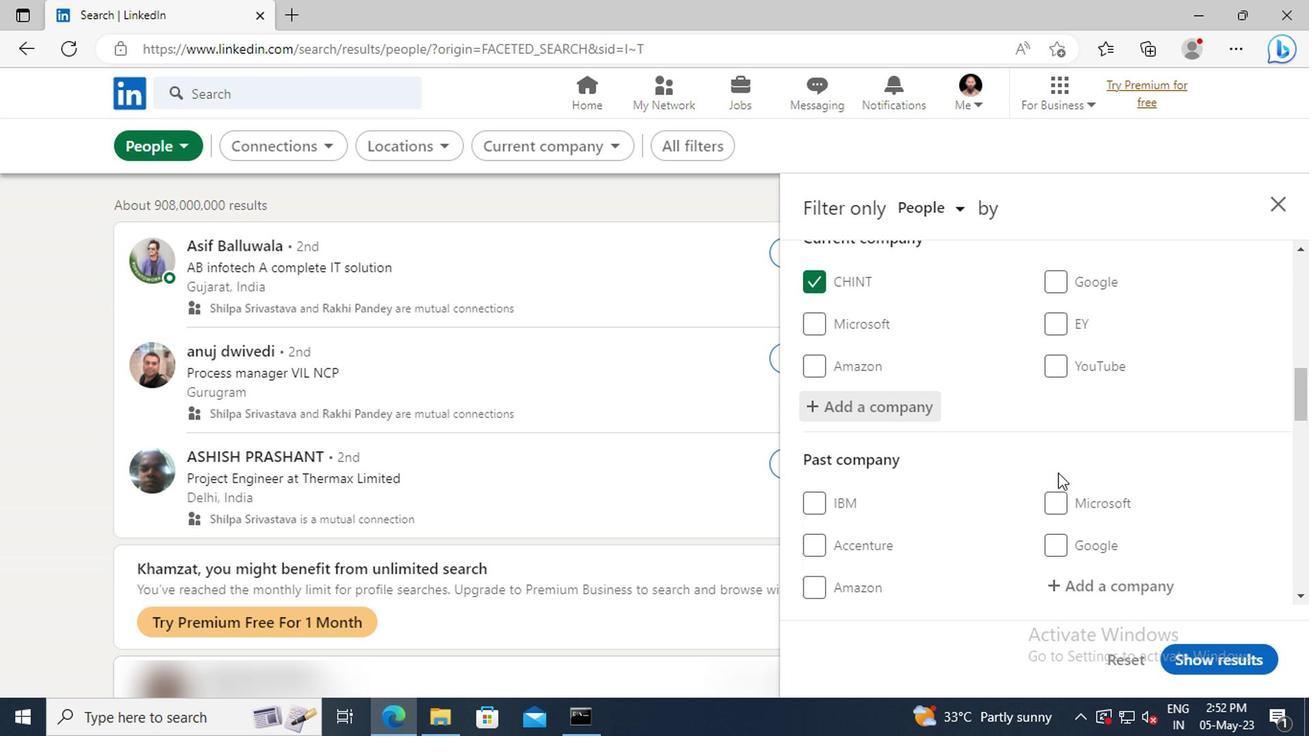 
Action: Mouse scrolled (1054, 466) with delta (0, 0)
Screenshot: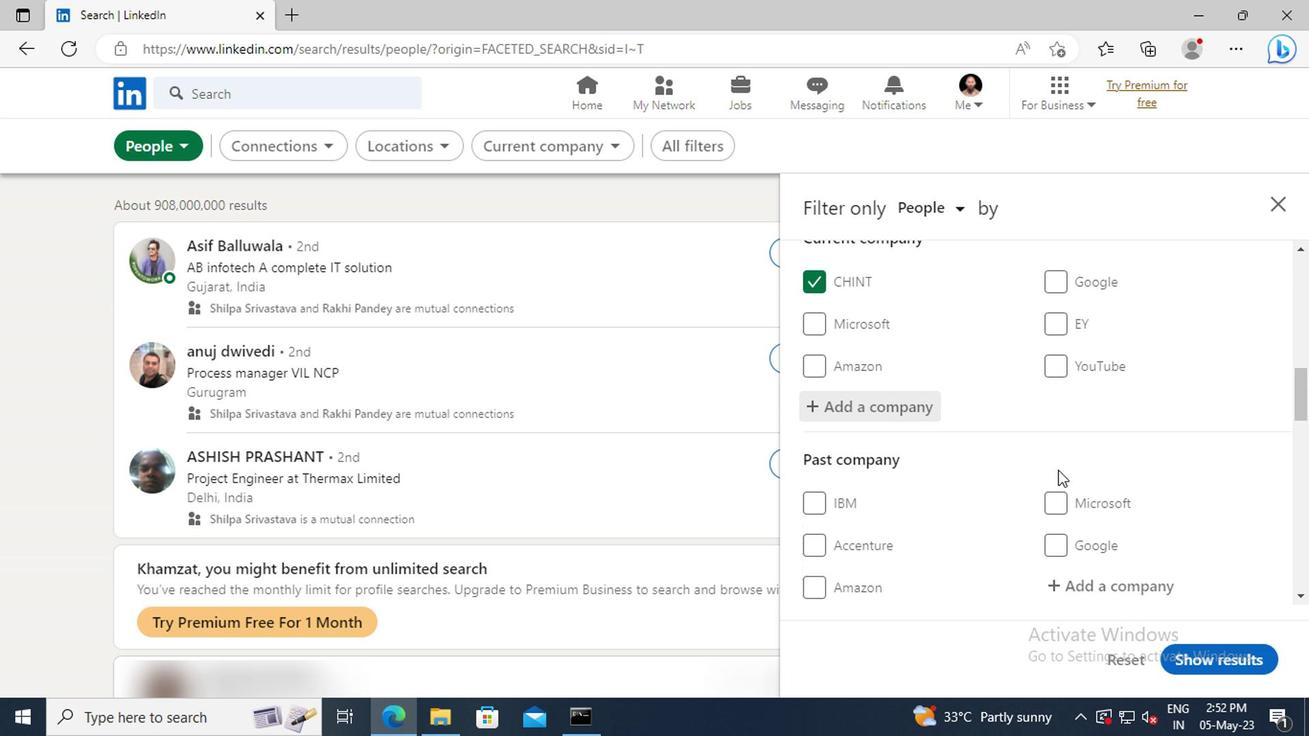 
Action: Mouse moved to (1057, 444)
Screenshot: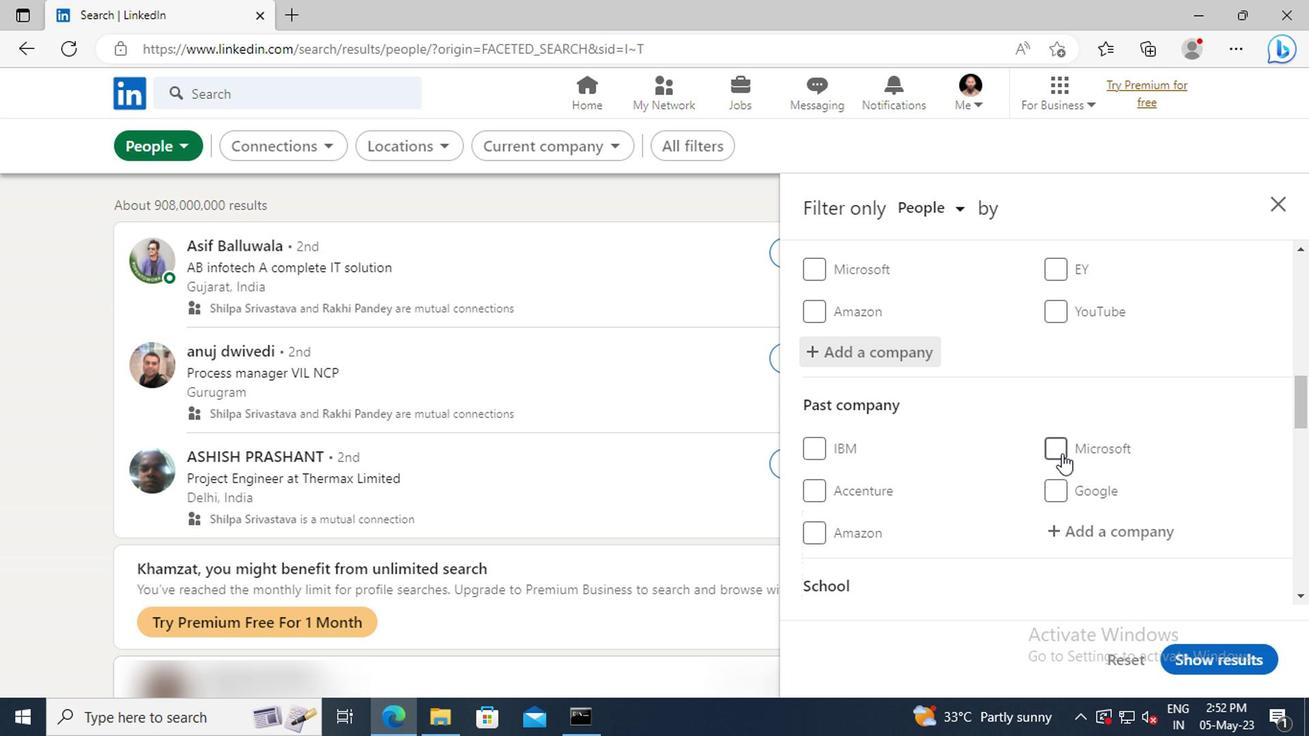 
Action: Mouse scrolled (1057, 443) with delta (0, 0)
Screenshot: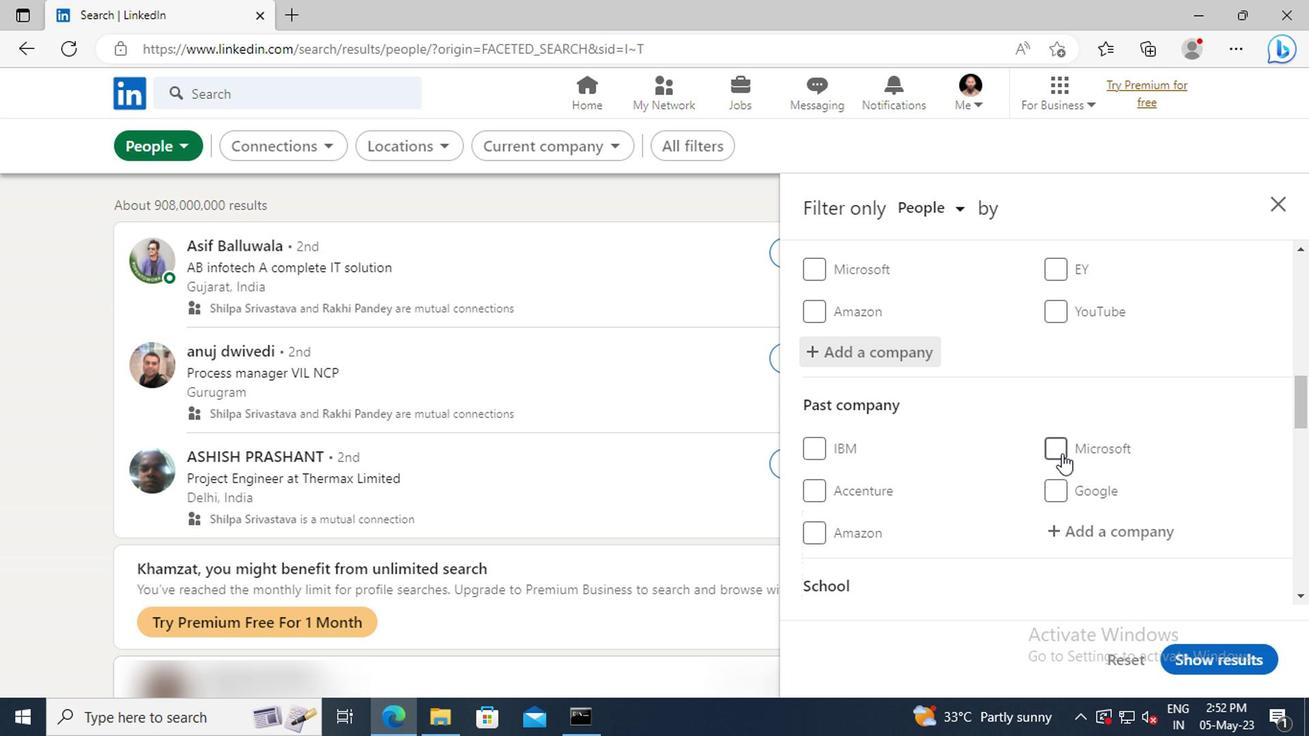 
Action: Mouse moved to (1057, 443)
Screenshot: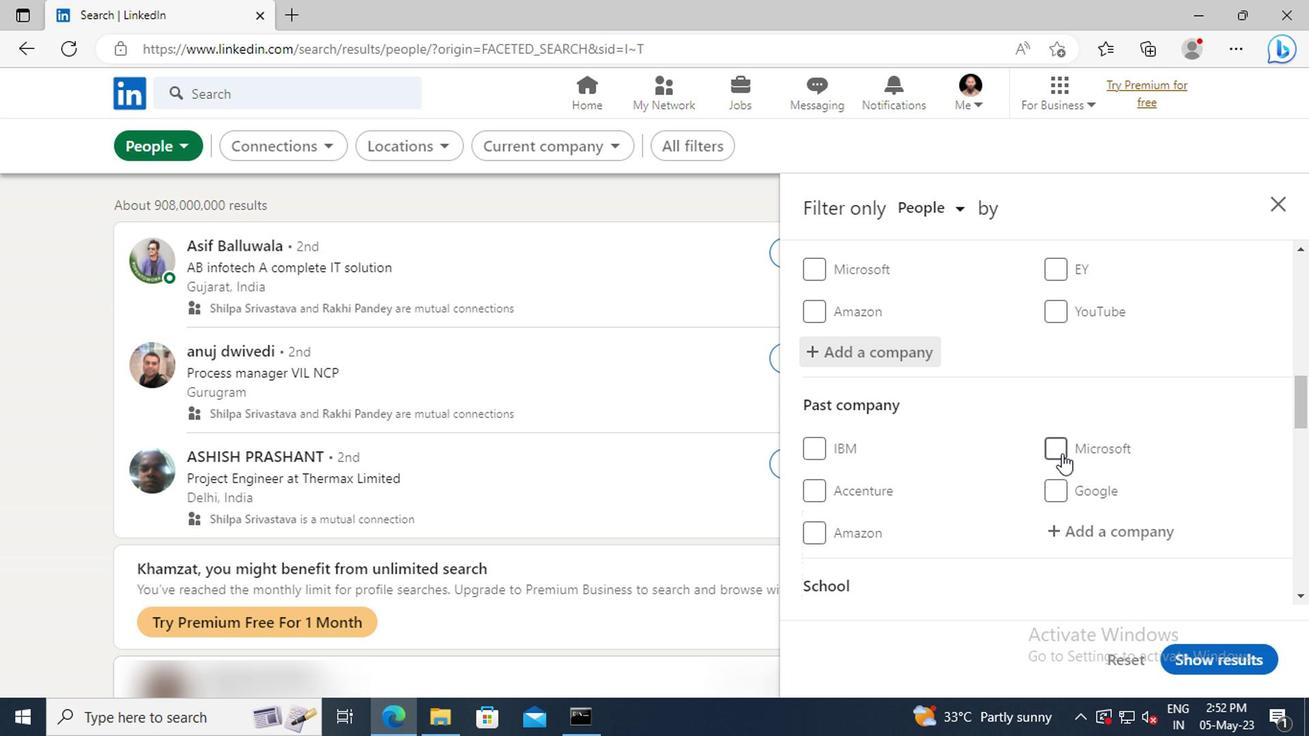 
Action: Mouse scrolled (1057, 442) with delta (0, -1)
Screenshot: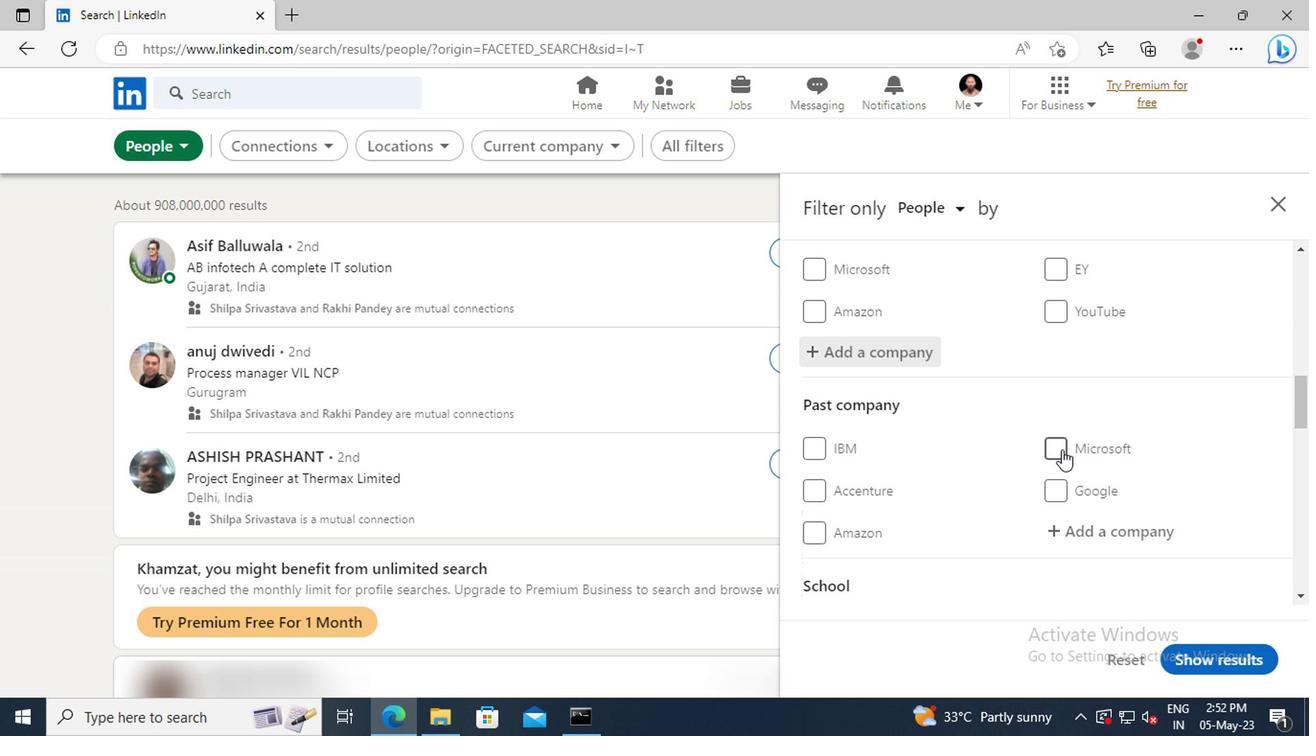 
Action: Mouse moved to (1058, 439)
Screenshot: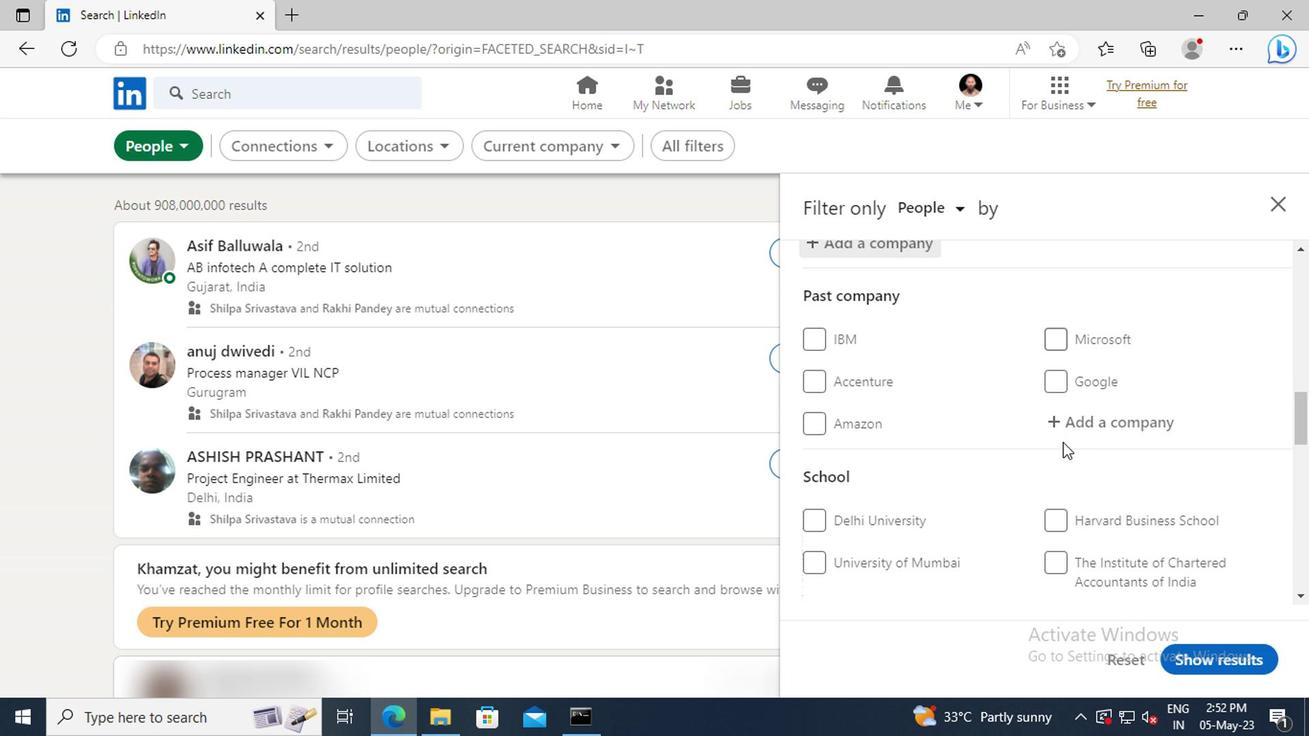 
Action: Mouse scrolled (1058, 437) with delta (0, -1)
Screenshot: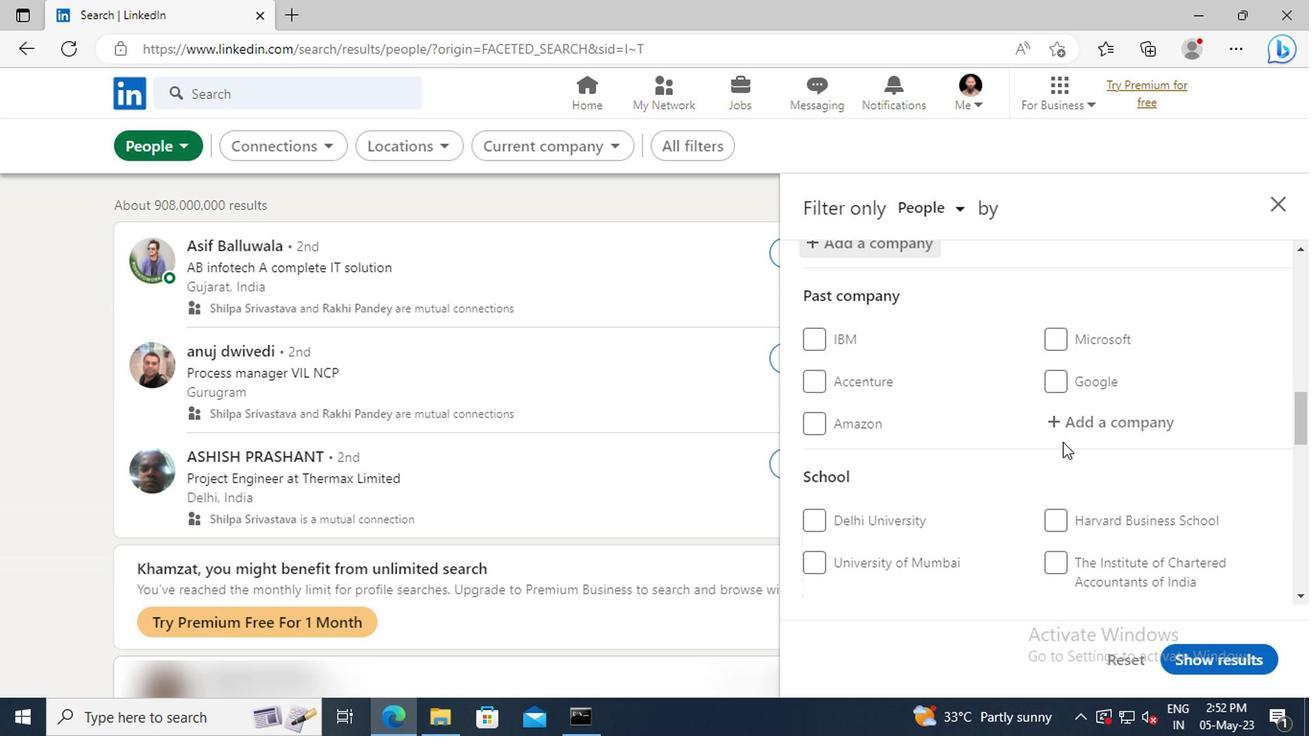
Action: Mouse scrolled (1058, 437) with delta (0, -1)
Screenshot: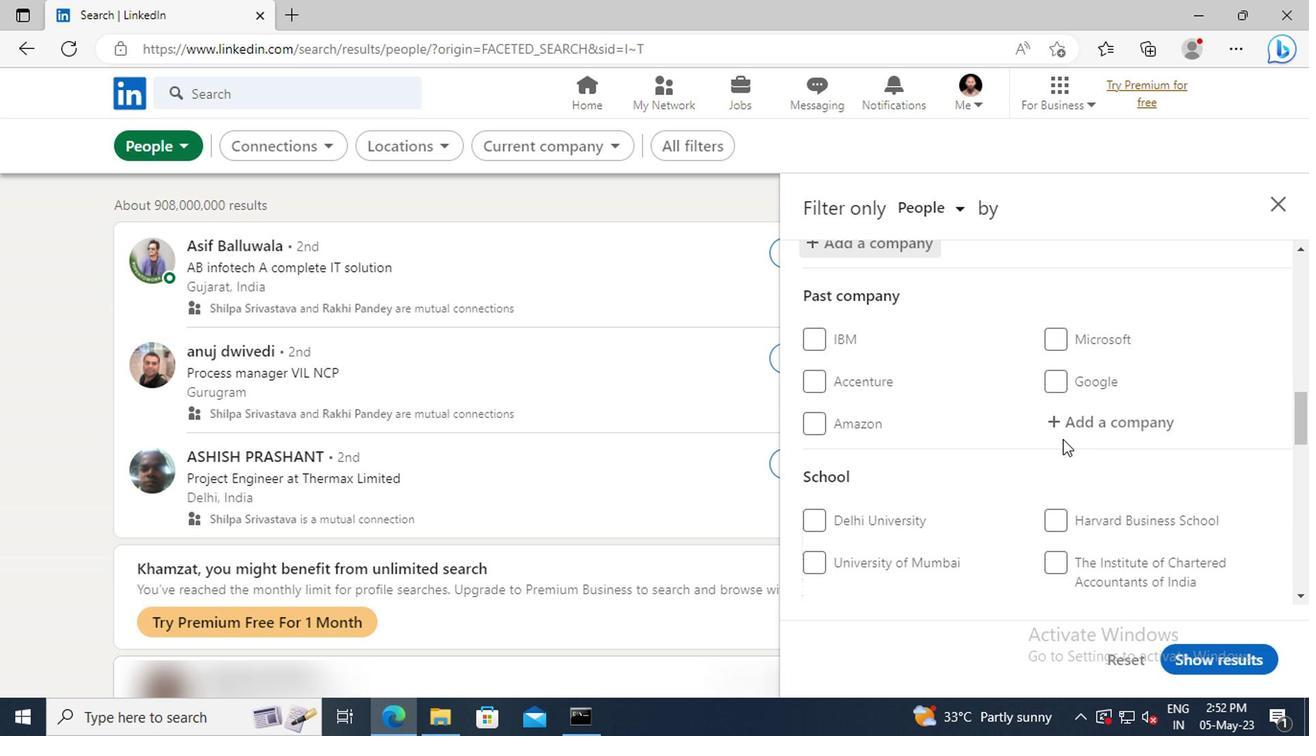 
Action: Mouse scrolled (1058, 437) with delta (0, -1)
Screenshot: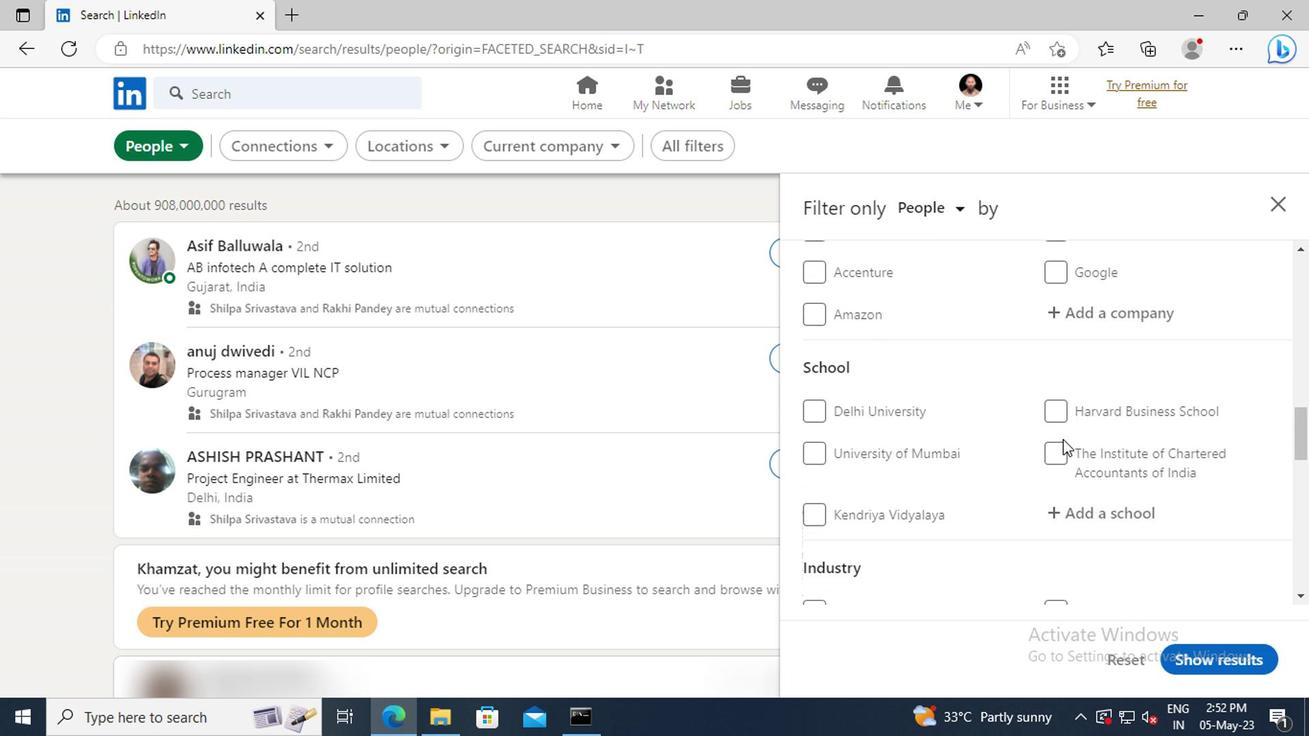 
Action: Mouse moved to (1062, 454)
Screenshot: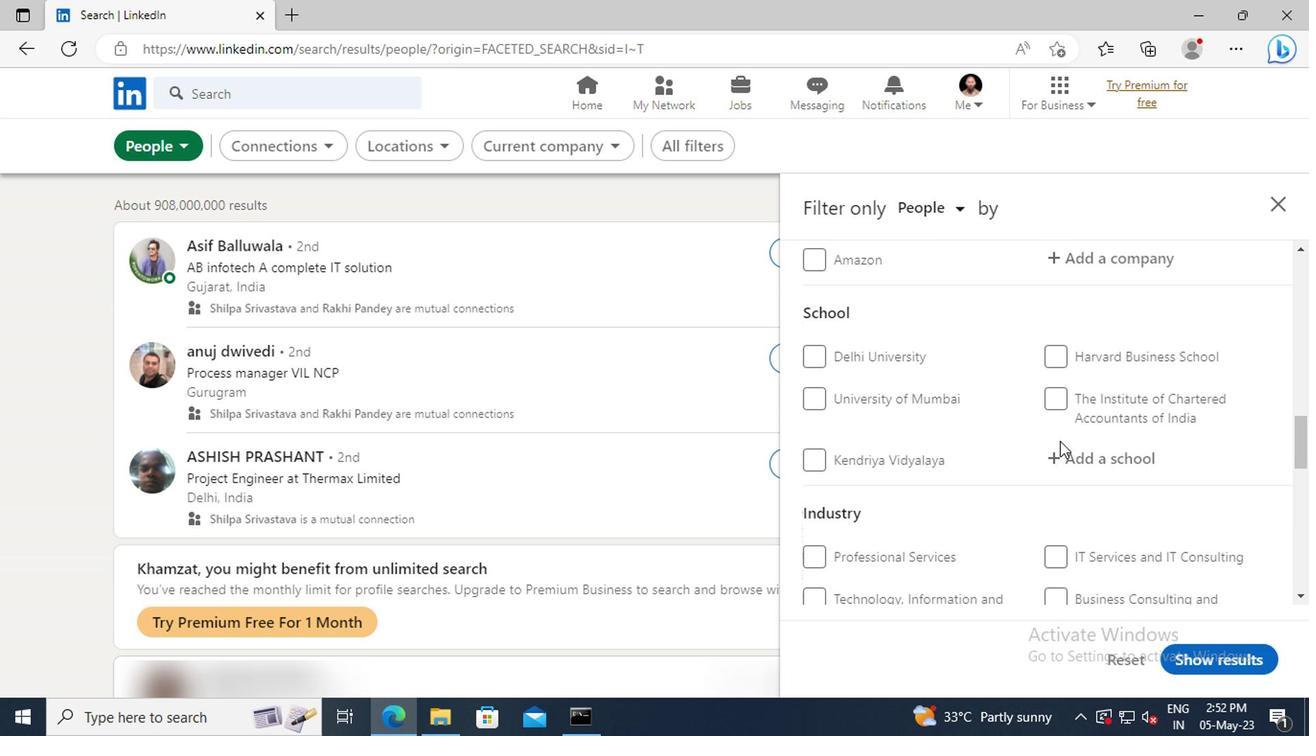 
Action: Mouse pressed left at (1062, 454)
Screenshot: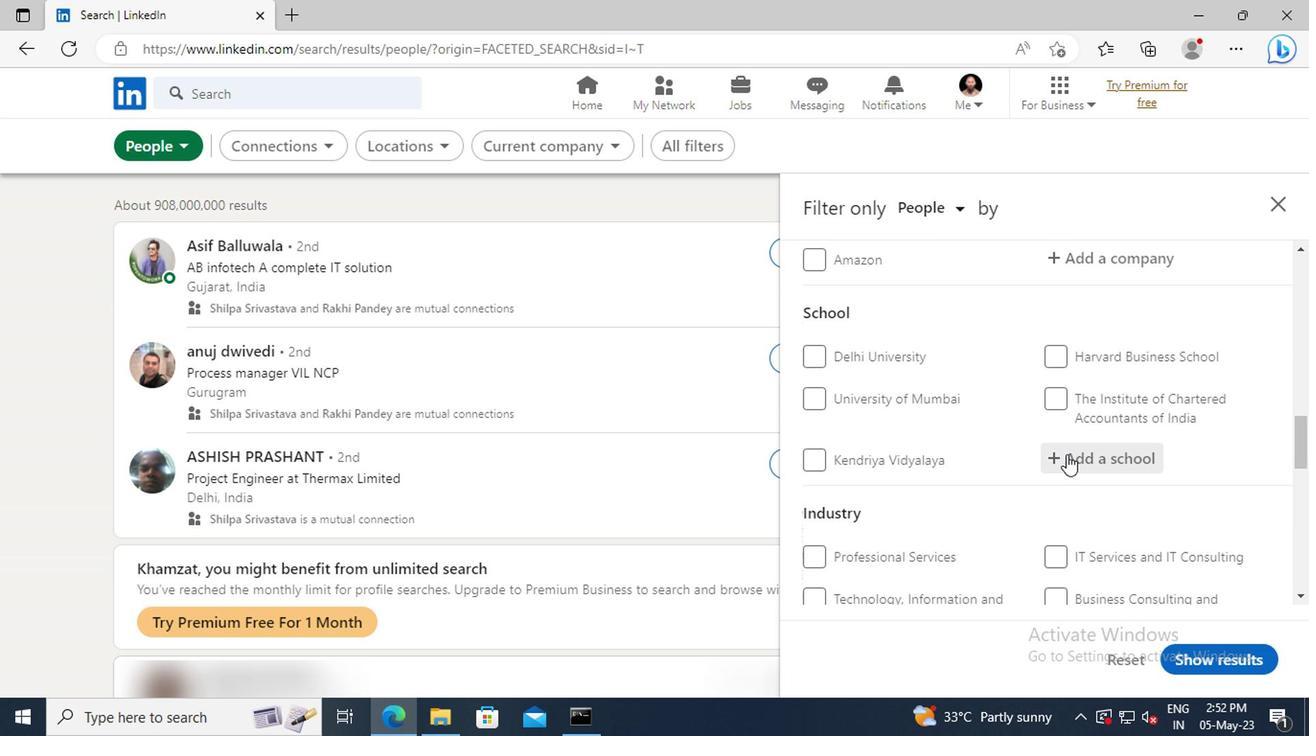 
Action: Key pressed <Key.shift>BANGALORE<Key.space><Key.shift>JOBS<Key.space>Y
Screenshot: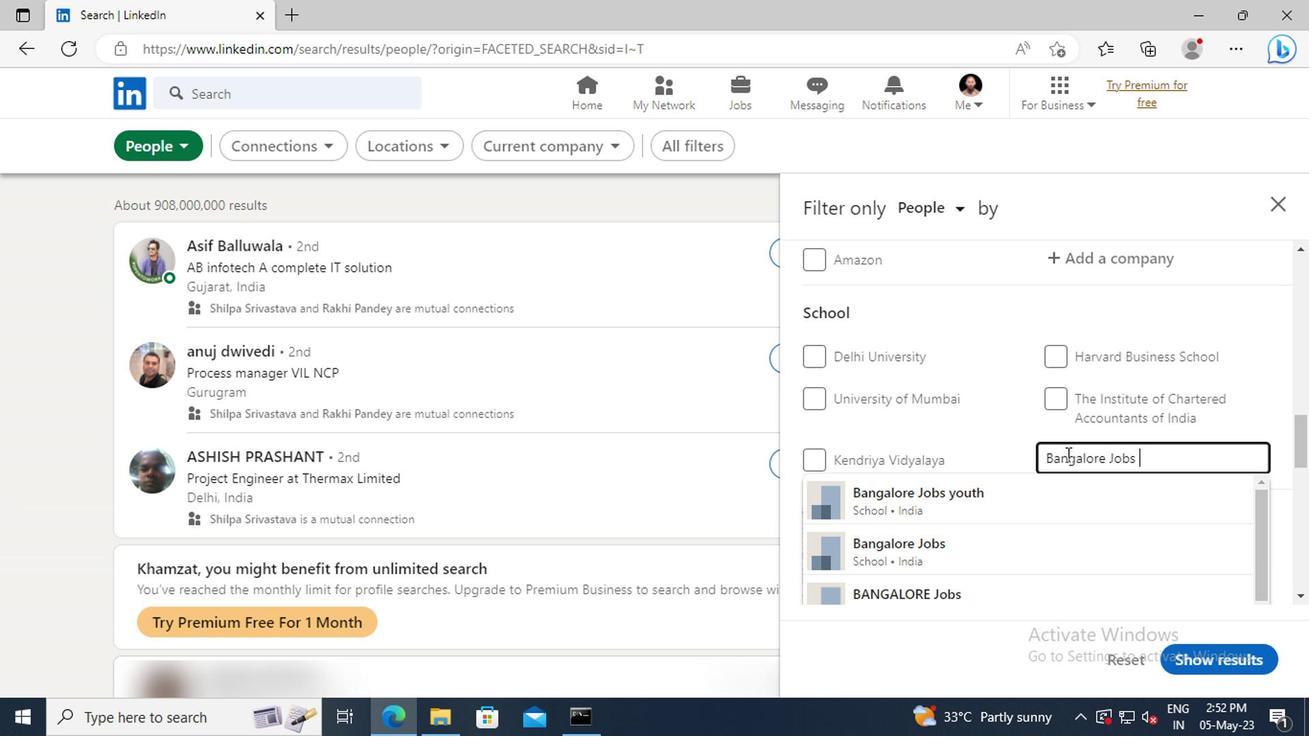 
Action: Mouse moved to (1065, 486)
Screenshot: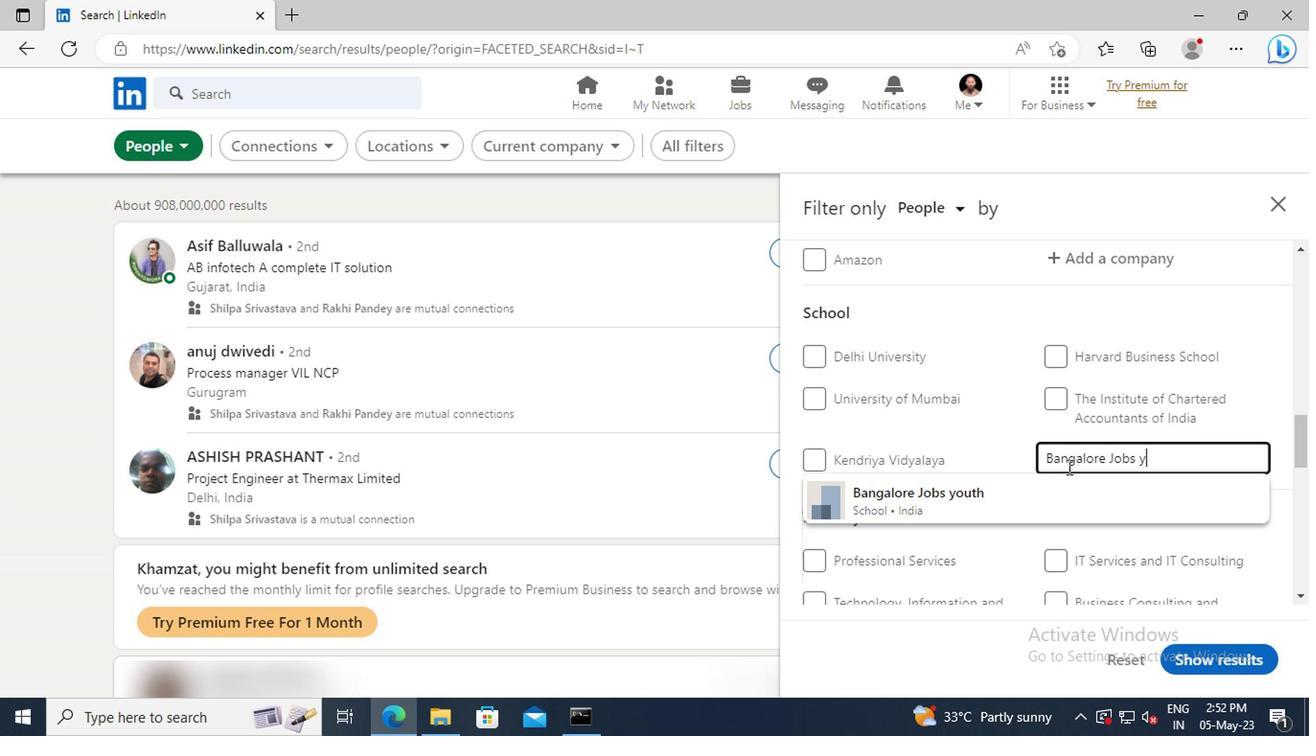 
Action: Mouse pressed left at (1065, 486)
Screenshot: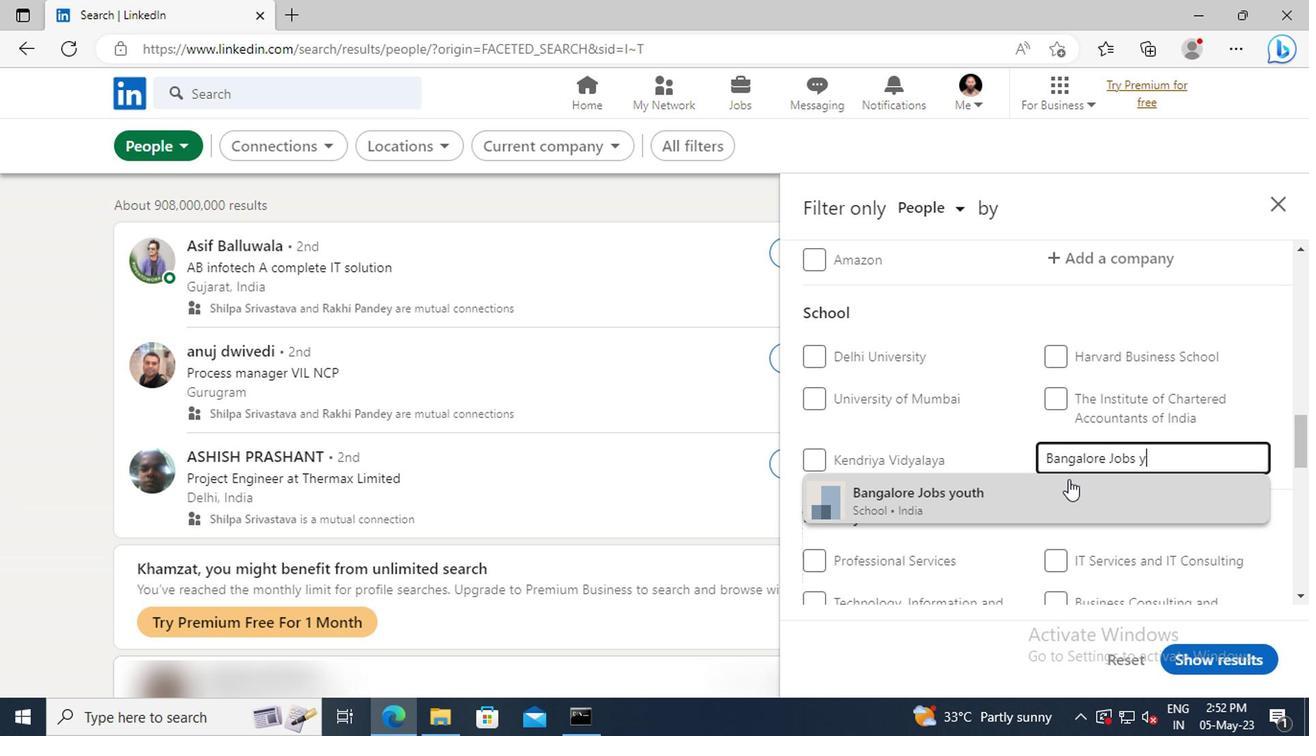 
Action: Mouse scrolled (1065, 485) with delta (0, 0)
Screenshot: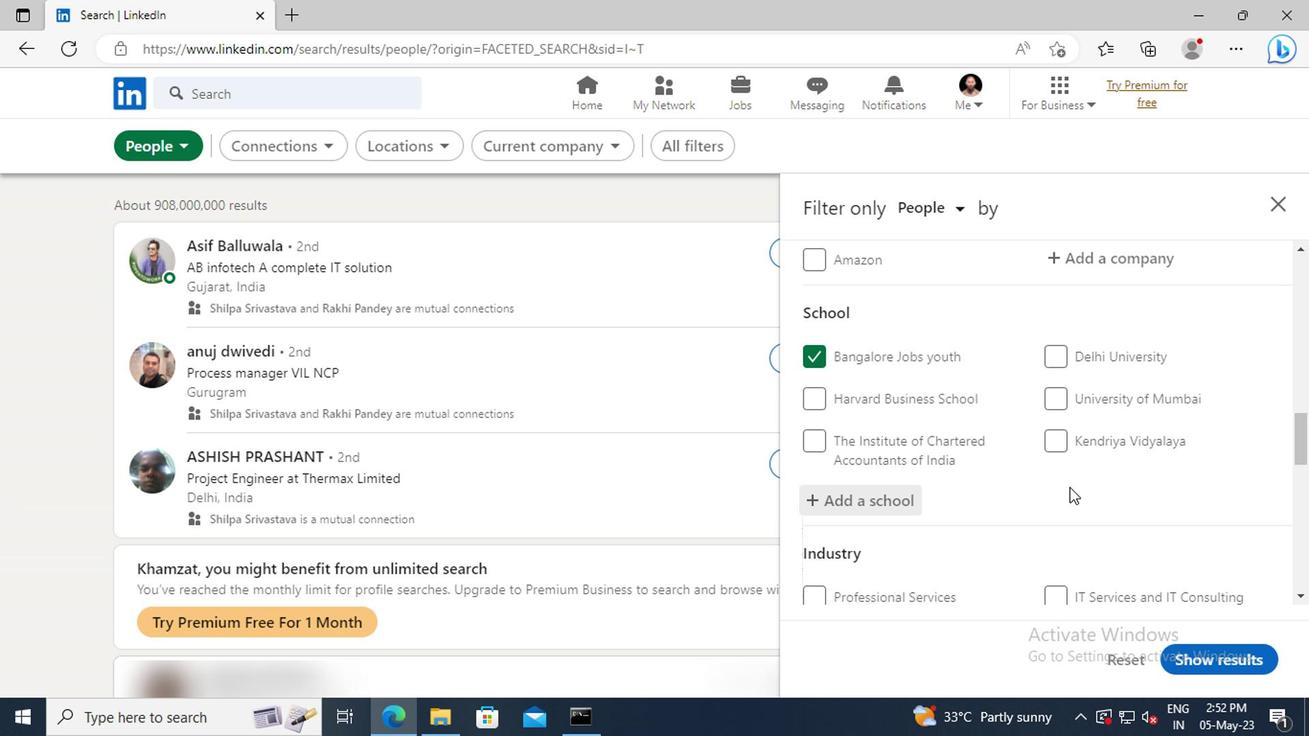 
Action: Mouse moved to (1062, 452)
Screenshot: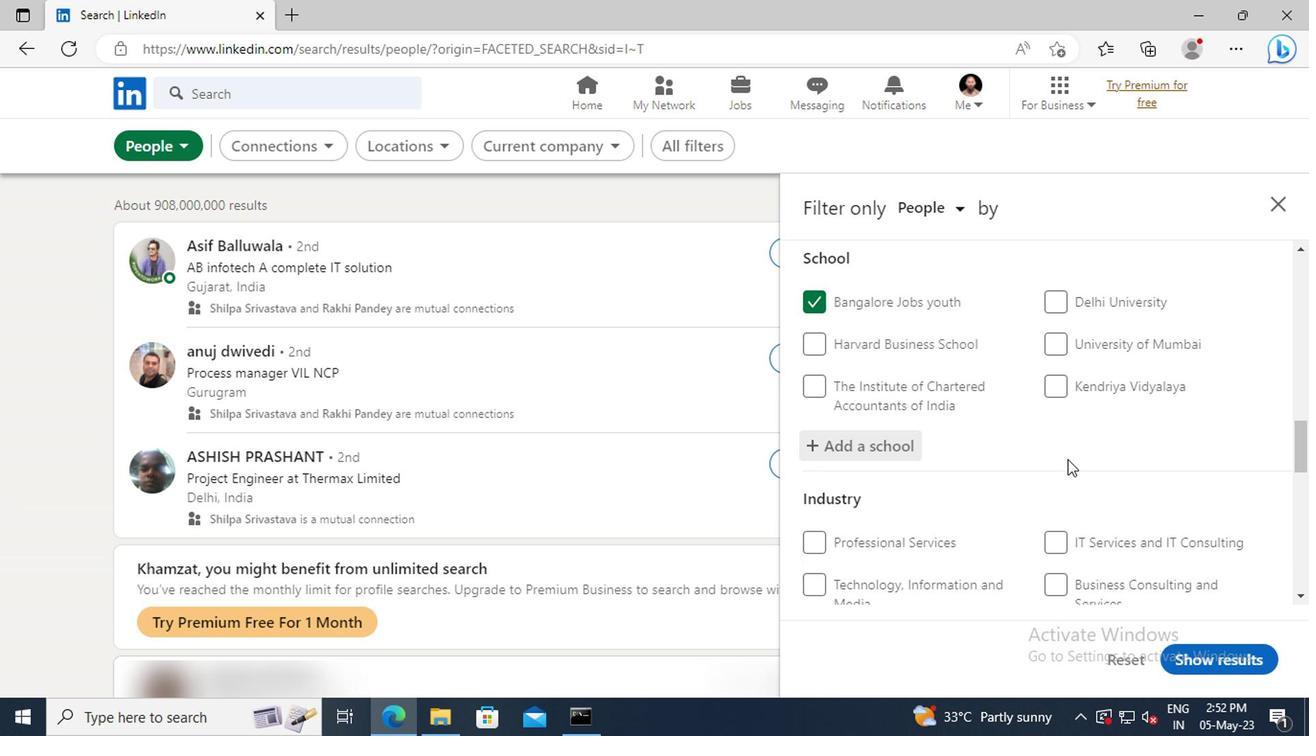 
Action: Mouse scrolled (1062, 452) with delta (0, 0)
Screenshot: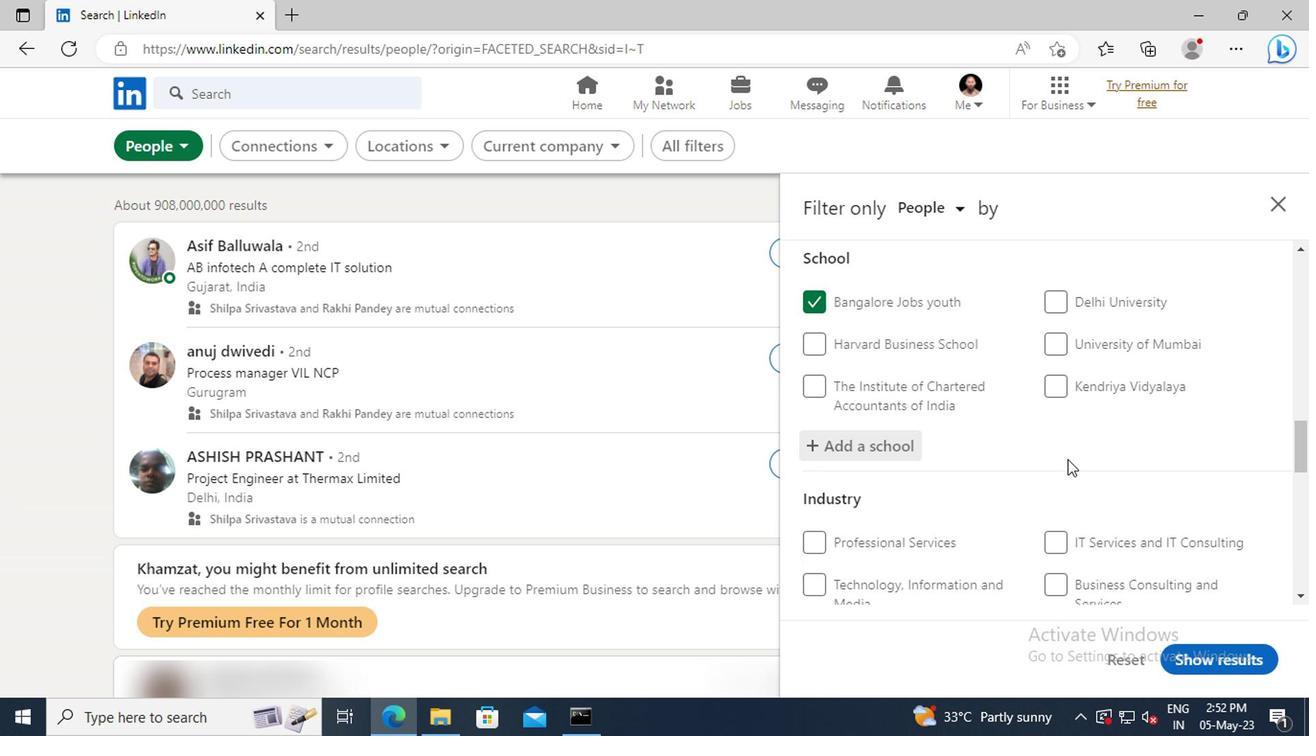 
Action: Mouse moved to (1061, 452)
Screenshot: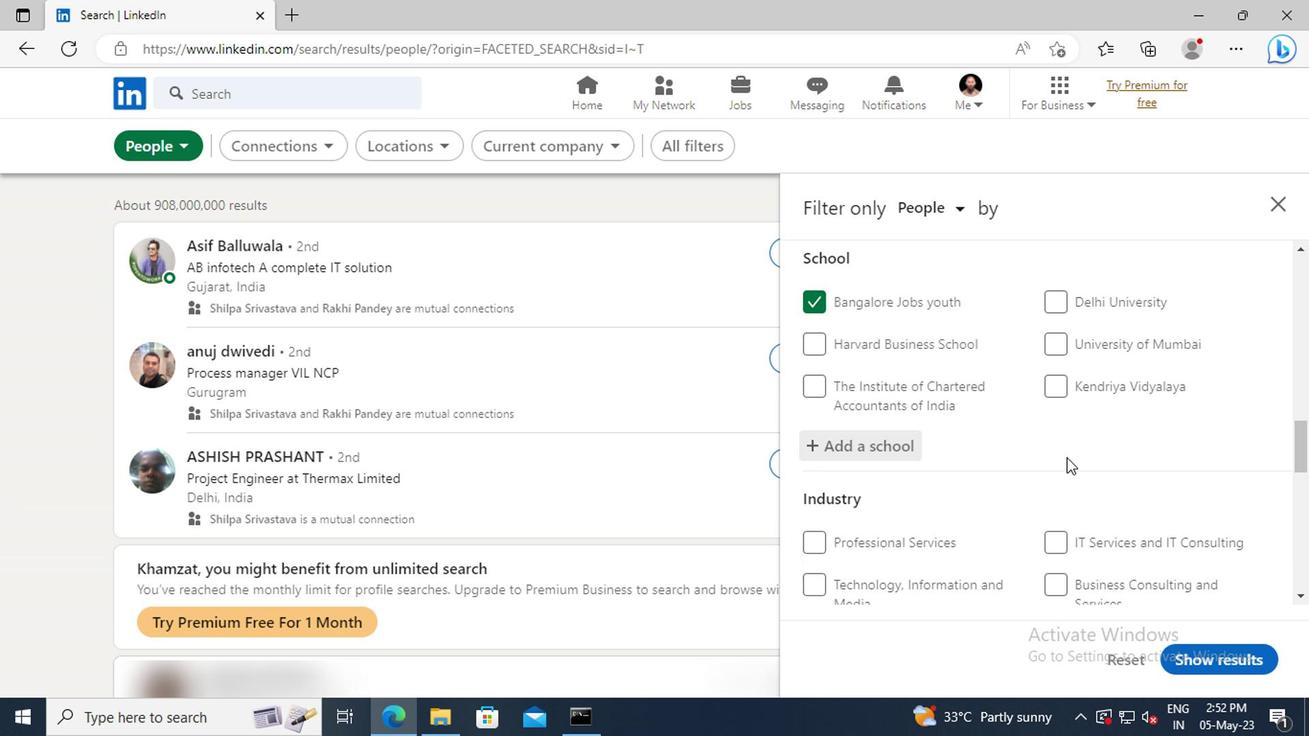 
Action: Mouse scrolled (1061, 451) with delta (0, 0)
Screenshot: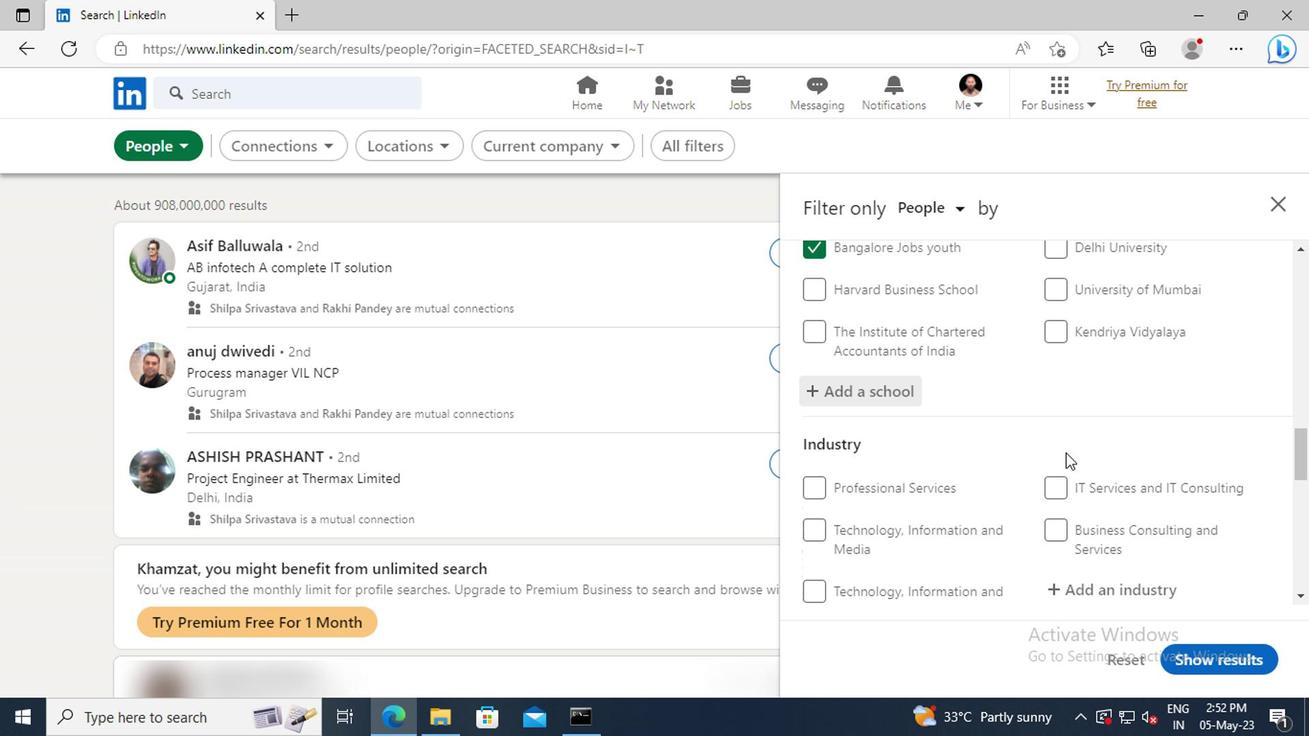 
Action: Mouse scrolled (1061, 451) with delta (0, 0)
Screenshot: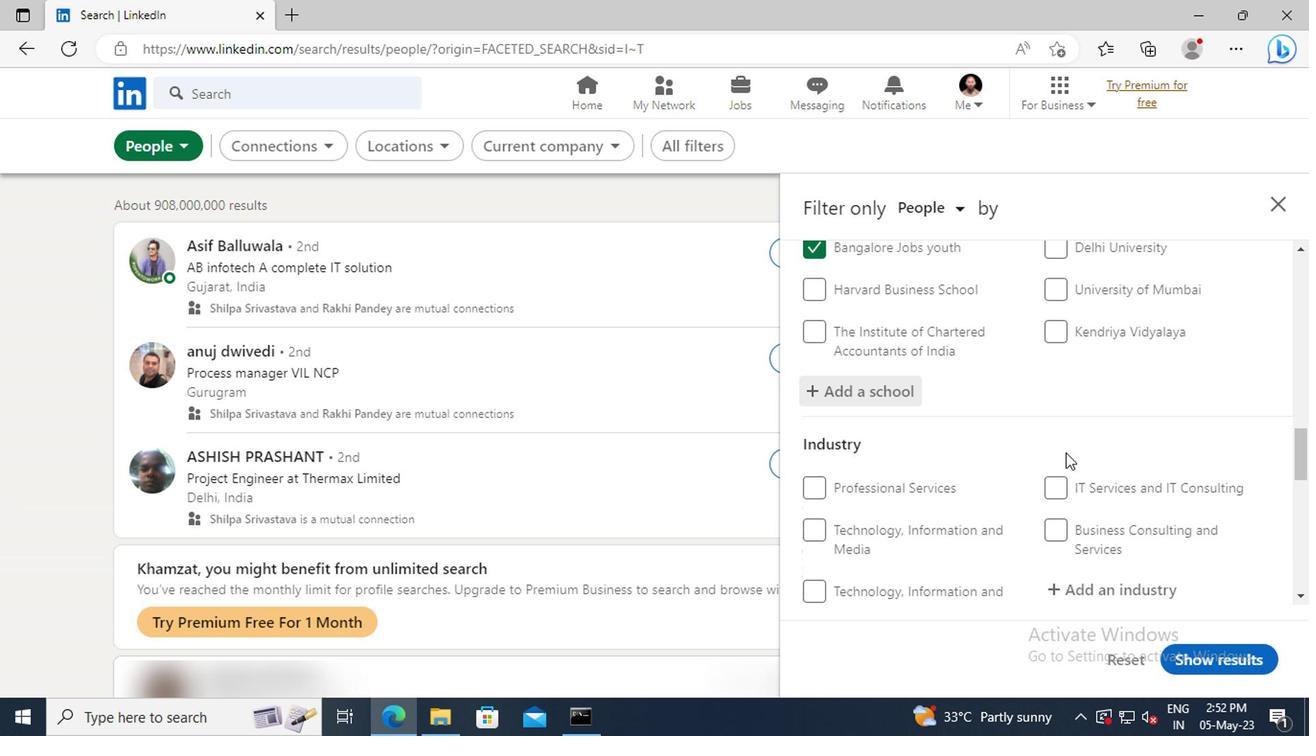 
Action: Mouse moved to (1067, 478)
Screenshot: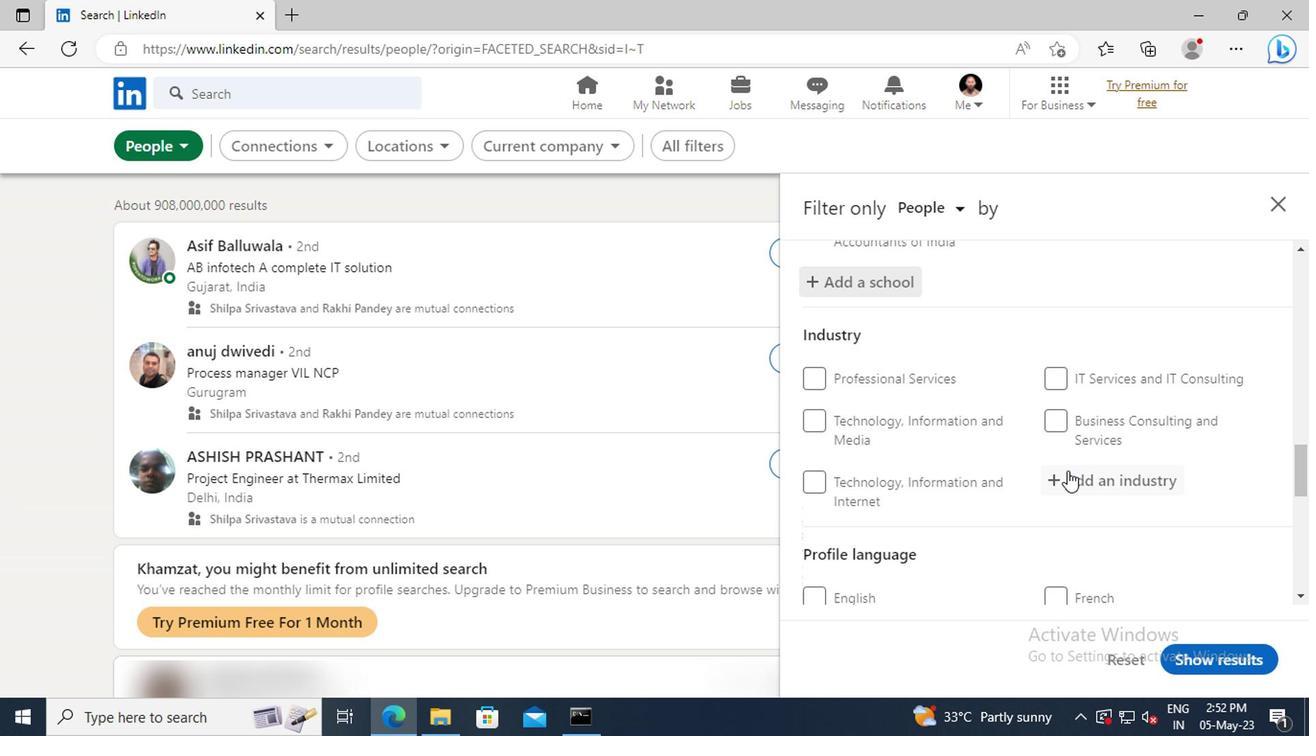 
Action: Mouse pressed left at (1067, 478)
Screenshot: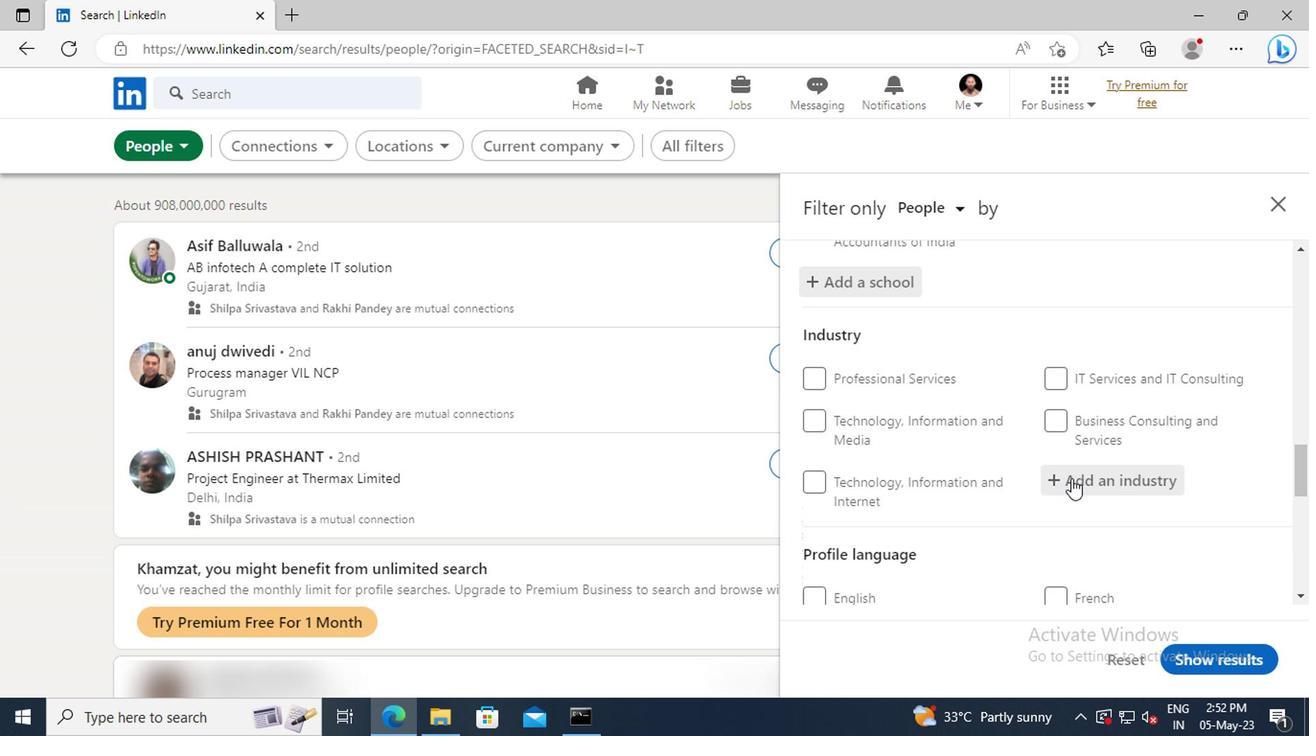 
Action: Key pressed <Key.shift>DANCE<Key.space>
Screenshot: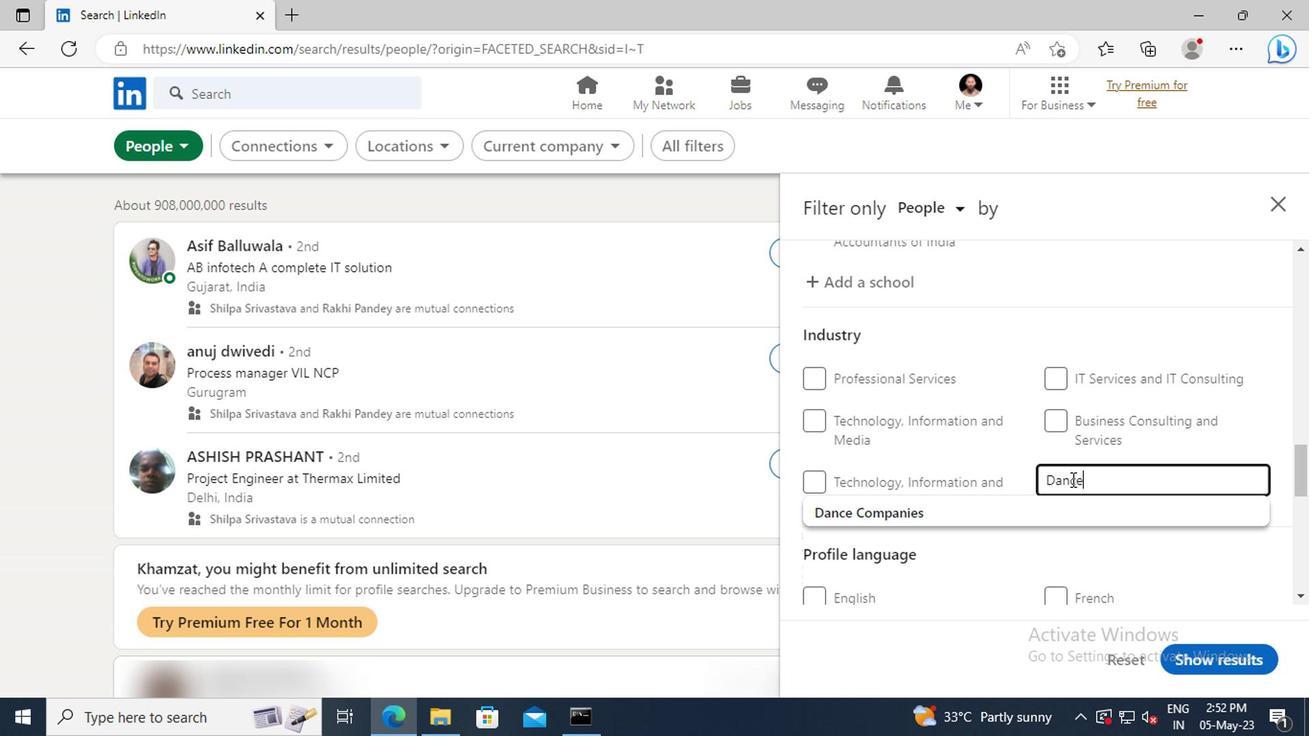 
Action: Mouse moved to (1071, 505)
Screenshot: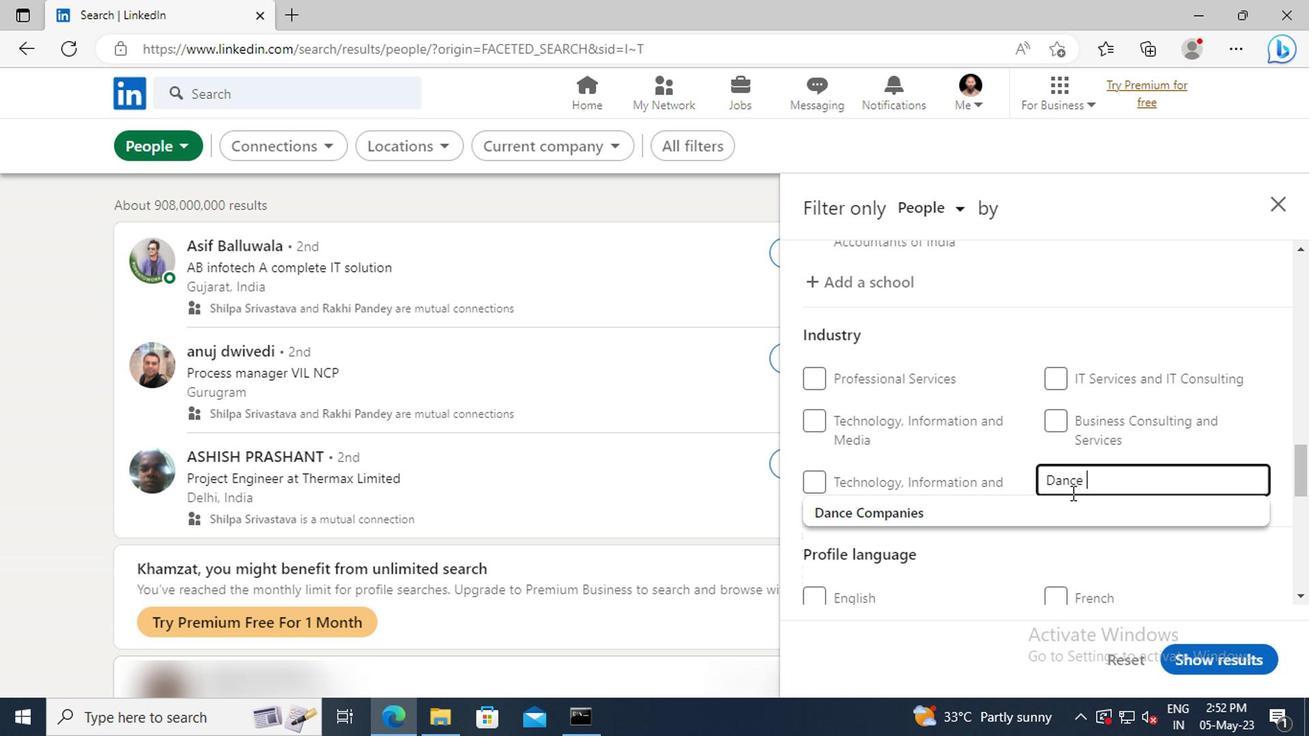 
Action: Mouse pressed left at (1071, 505)
Screenshot: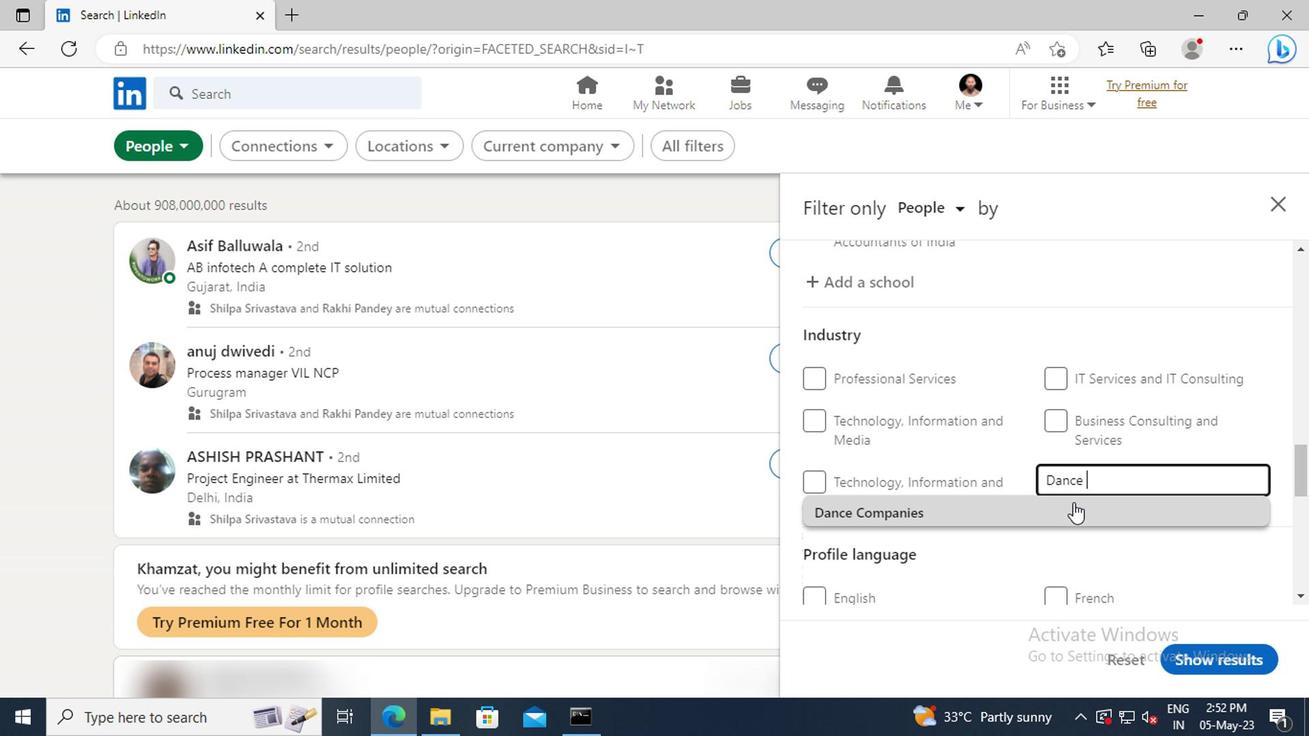 
Action: Mouse scrolled (1071, 505) with delta (0, 0)
Screenshot: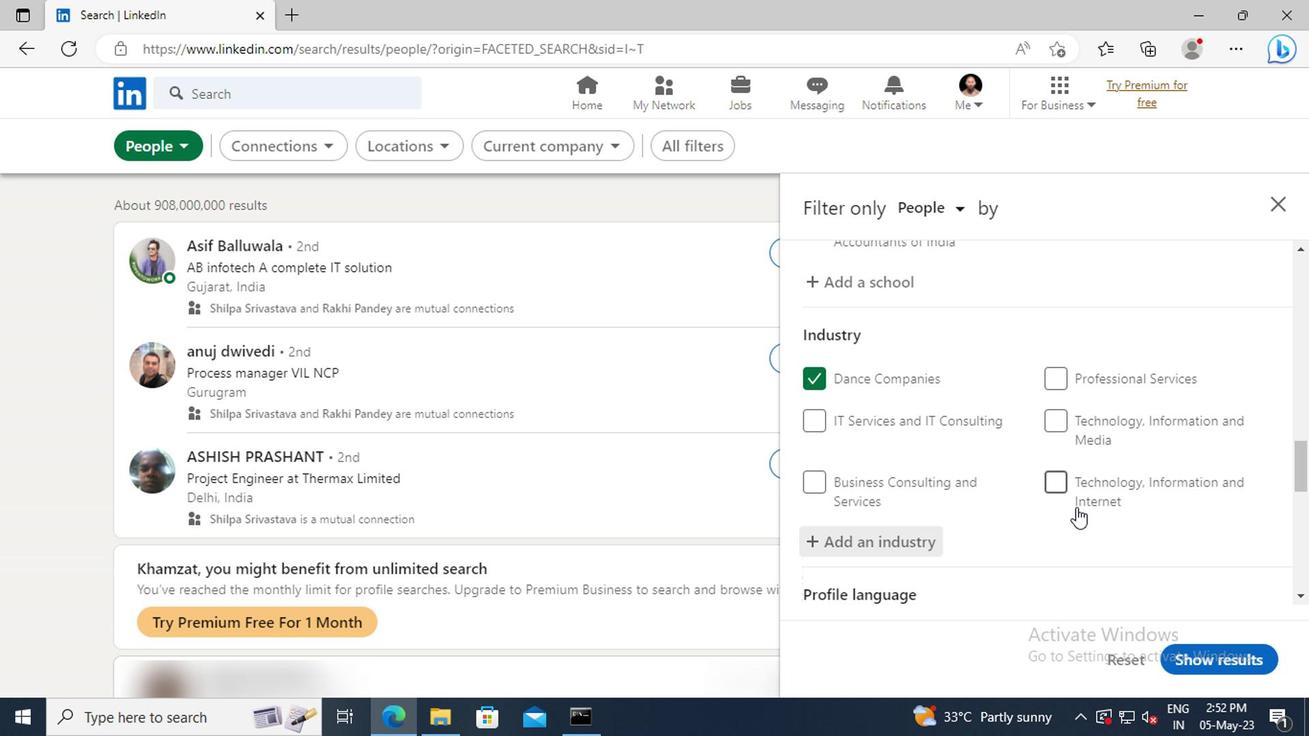 
Action: Mouse scrolled (1071, 505) with delta (0, 0)
Screenshot: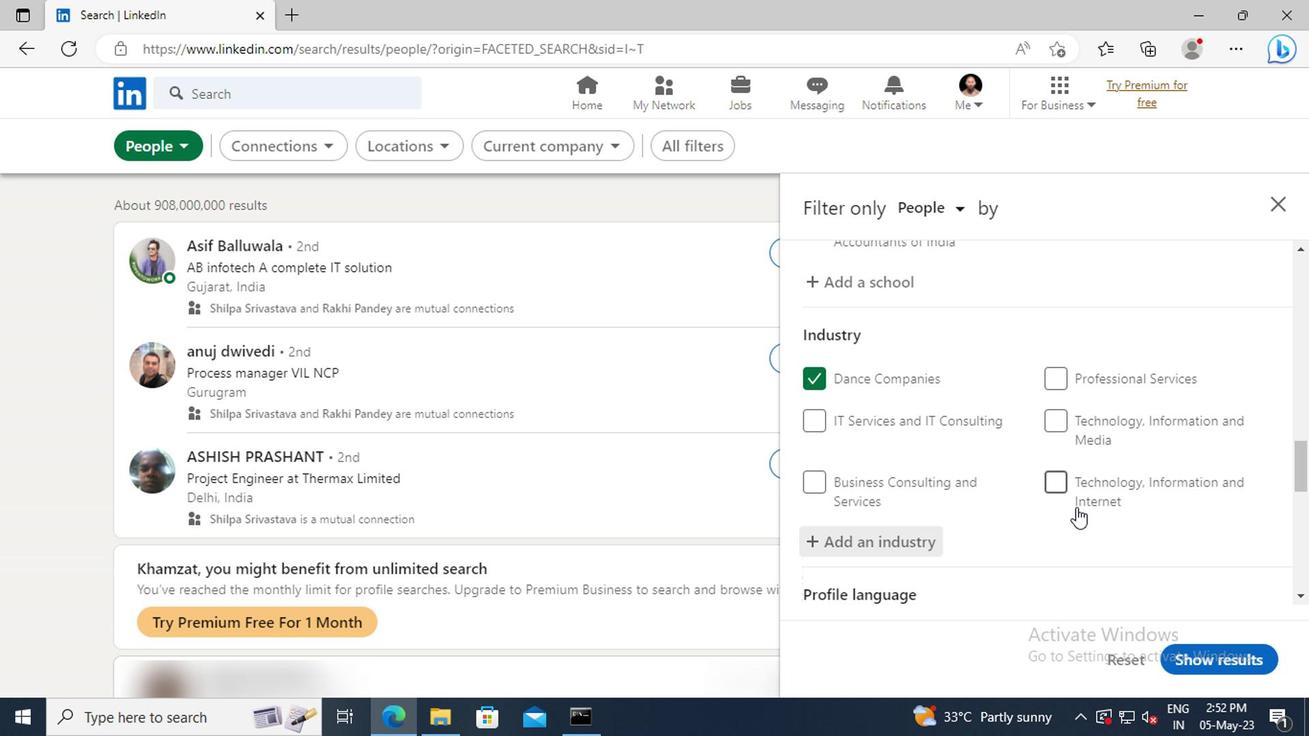 
Action: Mouse moved to (1069, 495)
Screenshot: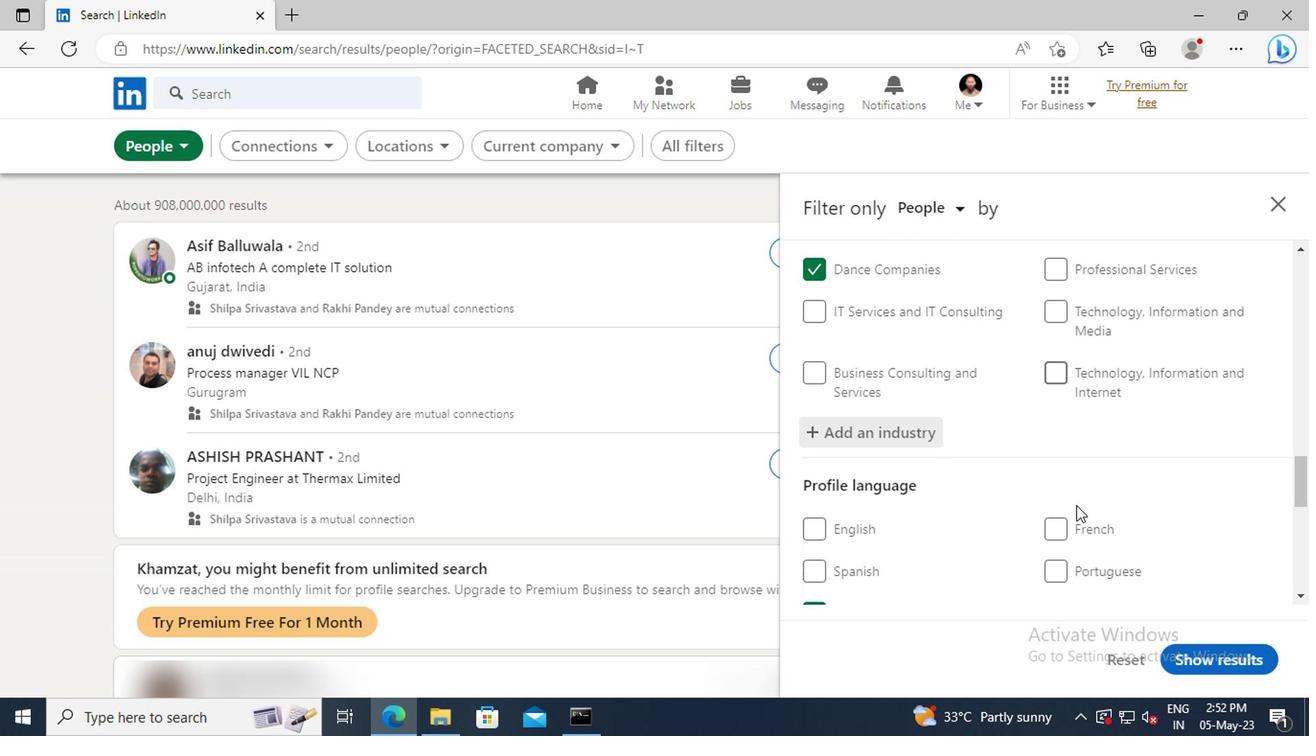 
Action: Mouse scrolled (1069, 494) with delta (0, -1)
Screenshot: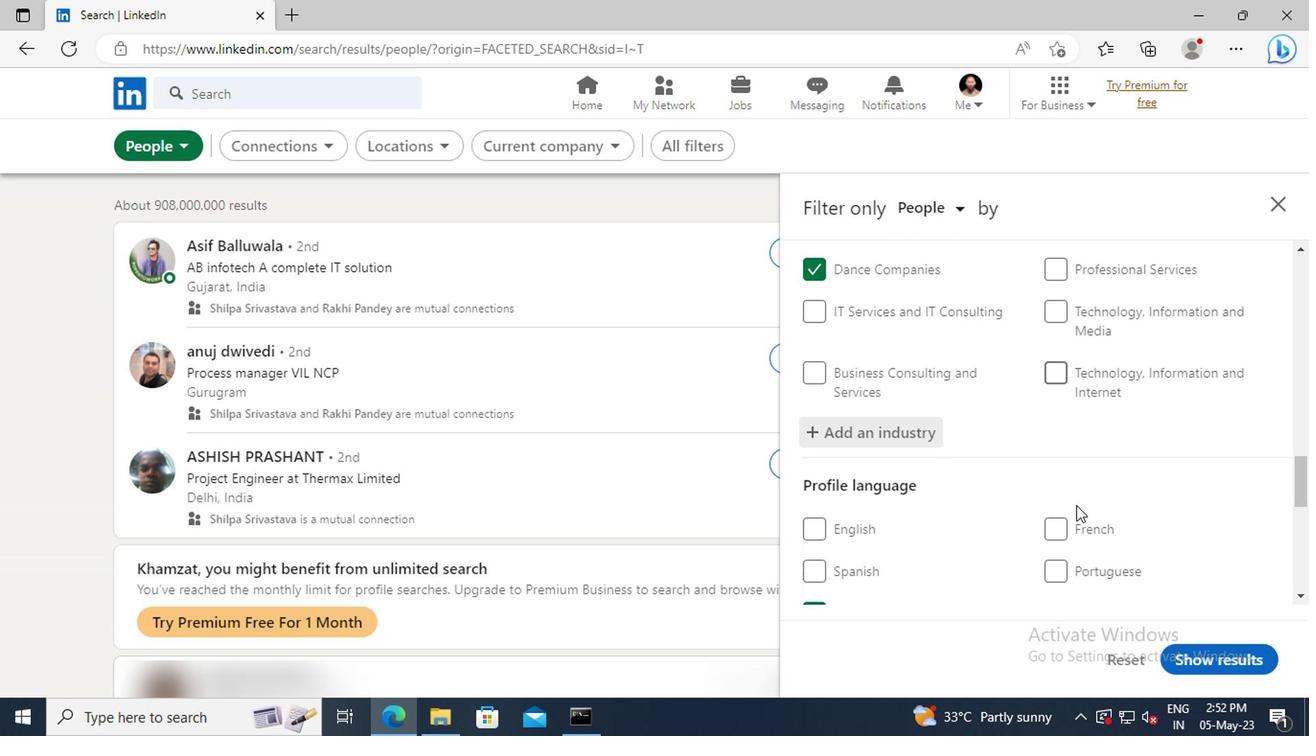 
Action: Mouse moved to (1068, 493)
Screenshot: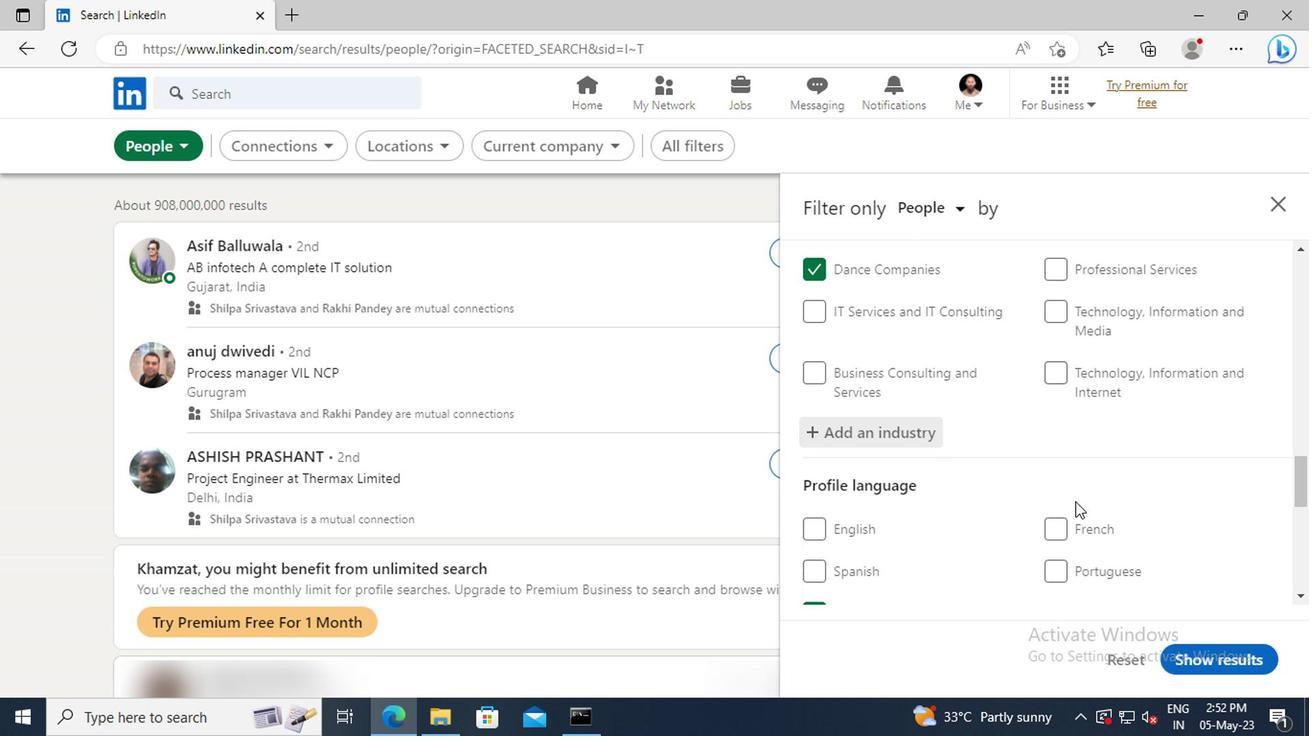 
Action: Mouse scrolled (1068, 491) with delta (0, -1)
Screenshot: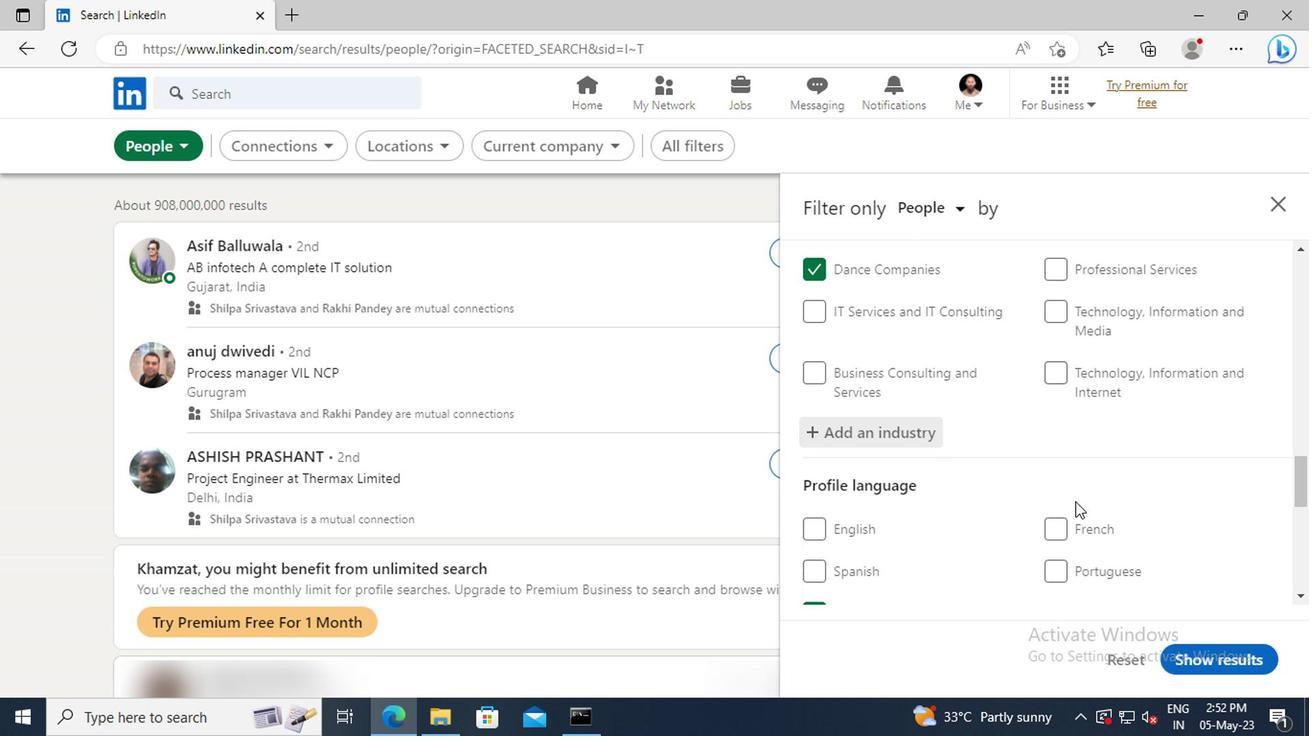 
Action: Mouse moved to (1063, 461)
Screenshot: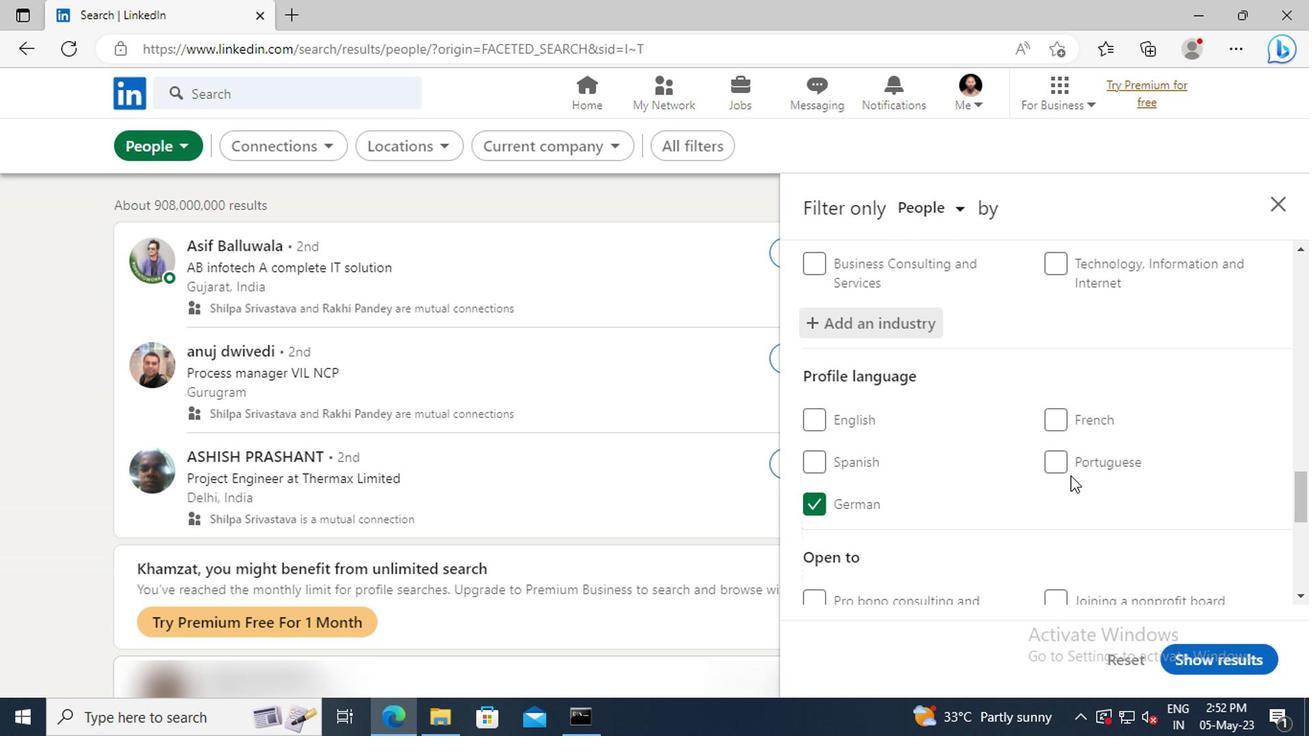
Action: Mouse scrolled (1063, 460) with delta (0, -1)
Screenshot: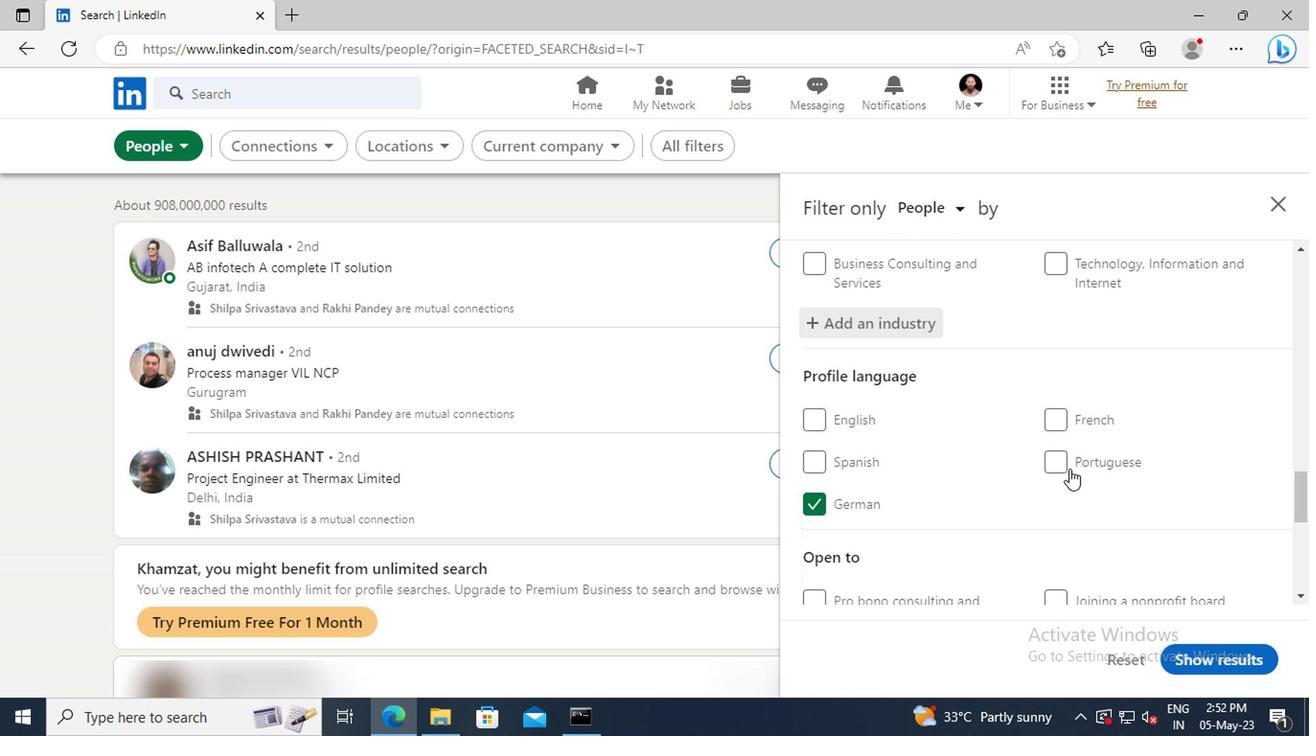 
Action: Mouse scrolled (1063, 460) with delta (0, -1)
Screenshot: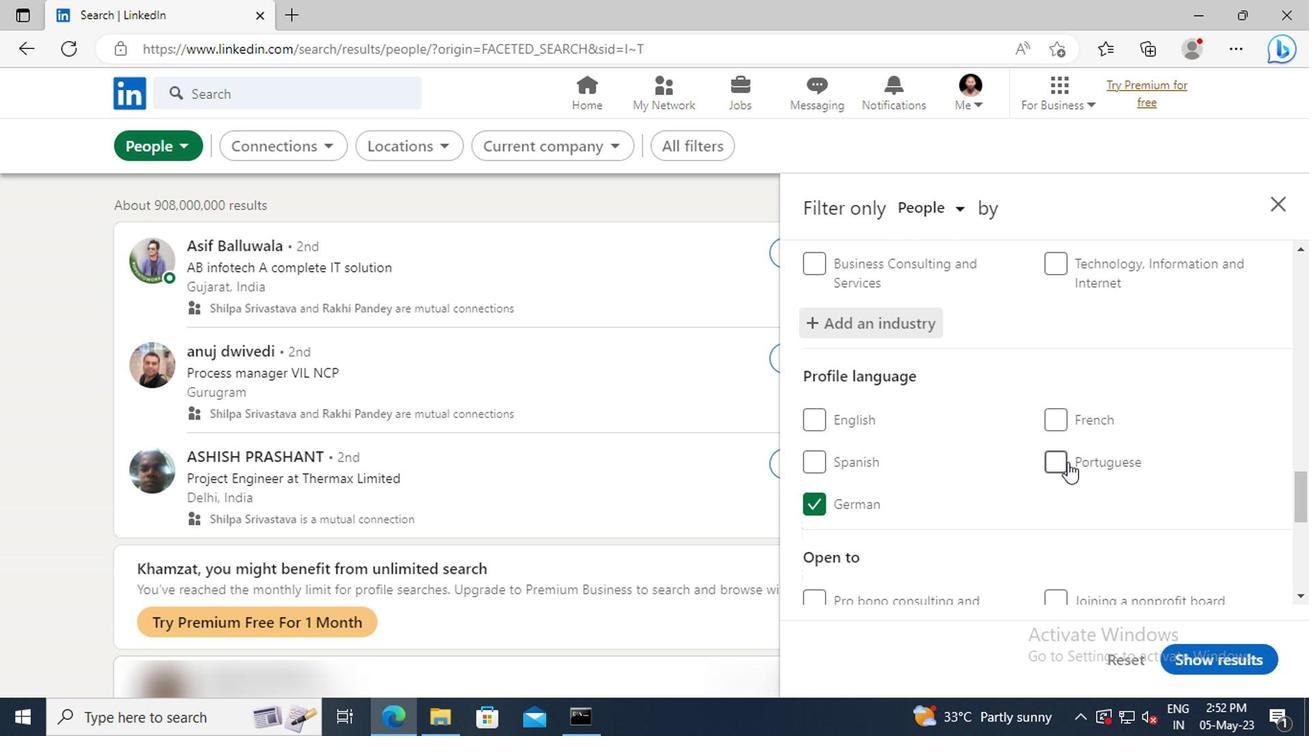 
Action: Mouse scrolled (1063, 460) with delta (0, -1)
Screenshot: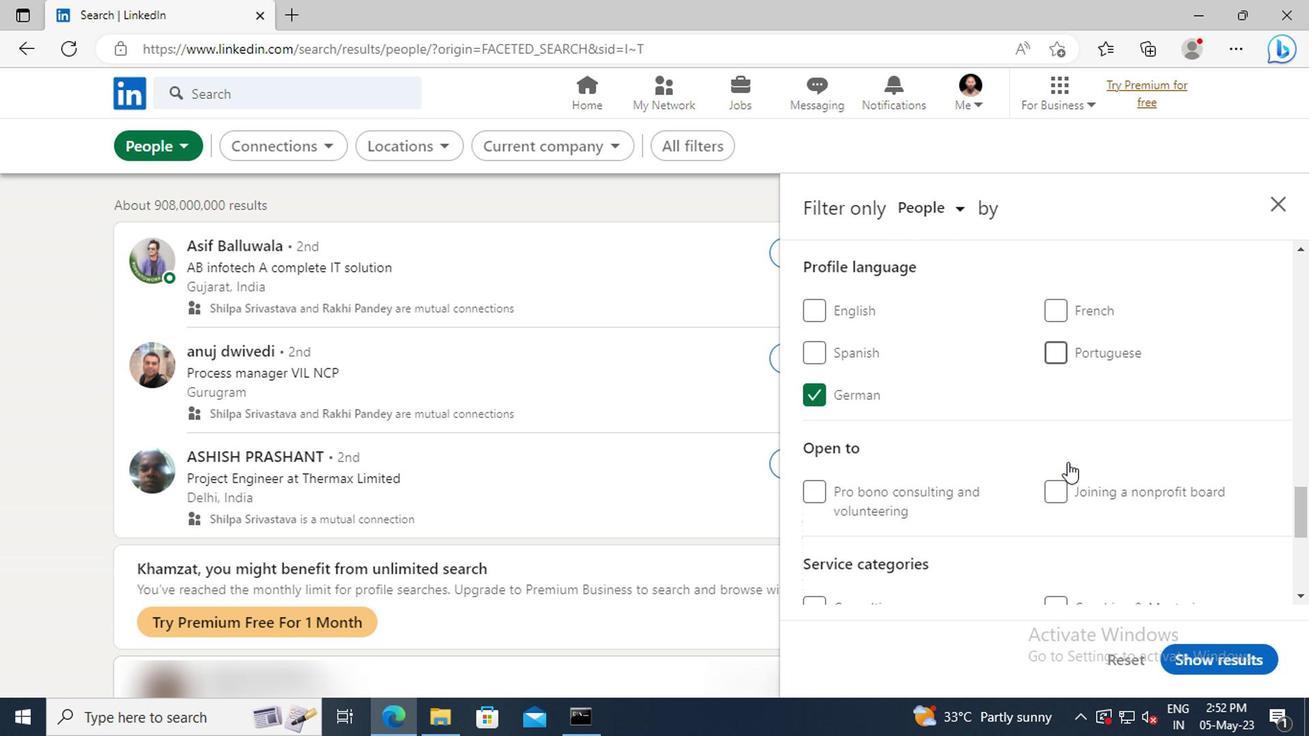 
Action: Mouse scrolled (1063, 460) with delta (0, -1)
Screenshot: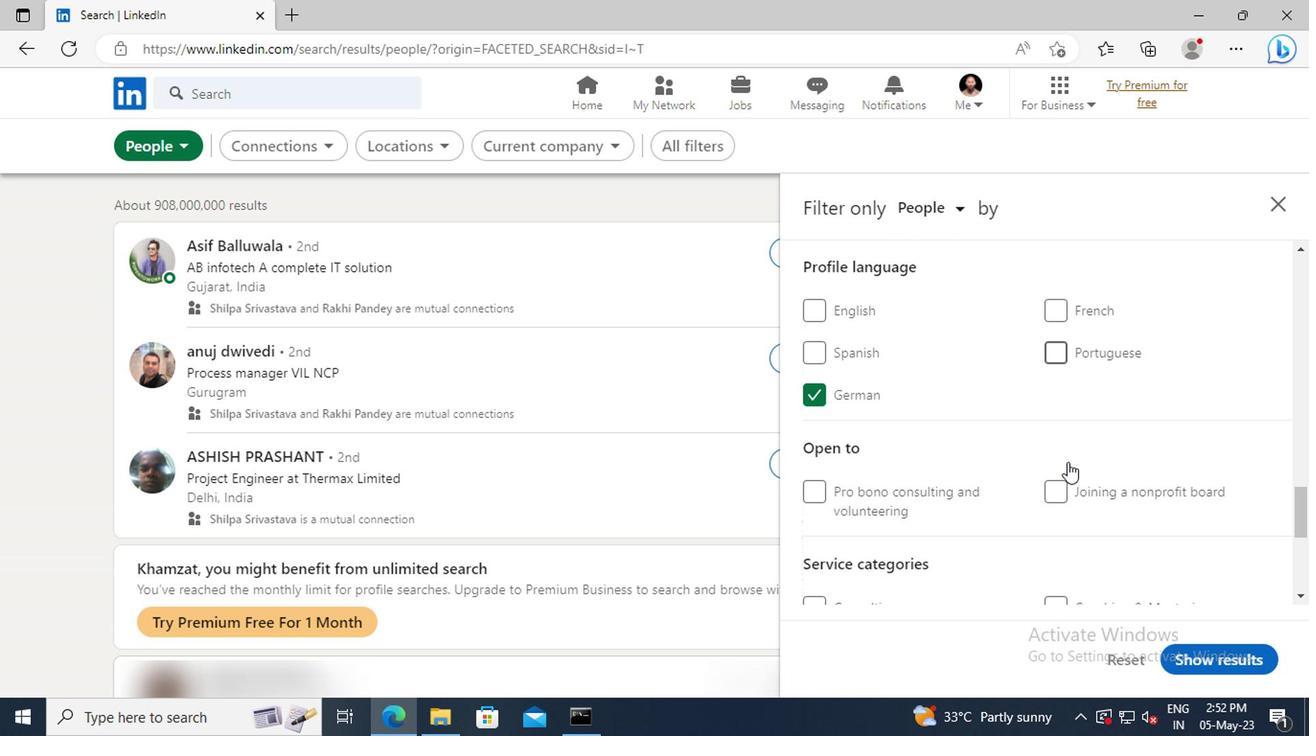 
Action: Mouse scrolled (1063, 460) with delta (0, -1)
Screenshot: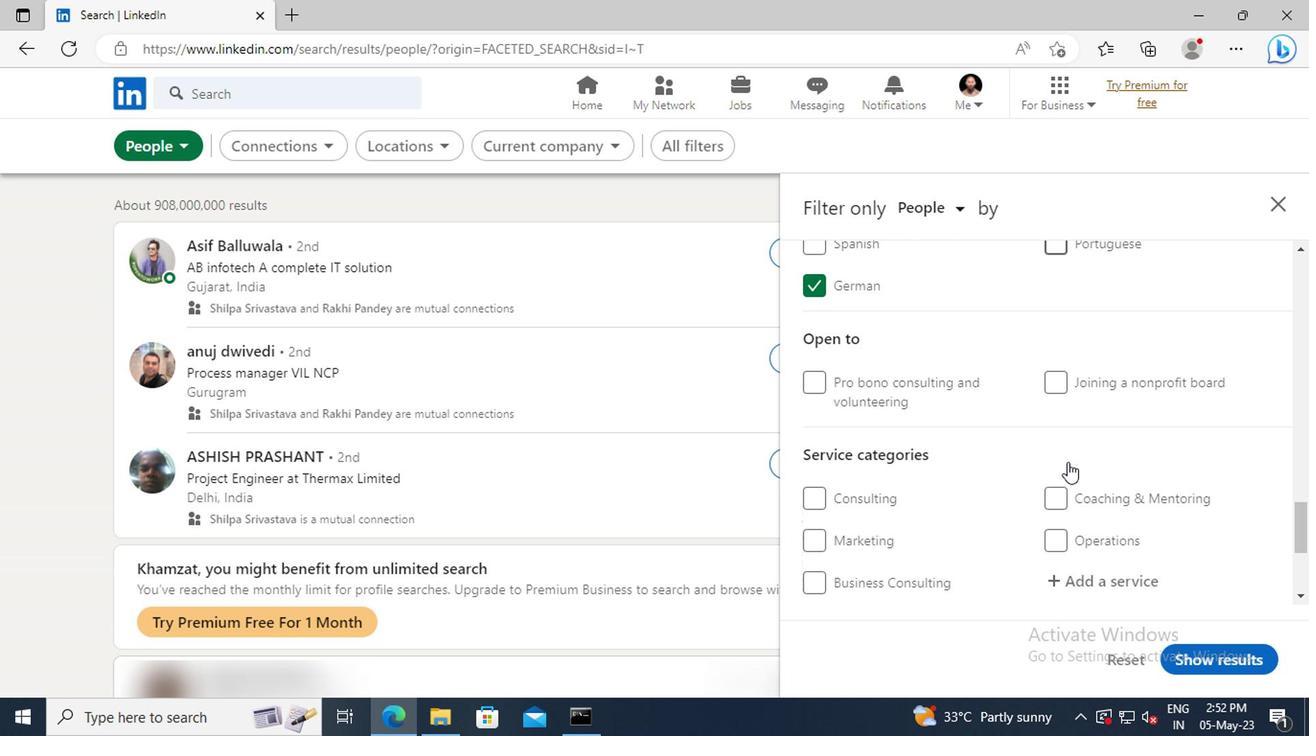 
Action: Mouse scrolled (1063, 460) with delta (0, -1)
Screenshot: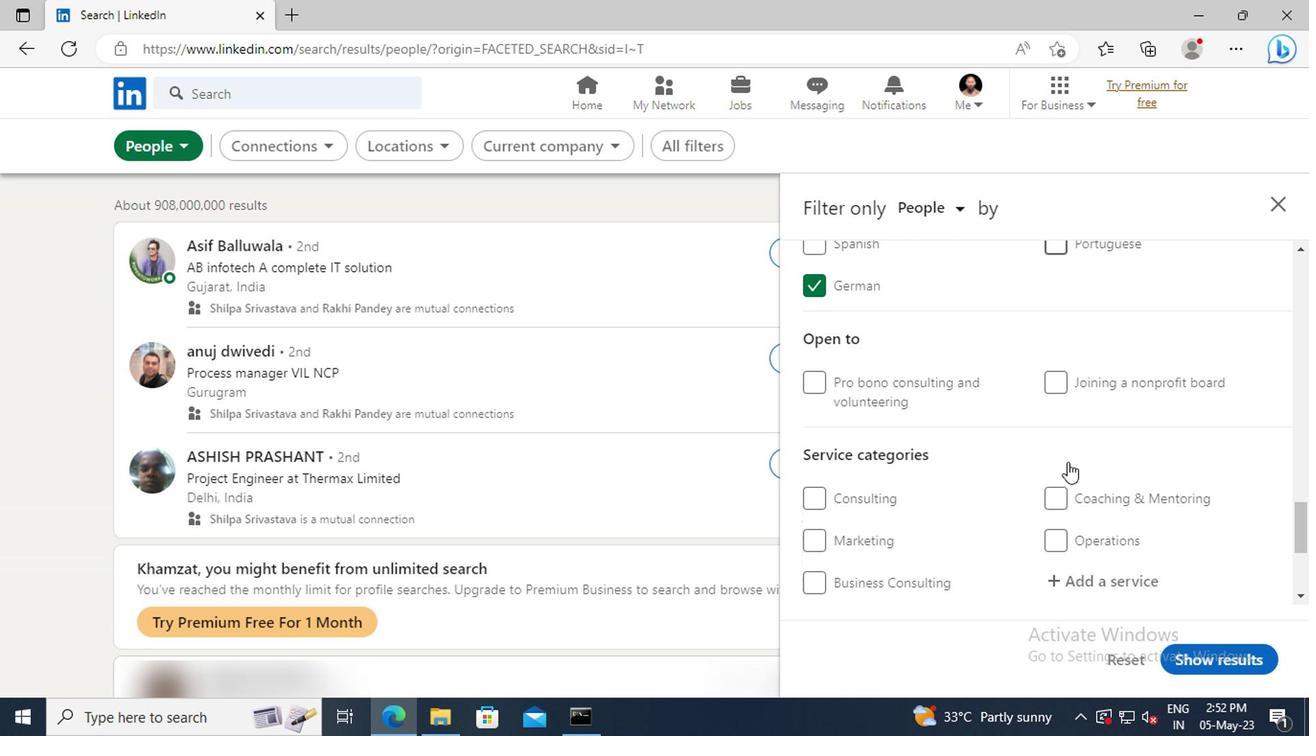
Action: Mouse moved to (1063, 469)
Screenshot: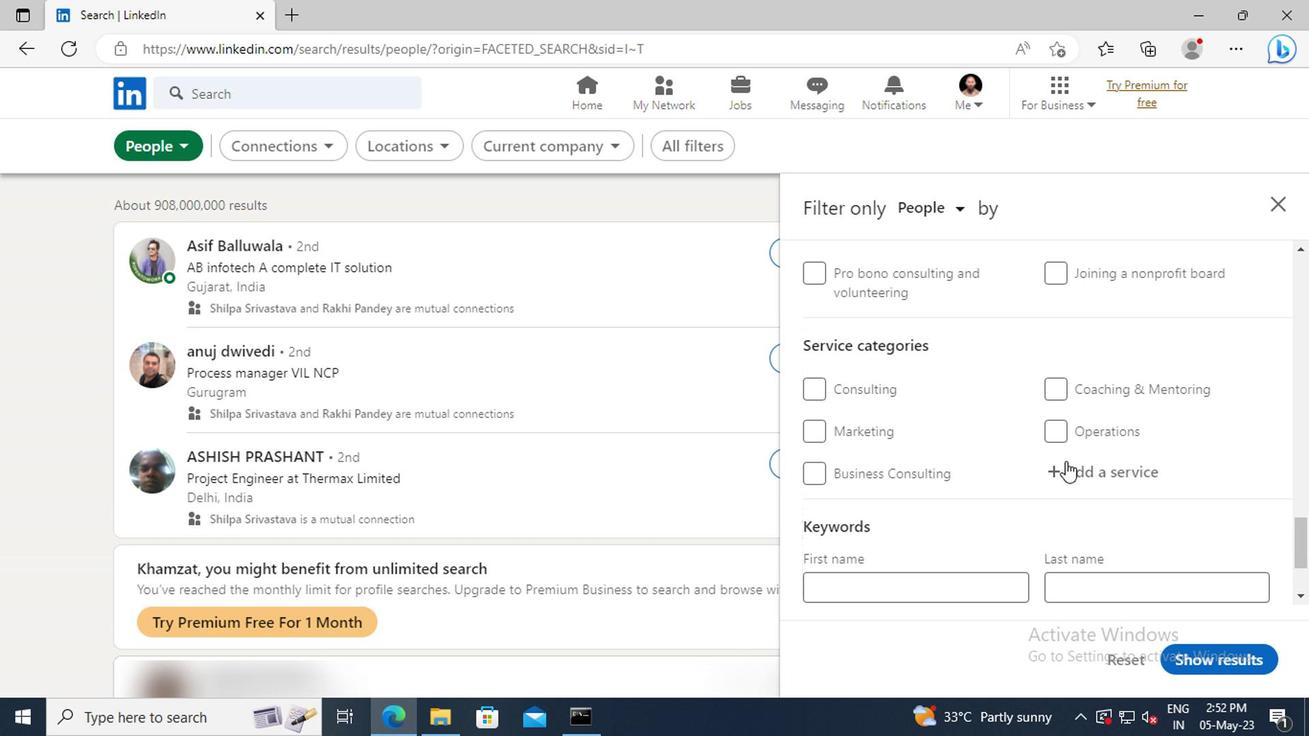 
Action: Mouse pressed left at (1063, 469)
Screenshot: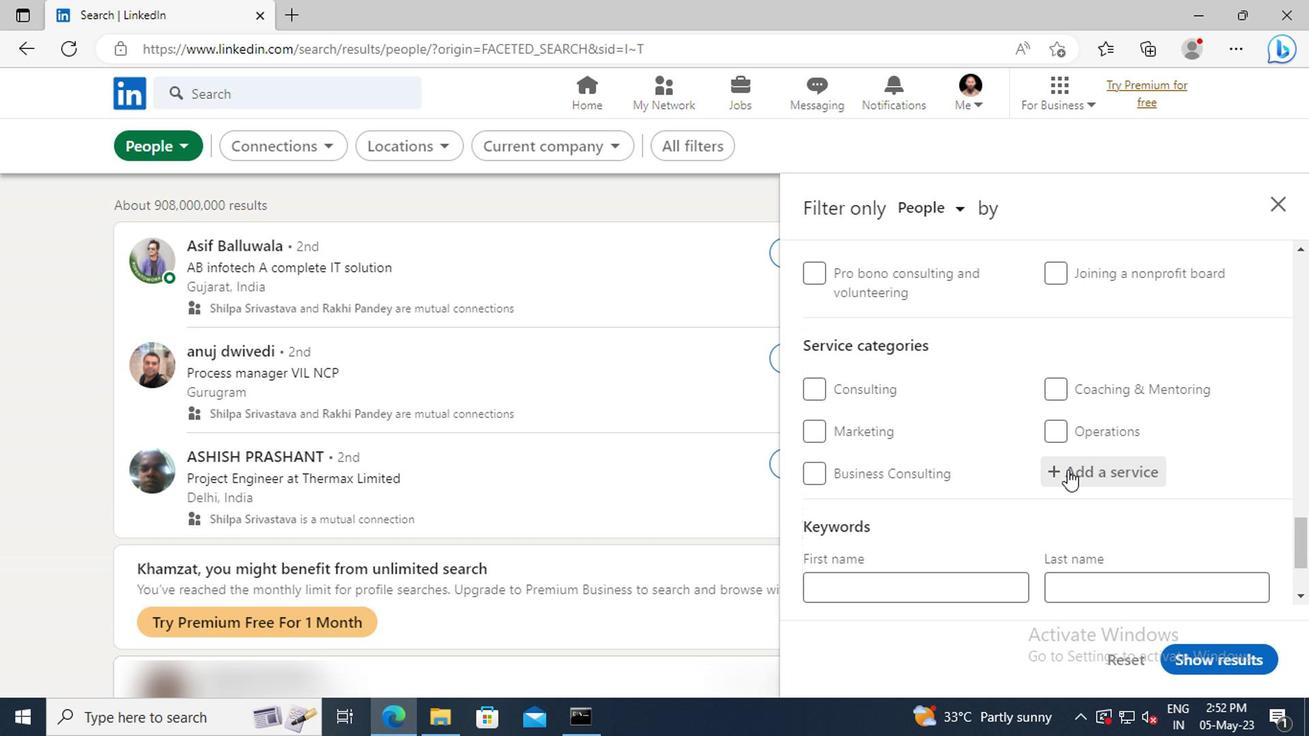 
Action: Key pressed <Key.shift>SOFTWARE<Key.space><Key.shift>TE
Screenshot: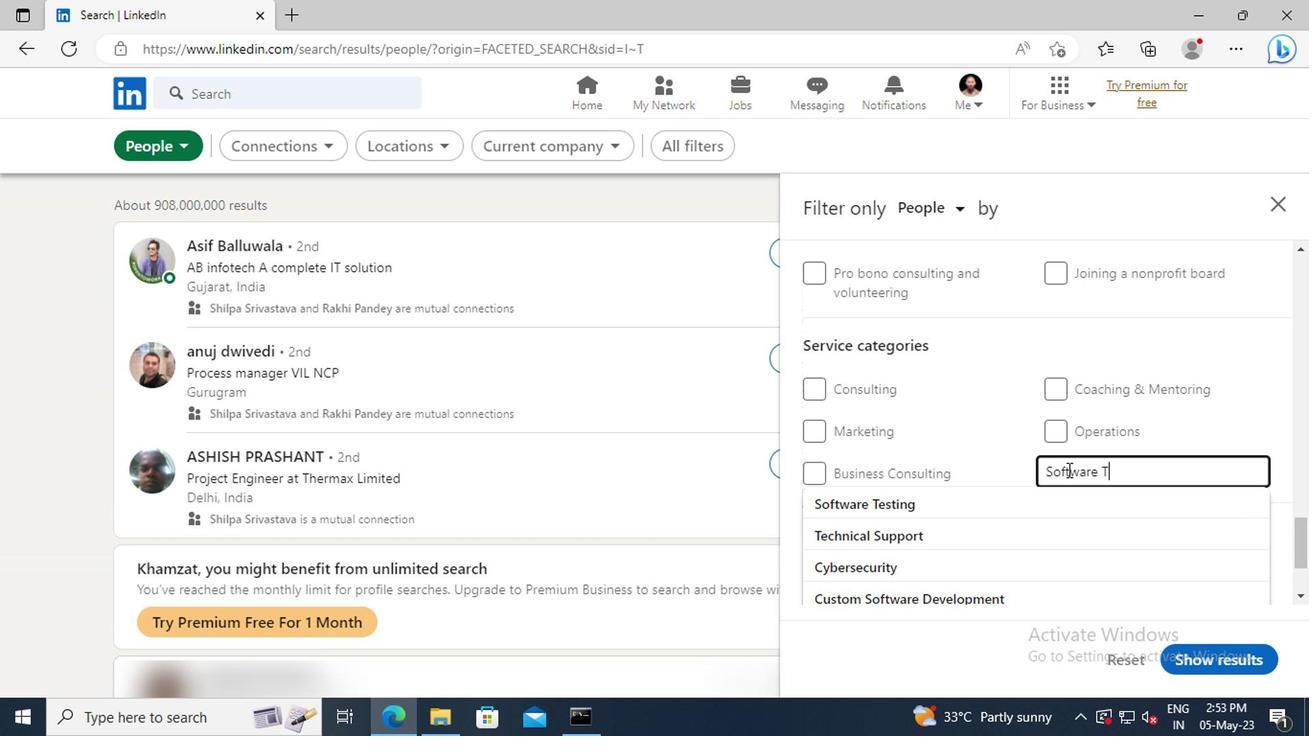 
Action: Mouse moved to (1069, 495)
Screenshot: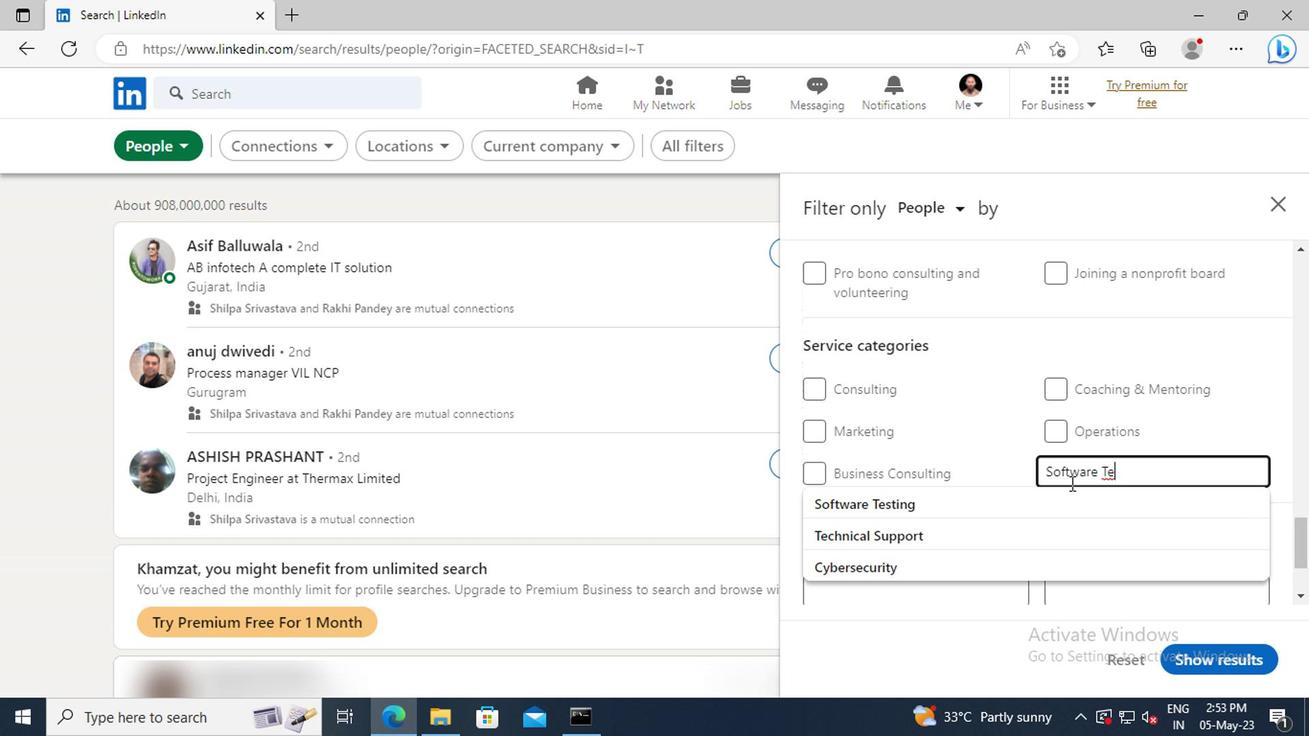
Action: Mouse pressed left at (1069, 495)
Screenshot: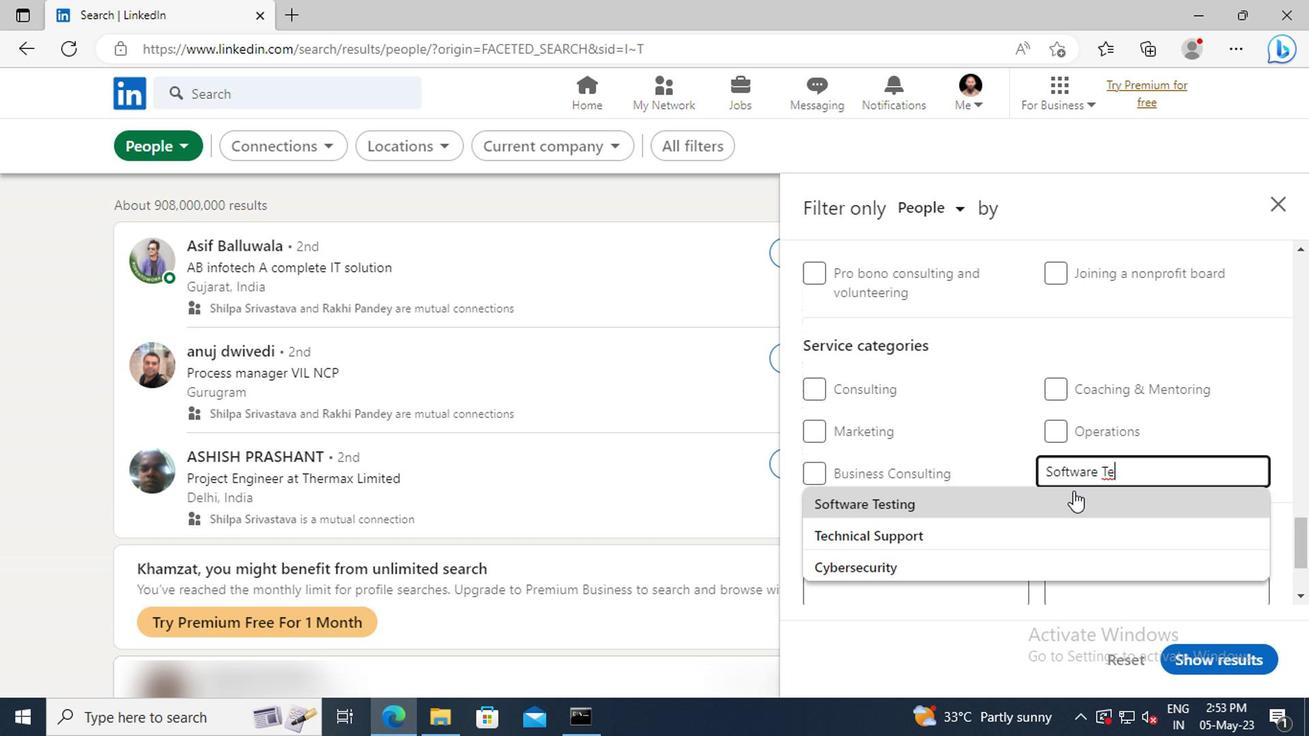 
Action: Mouse scrolled (1069, 494) with delta (0, -1)
Screenshot: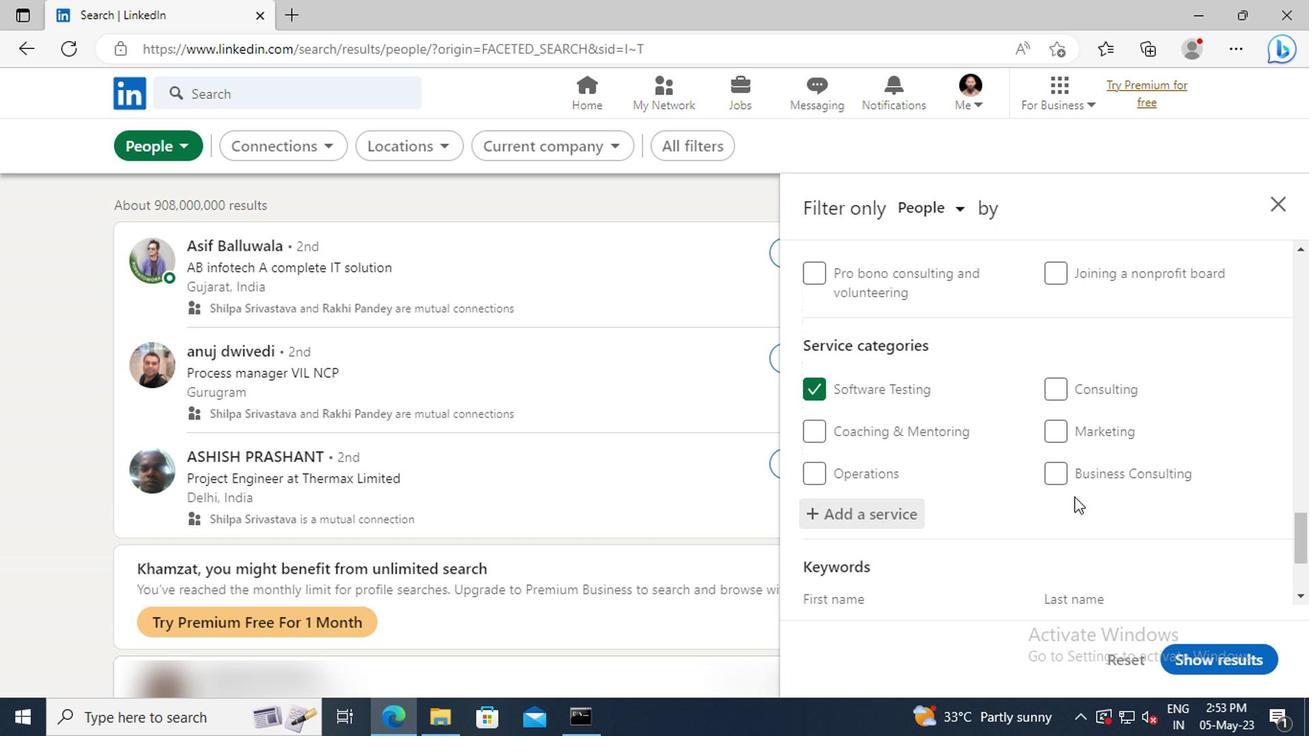 
Action: Mouse scrolled (1069, 494) with delta (0, -1)
Screenshot: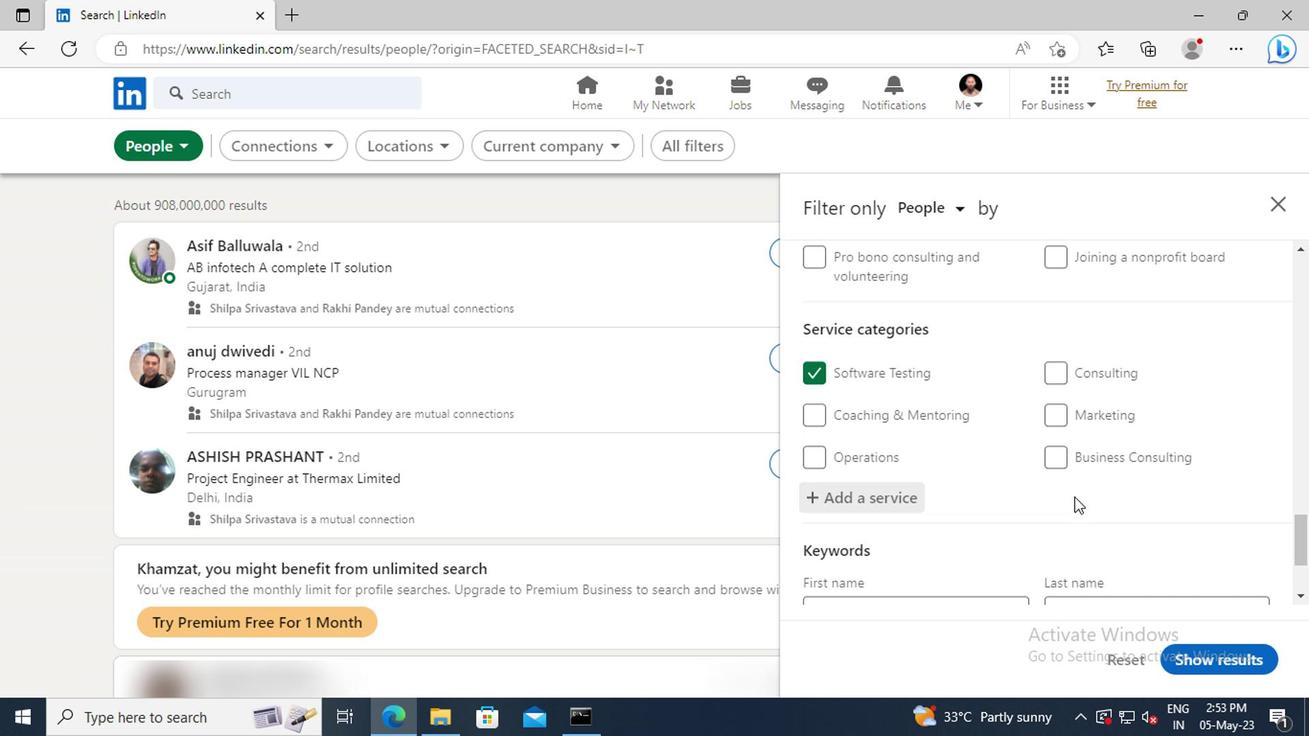 
Action: Mouse scrolled (1069, 494) with delta (0, -1)
Screenshot: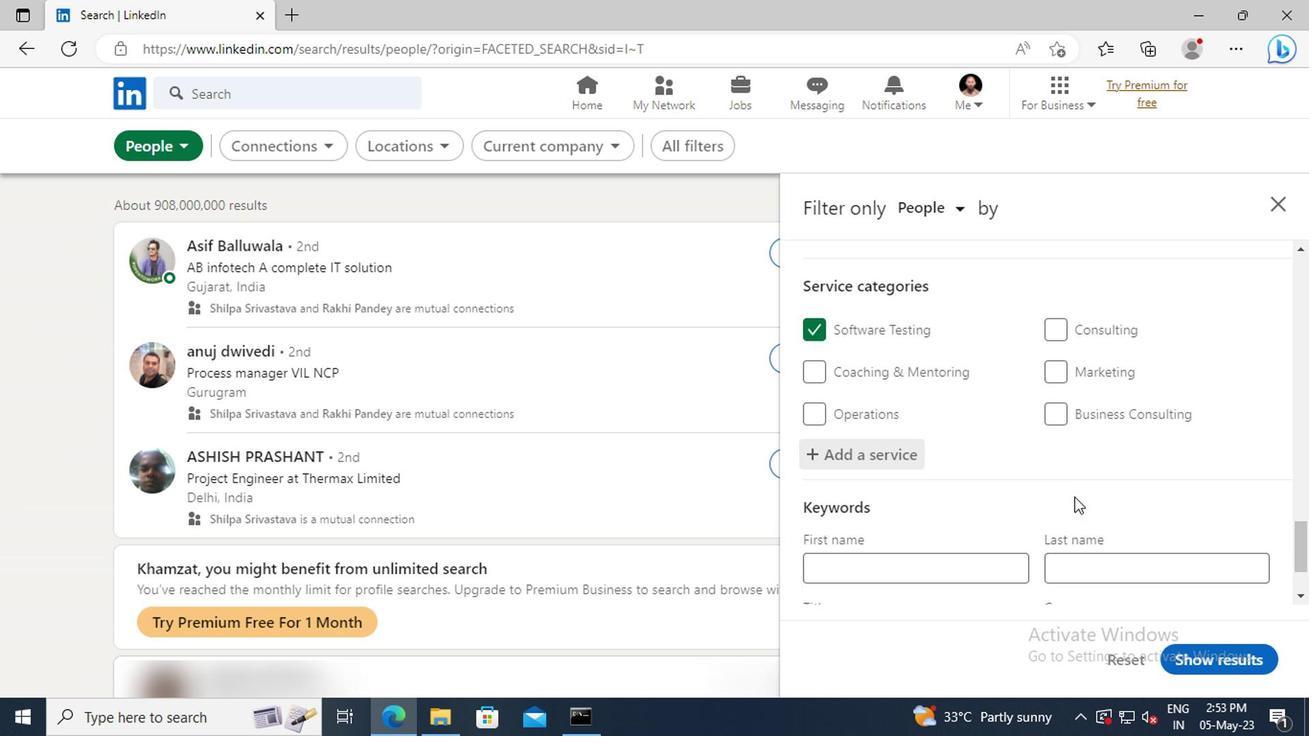 
Action: Mouse scrolled (1069, 494) with delta (0, -1)
Screenshot: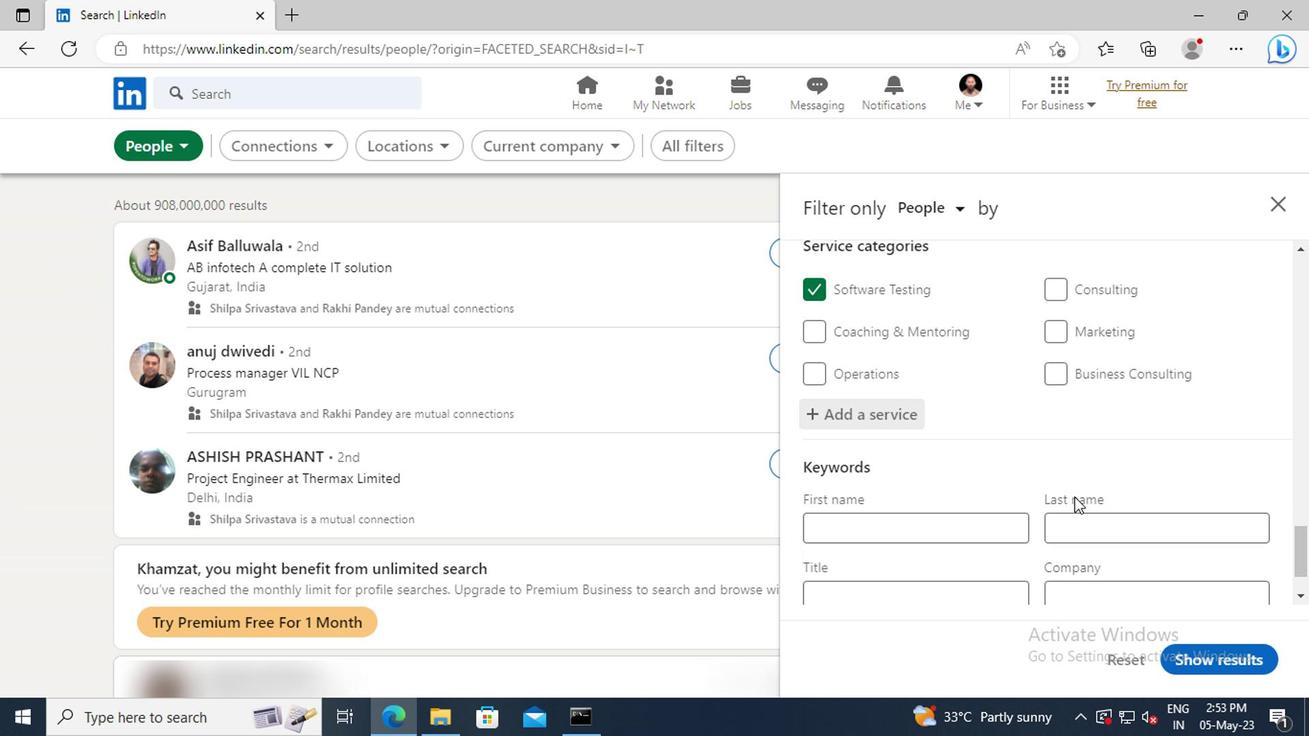 
Action: Mouse scrolled (1069, 494) with delta (0, -1)
Screenshot: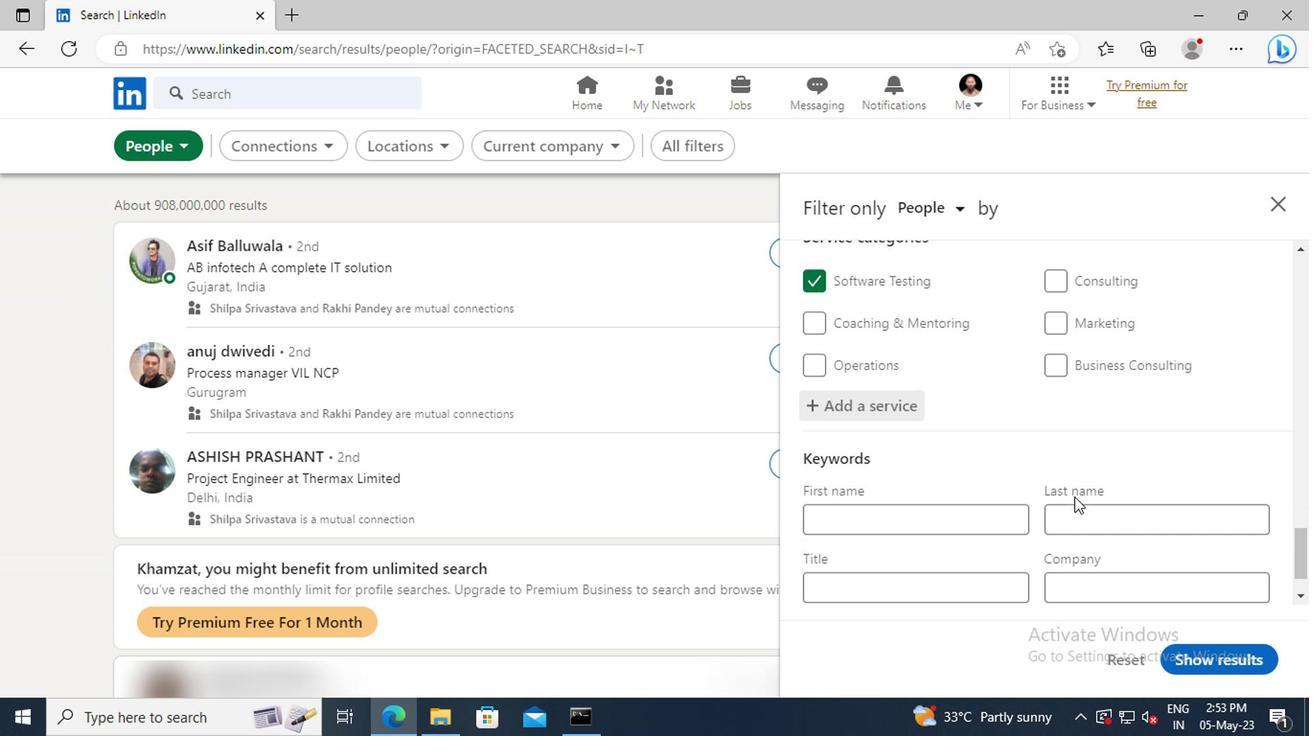 
Action: Mouse moved to (923, 523)
Screenshot: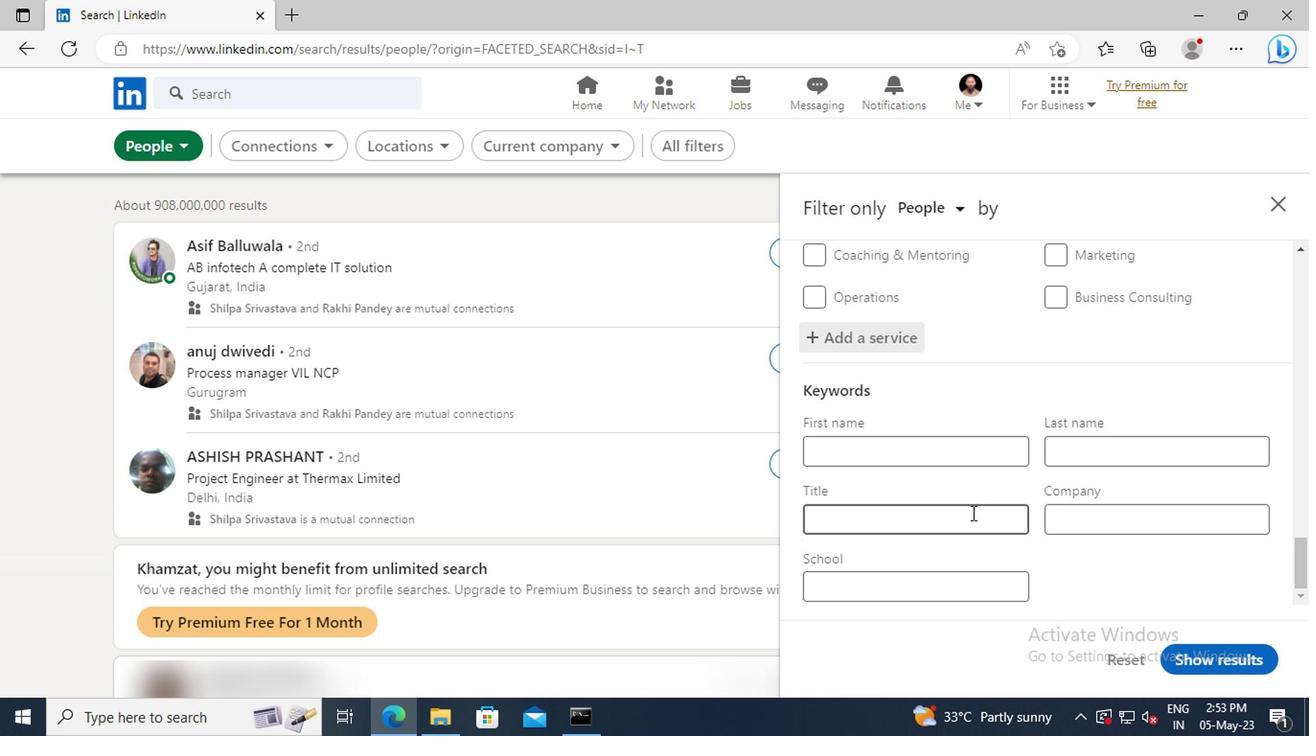 
Action: Mouse pressed left at (923, 523)
Screenshot: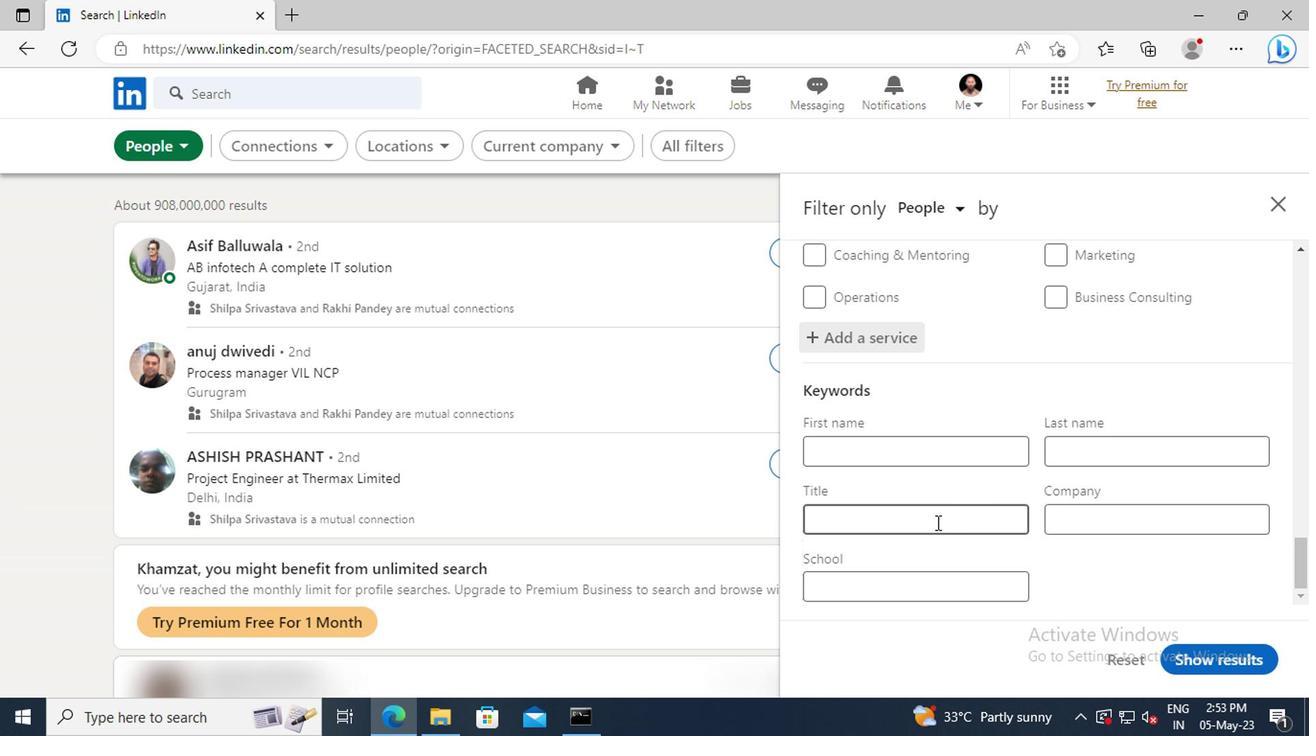 
Action: Key pressed <Key.shift>CUSTOMER<Key.space><Key.shift>SERVICE<Key.enter>
Screenshot: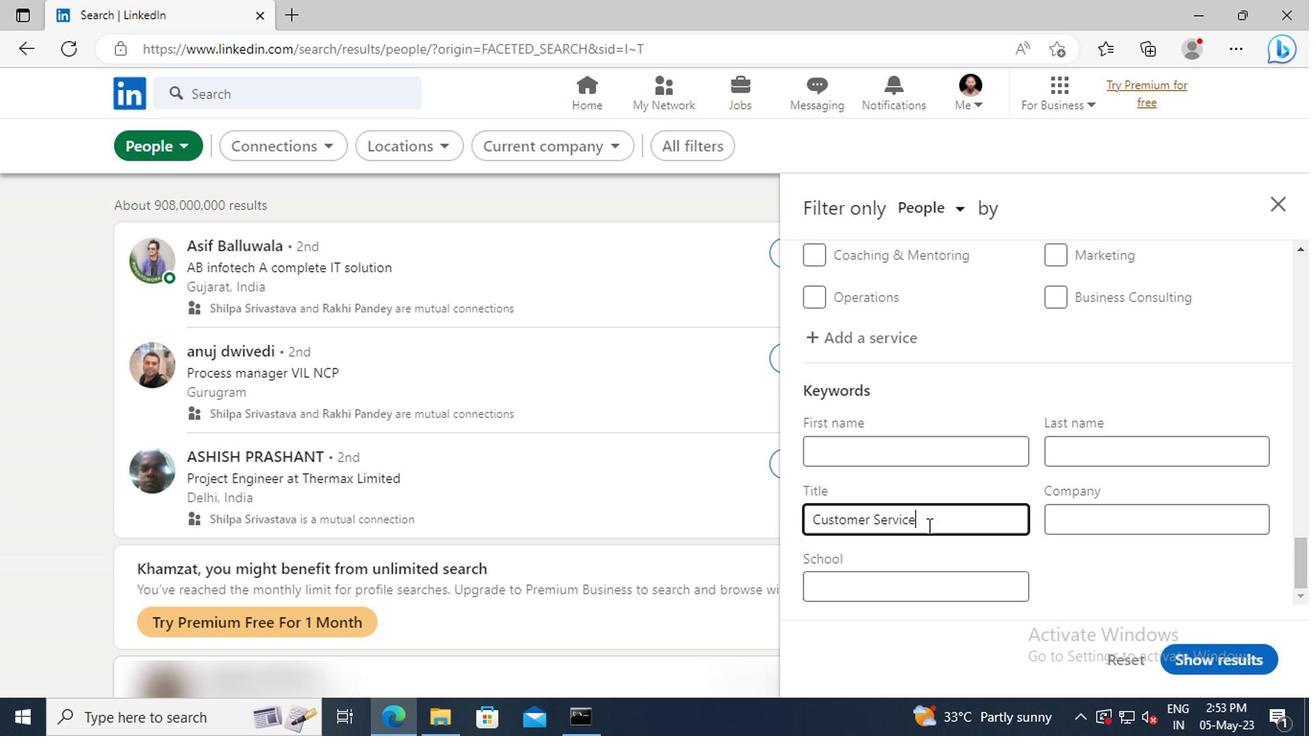 
Action: Mouse moved to (1187, 656)
Screenshot: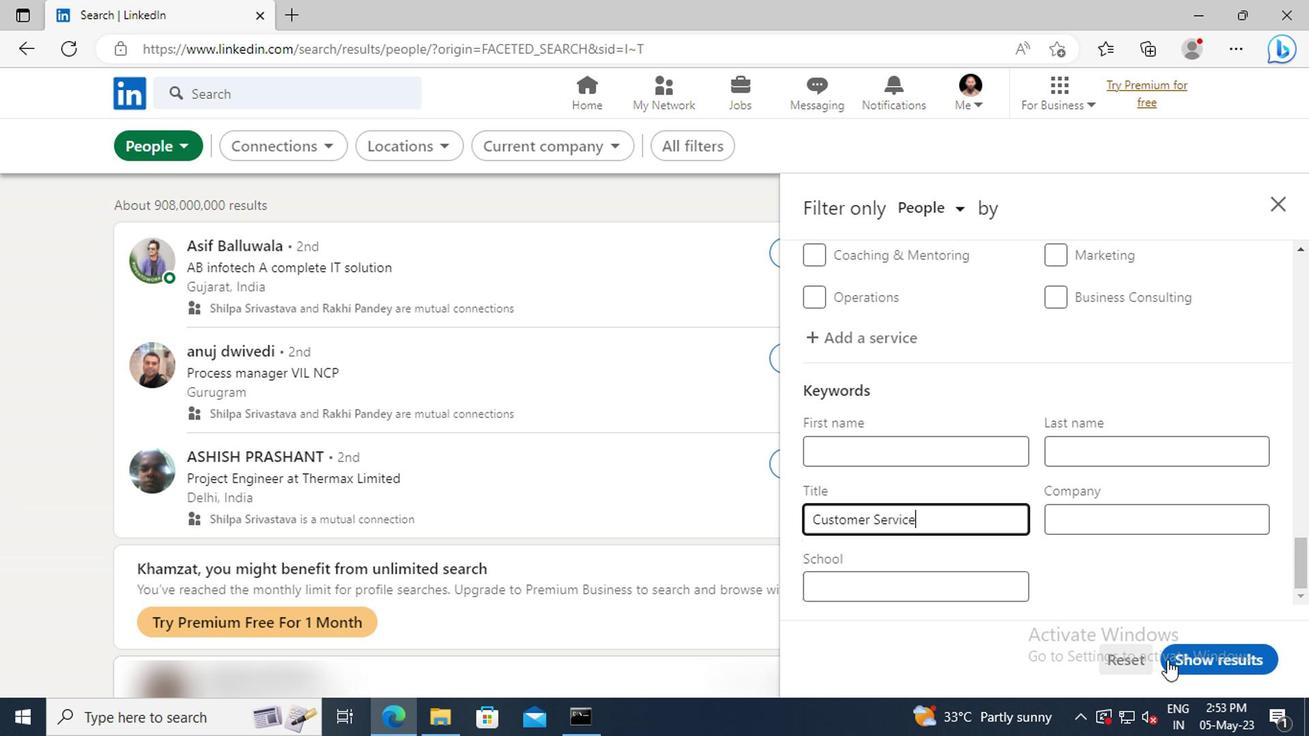 
Action: Mouse pressed left at (1187, 656)
Screenshot: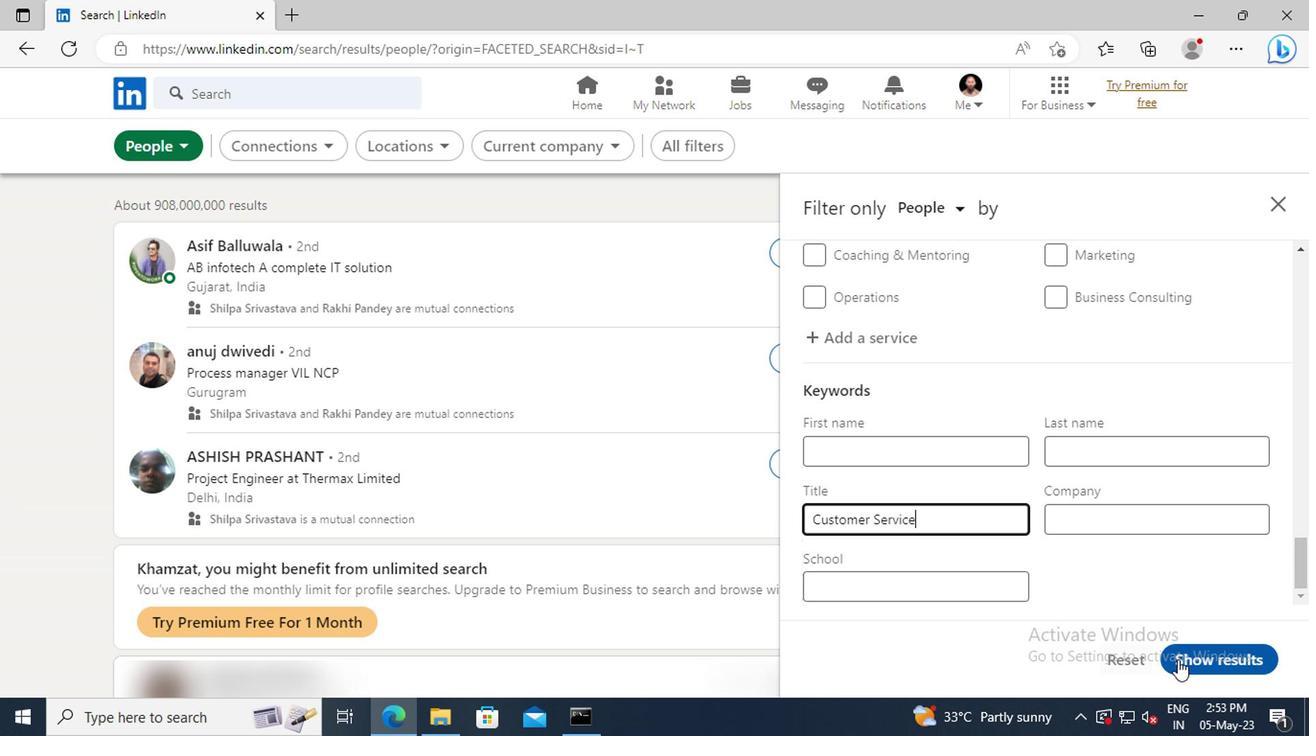 
